 Task: For heading Use Italics Roboto with orange colour & Underline.  font size for heading22,  'Change the font style of data to'Spectral and font size to 14,  Change the alignment of both headline & data to Align right In the sheet  Budget Guru
Action: Mouse moved to (66, 173)
Screenshot: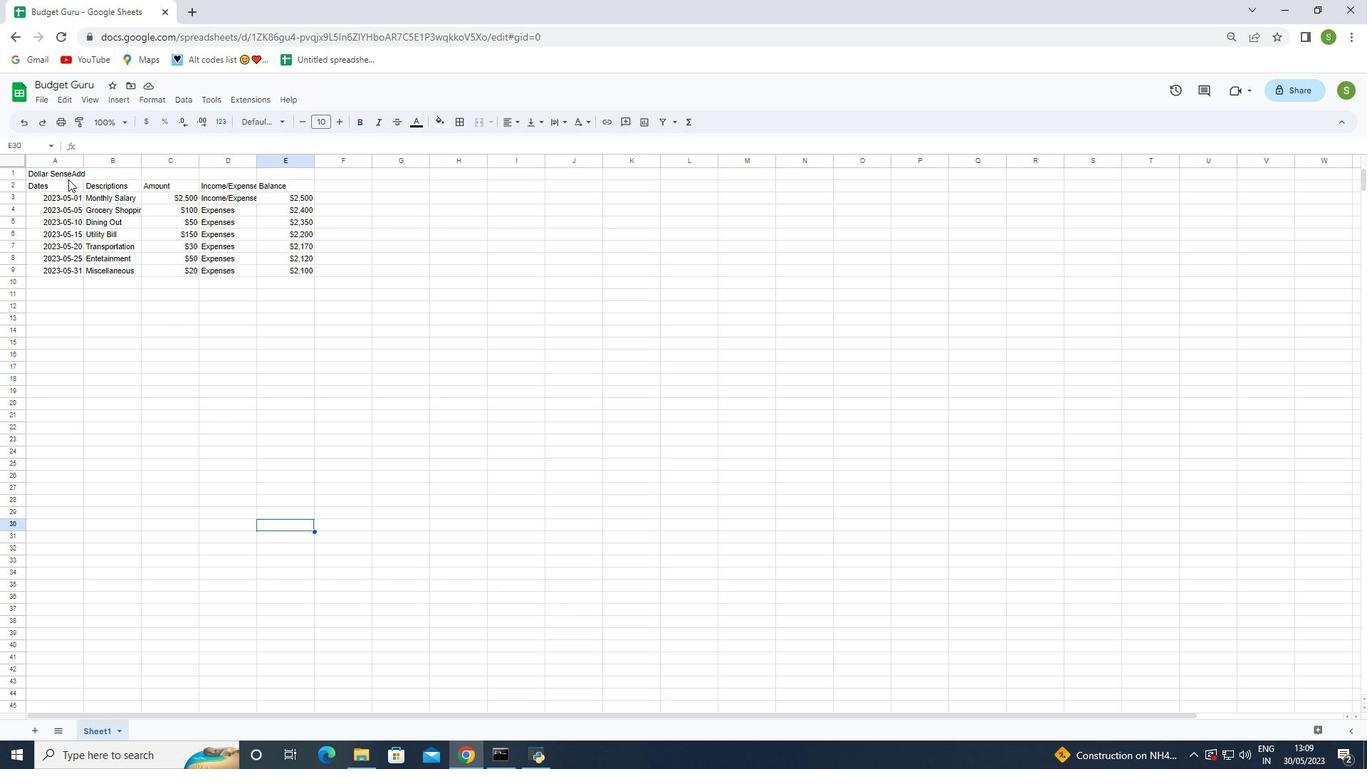
Action: Mouse pressed left at (66, 173)
Screenshot: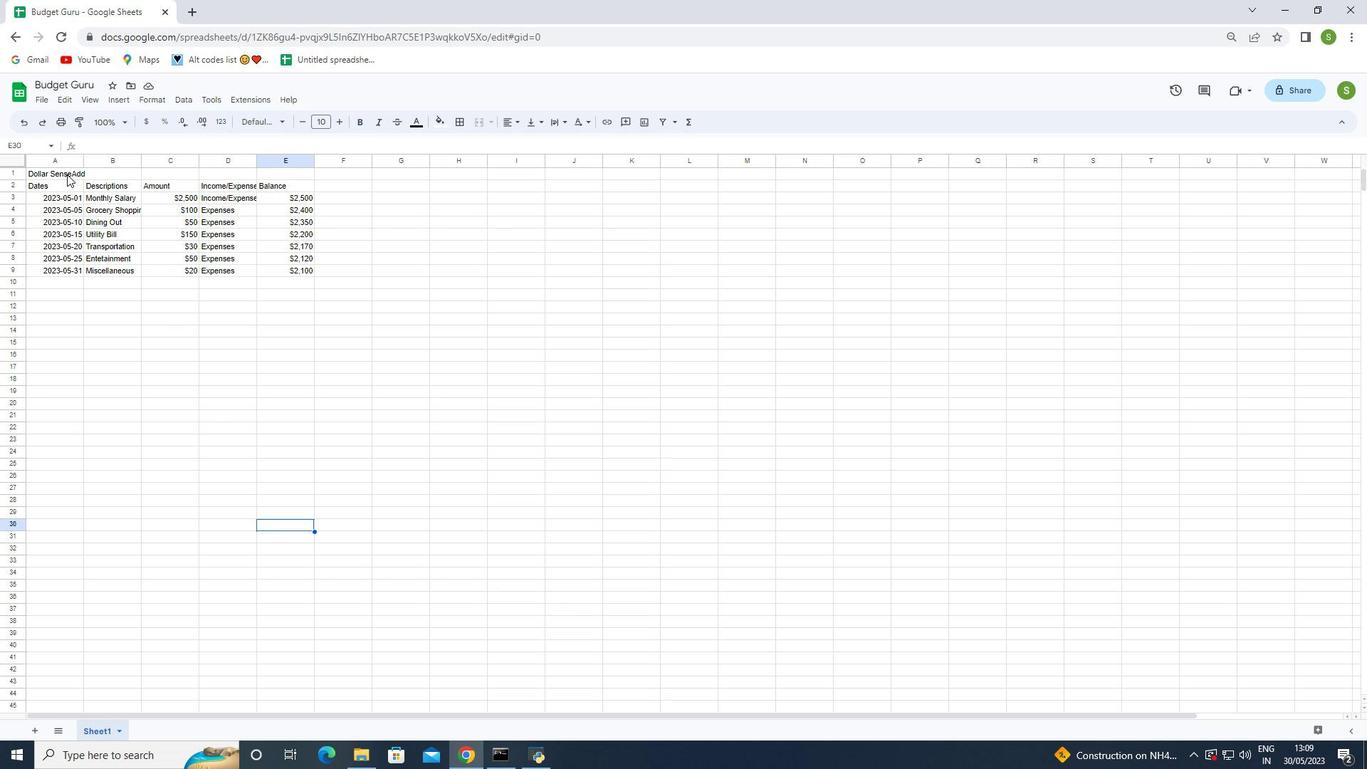 
Action: Mouse moved to (249, 120)
Screenshot: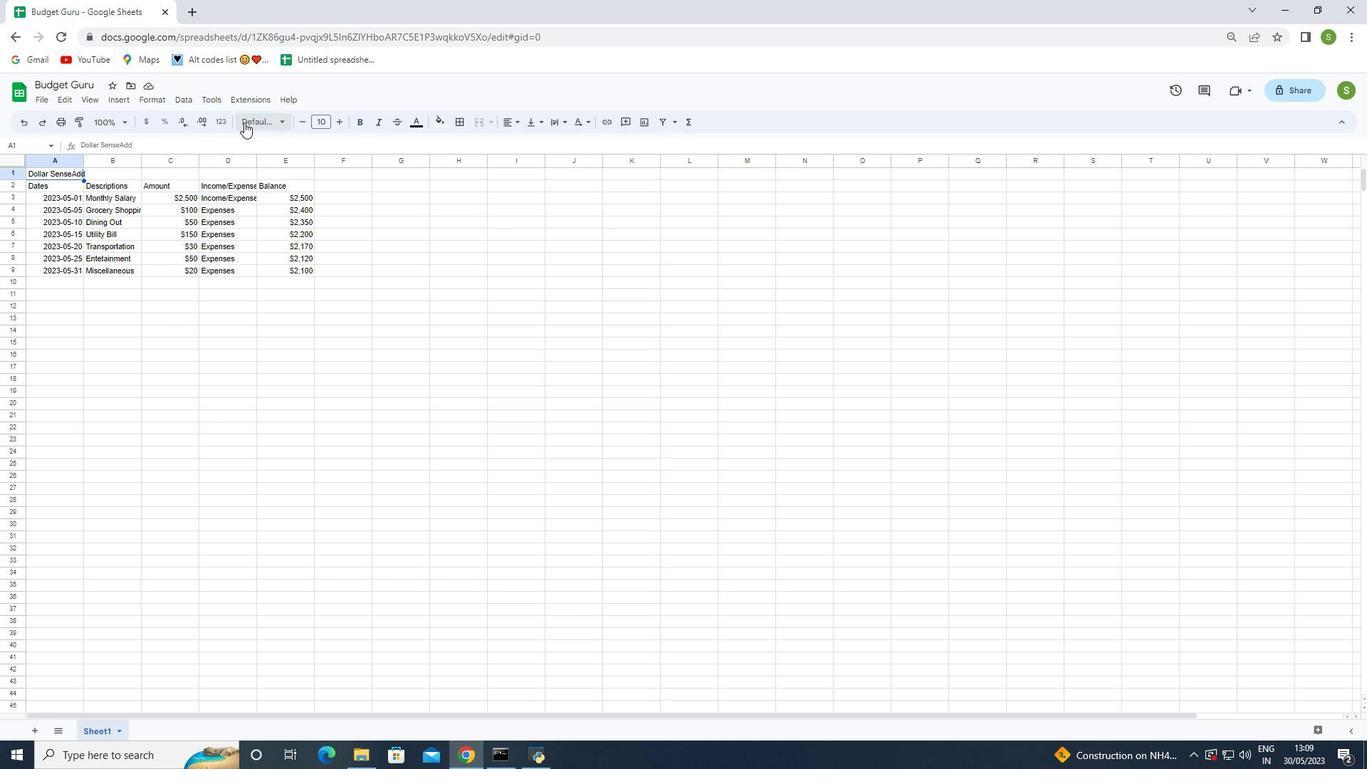 
Action: Mouse pressed left at (249, 120)
Screenshot: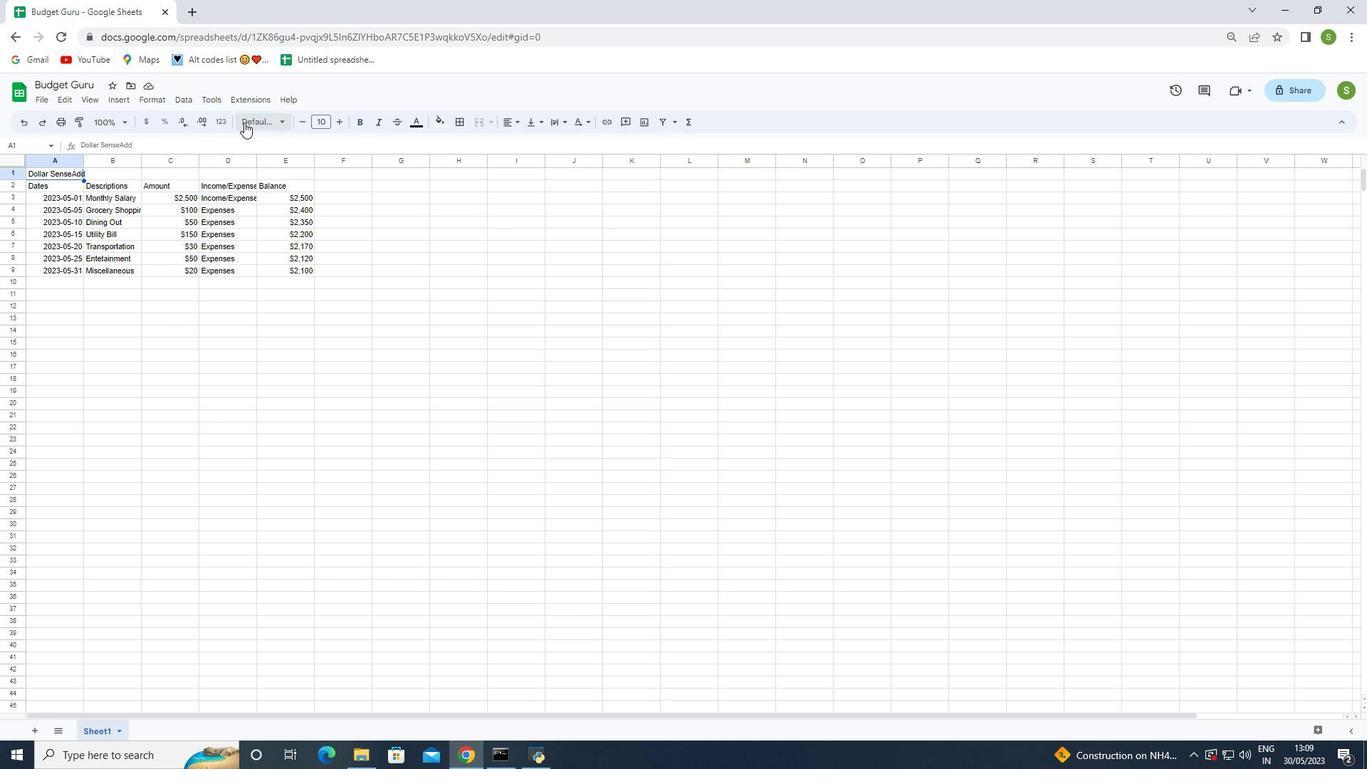
Action: Mouse moved to (327, 553)
Screenshot: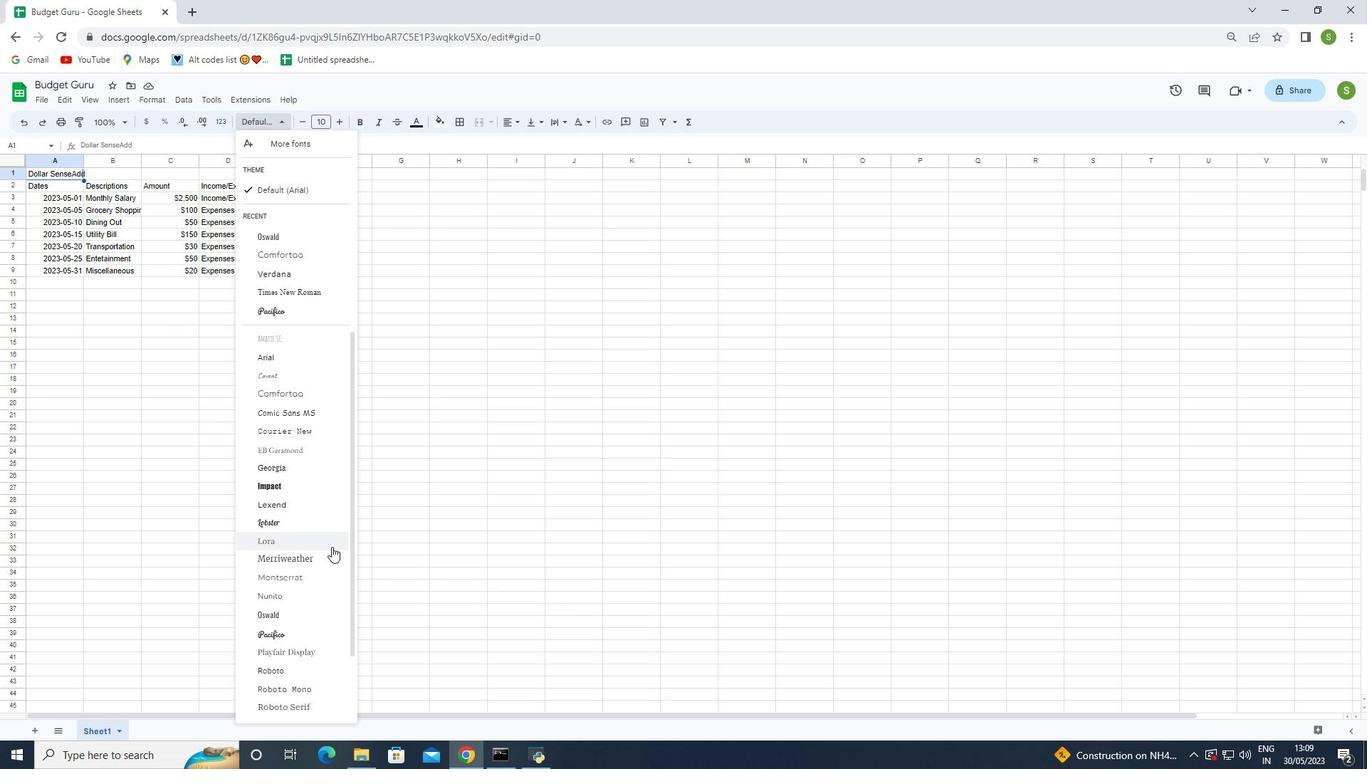 
Action: Mouse scrolled (327, 552) with delta (0, 0)
Screenshot: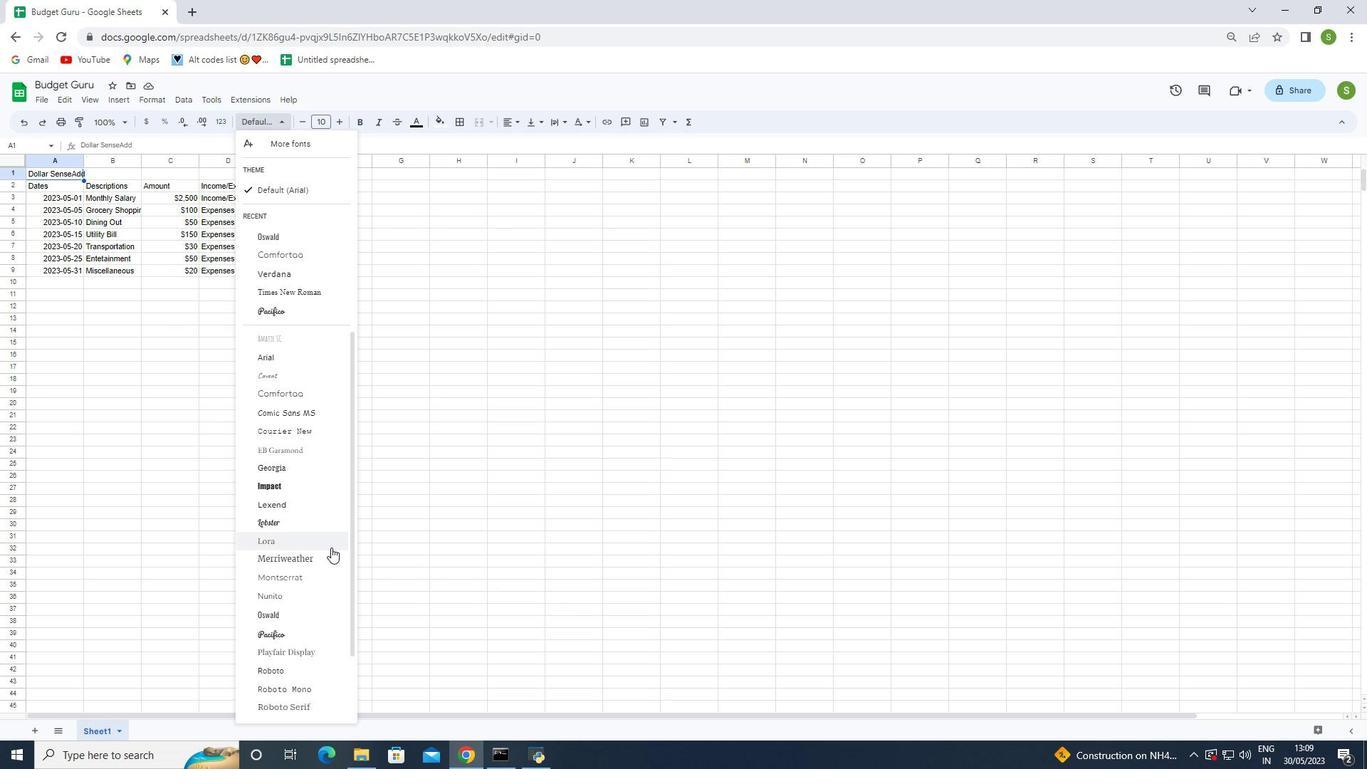 
Action: Mouse moved to (326, 554)
Screenshot: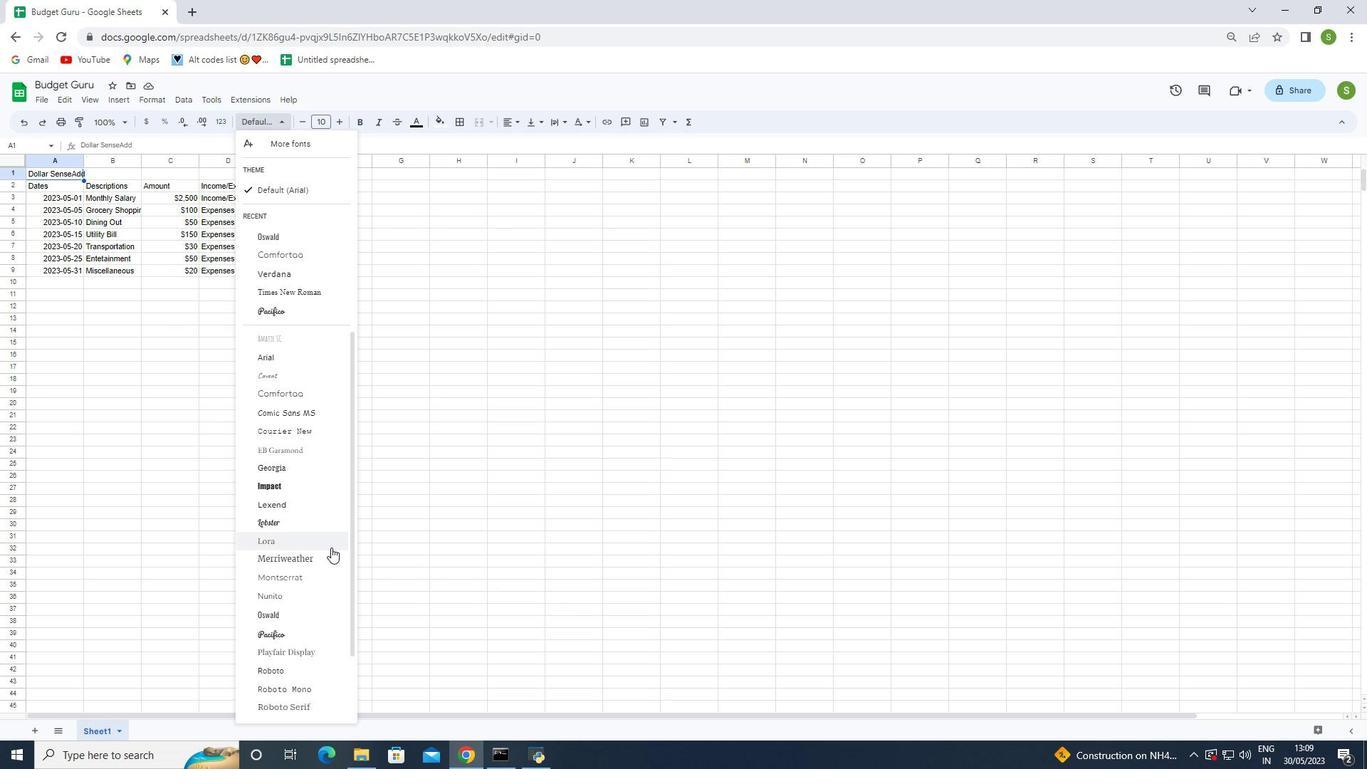 
Action: Mouse scrolled (326, 554) with delta (0, 0)
Screenshot: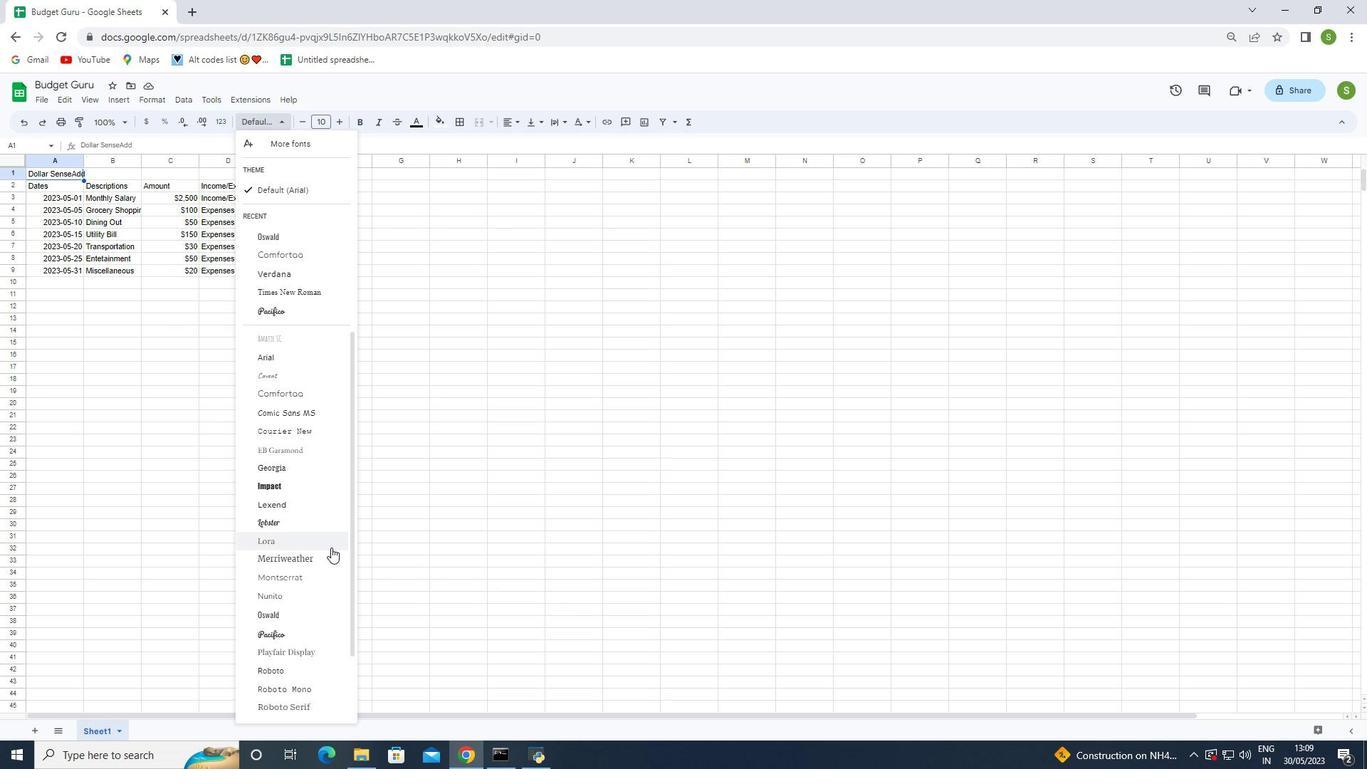 
Action: Mouse moved to (326, 554)
Screenshot: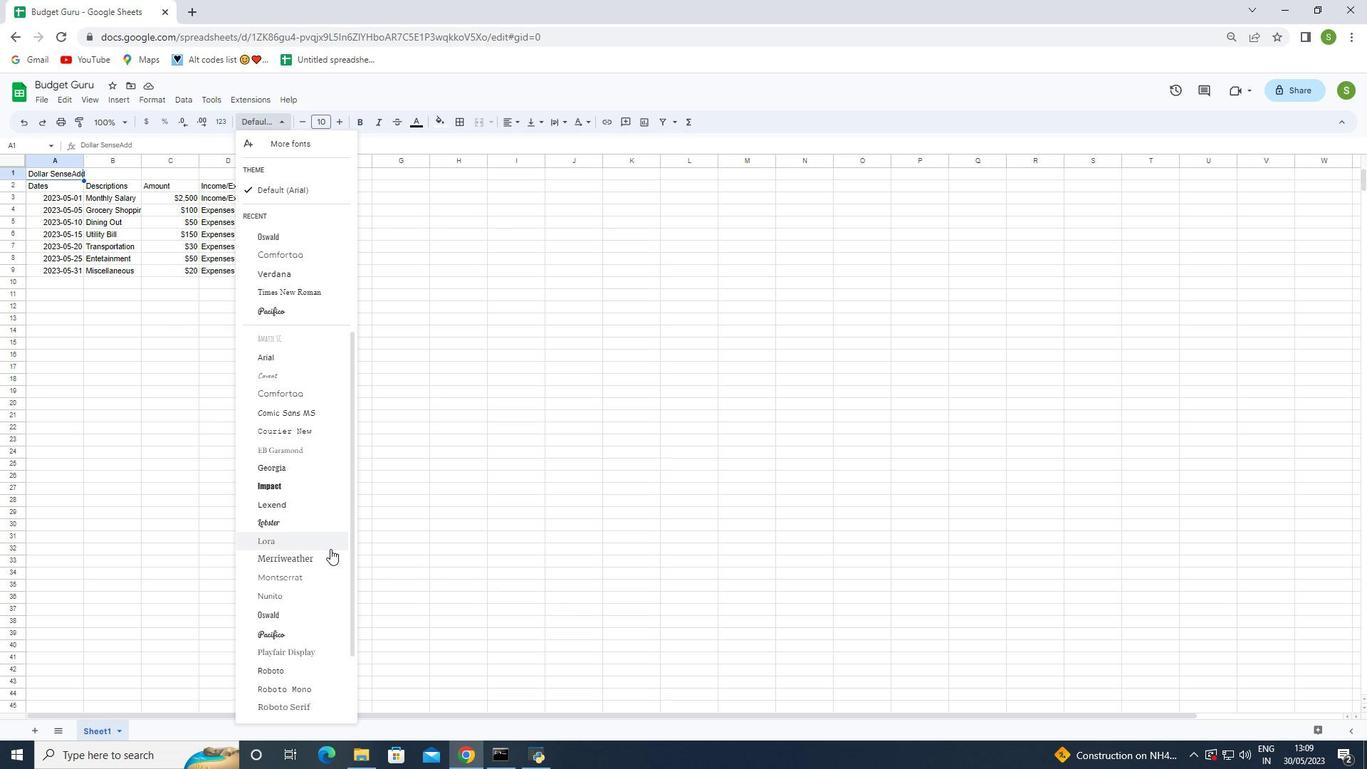 
Action: Mouse scrolled (326, 554) with delta (0, 0)
Screenshot: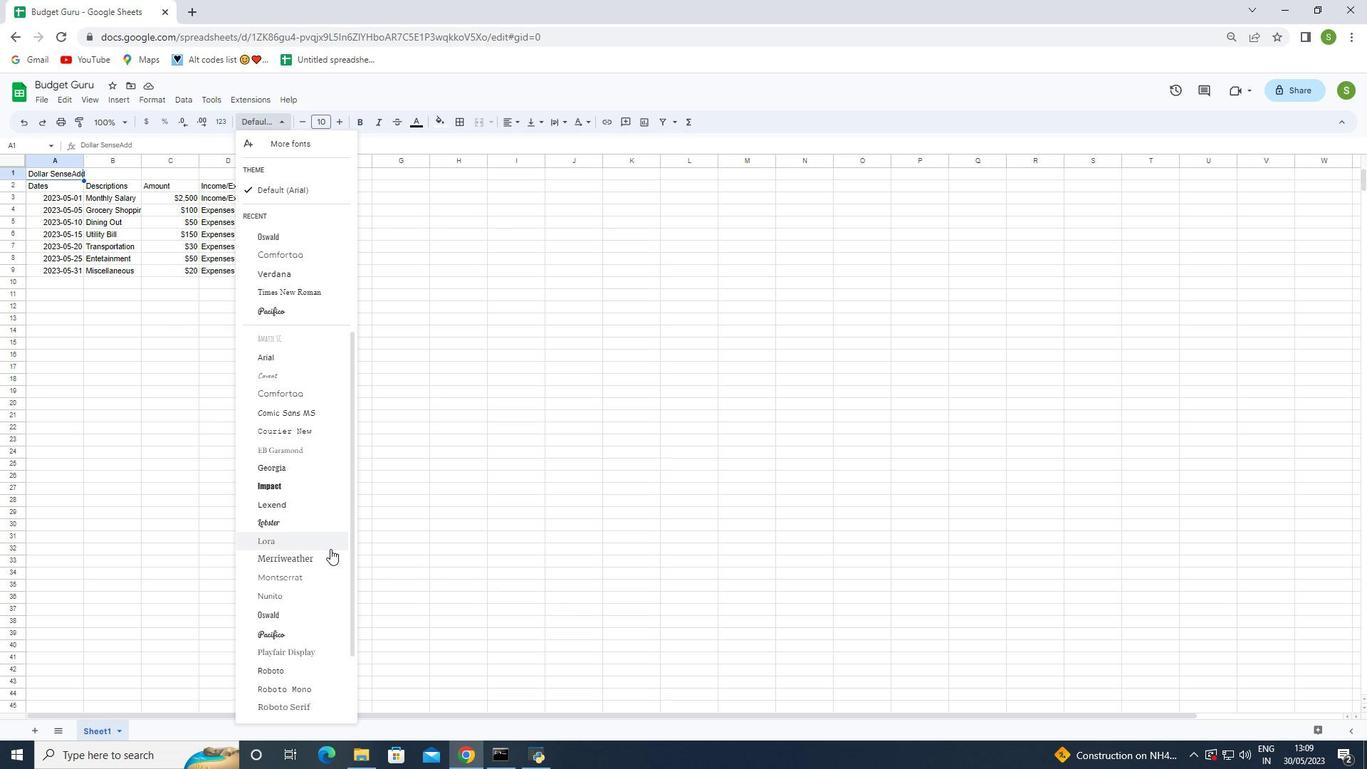 
Action: Mouse moved to (324, 557)
Screenshot: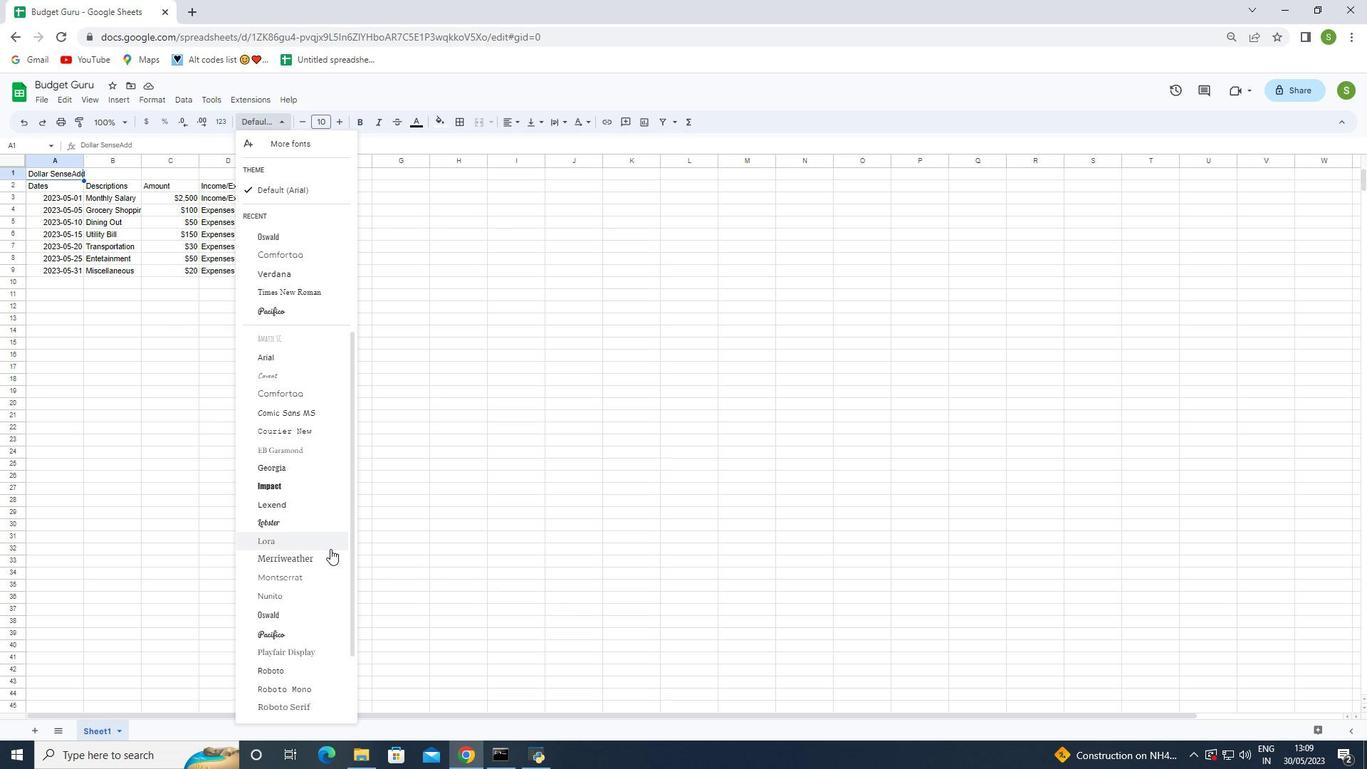 
Action: Mouse scrolled (324, 556) with delta (0, 0)
Screenshot: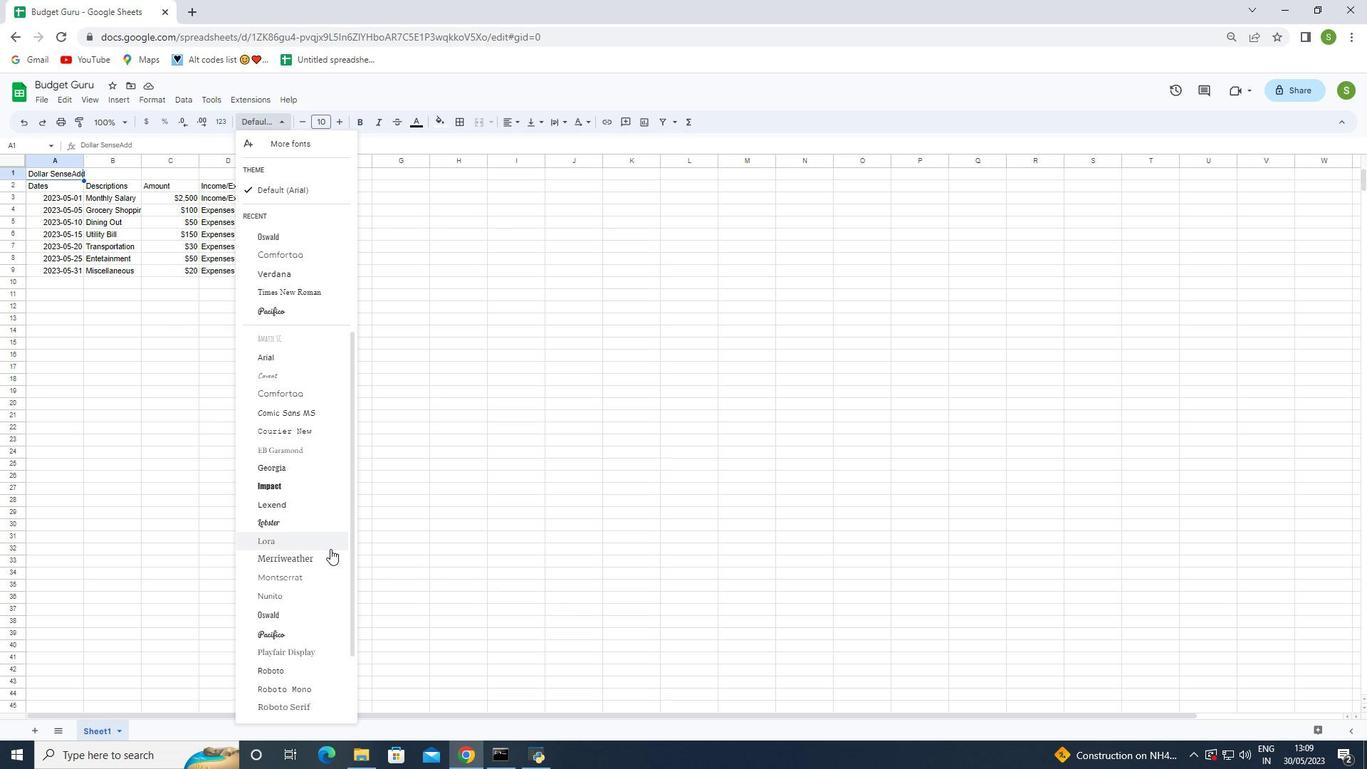
Action: Mouse moved to (322, 563)
Screenshot: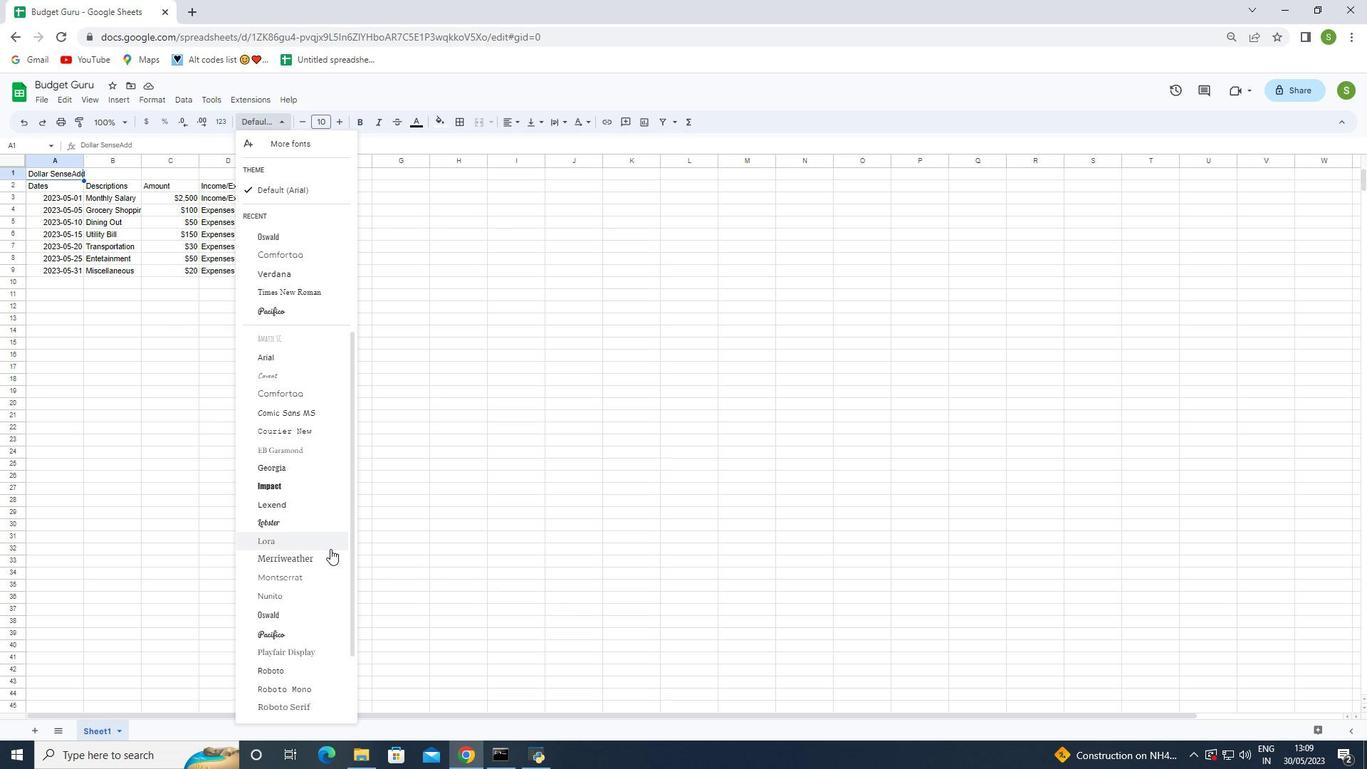 
Action: Mouse scrolled (322, 562) with delta (0, 0)
Screenshot: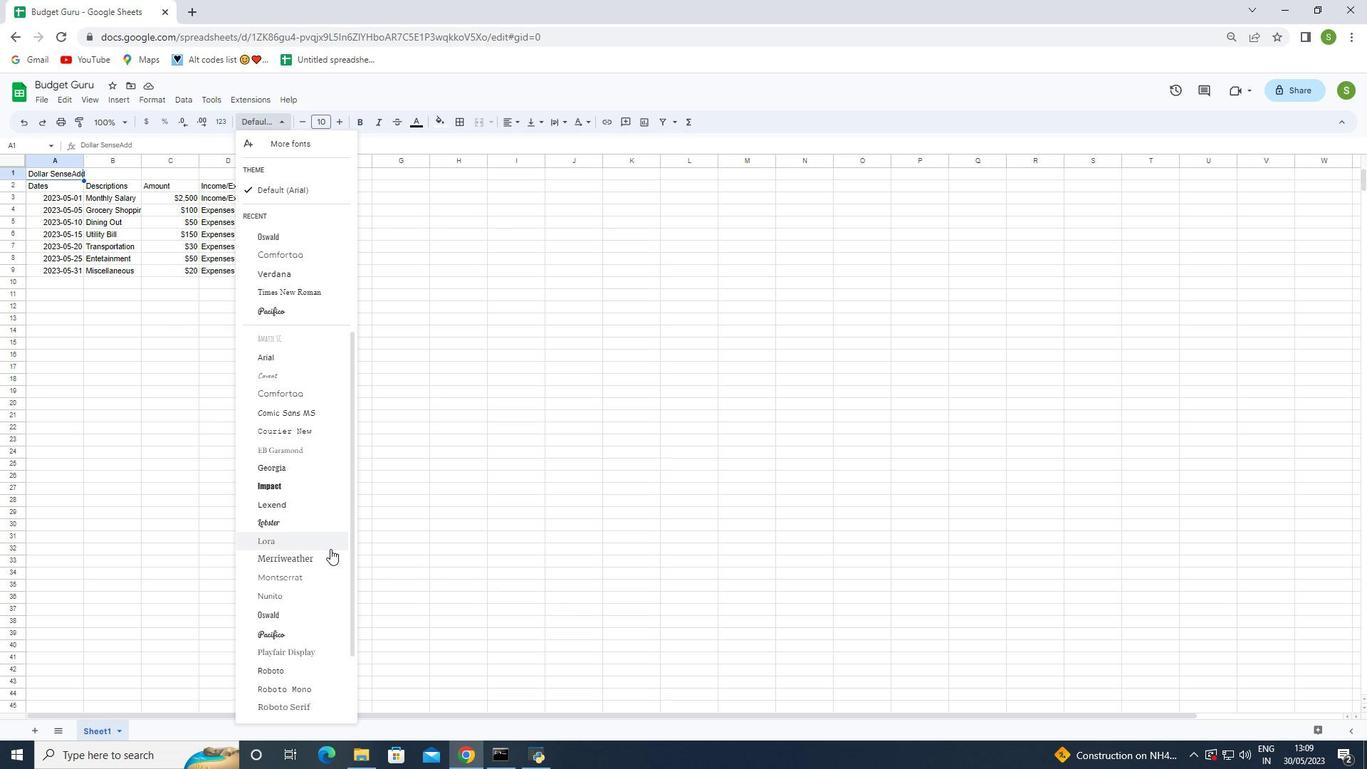 
Action: Mouse moved to (278, 601)
Screenshot: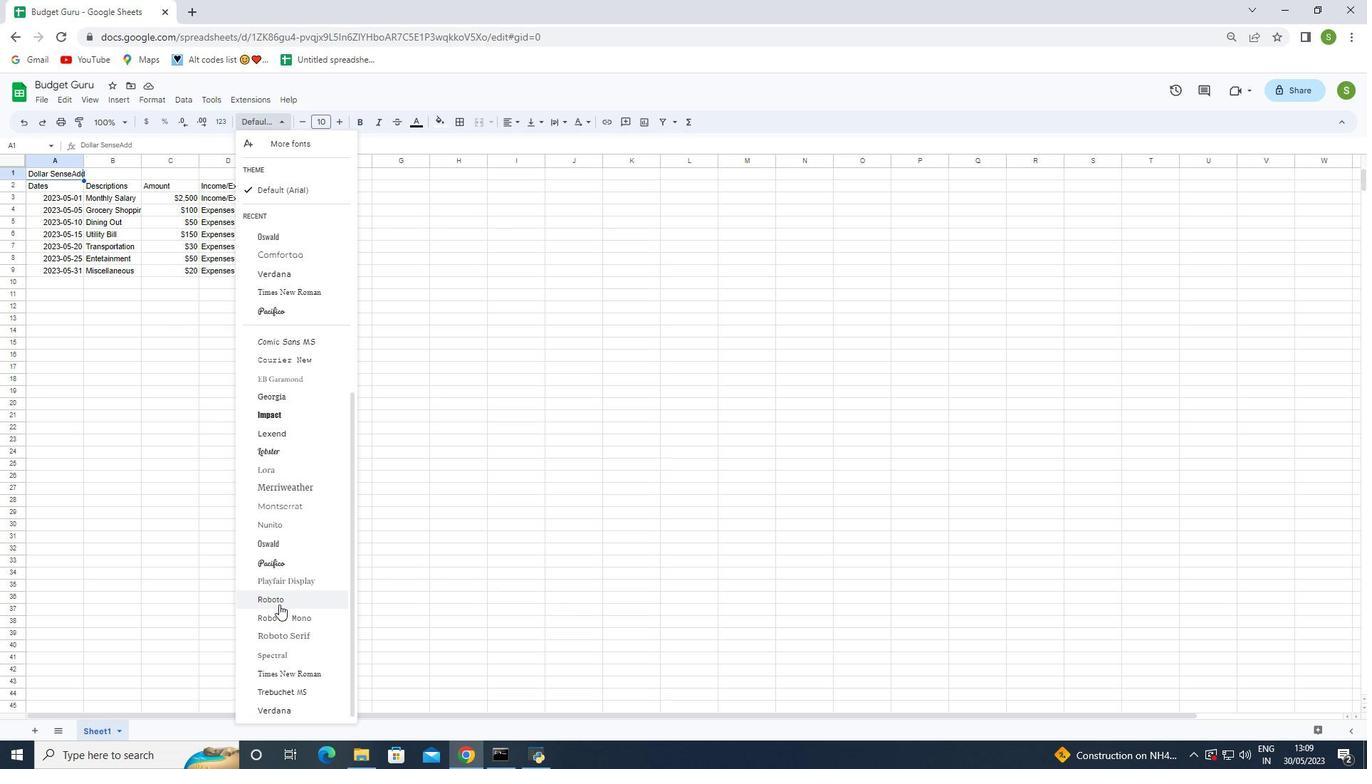 
Action: Mouse pressed left at (278, 601)
Screenshot: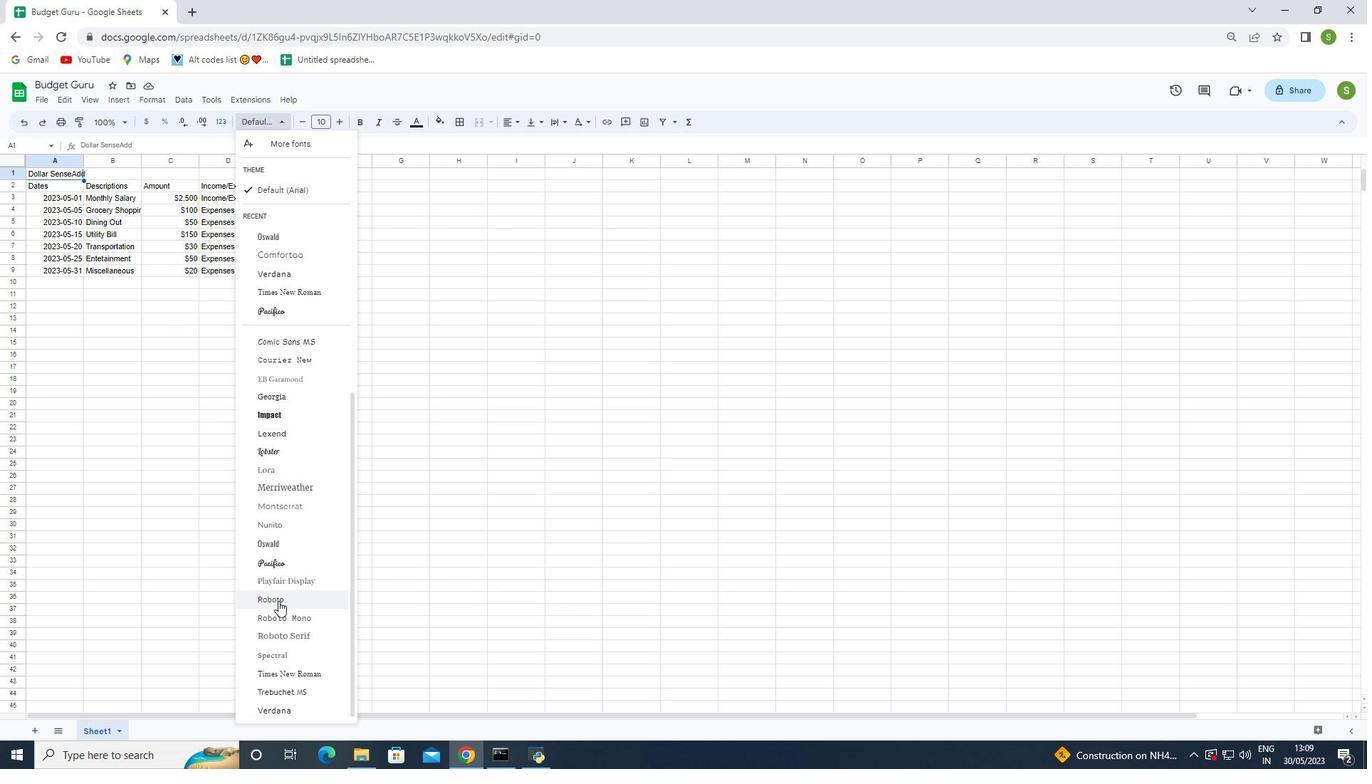 
Action: Mouse moved to (413, 122)
Screenshot: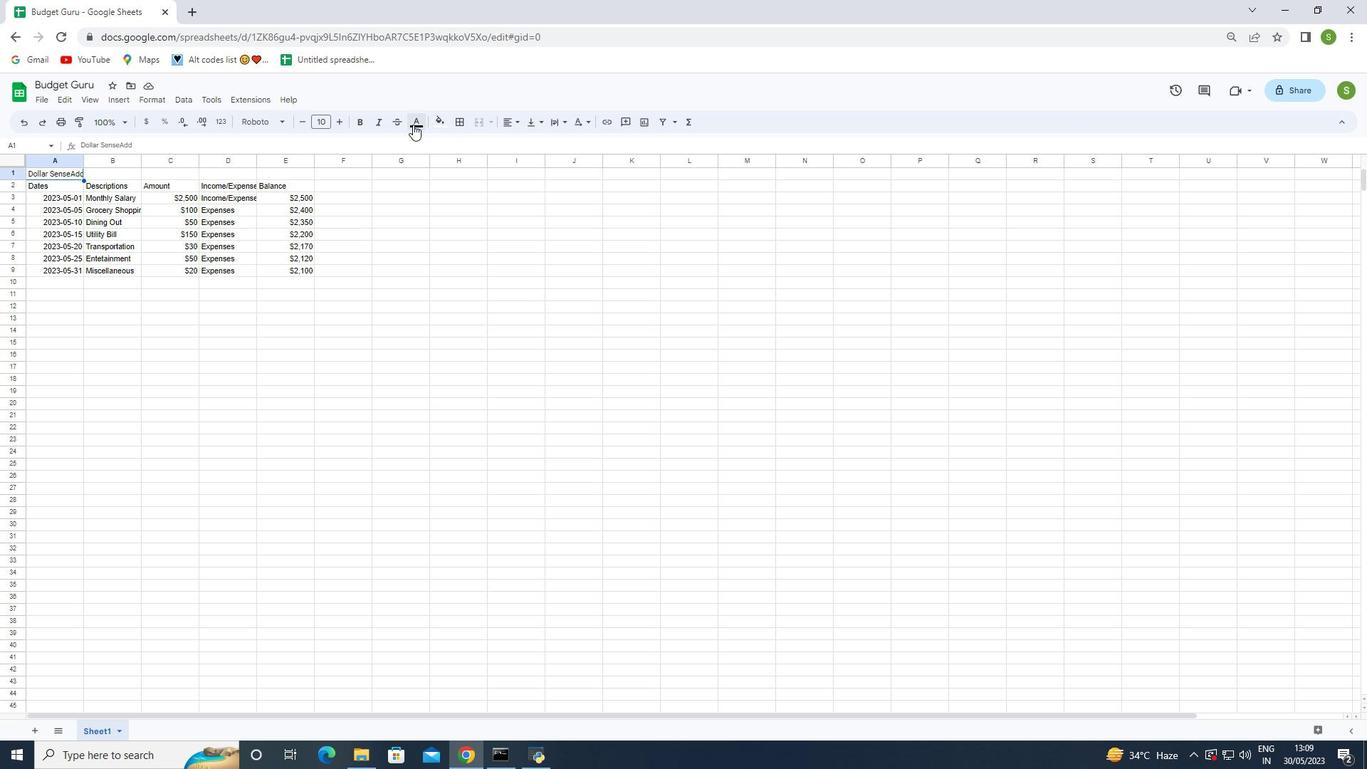 
Action: Mouse pressed left at (413, 122)
Screenshot: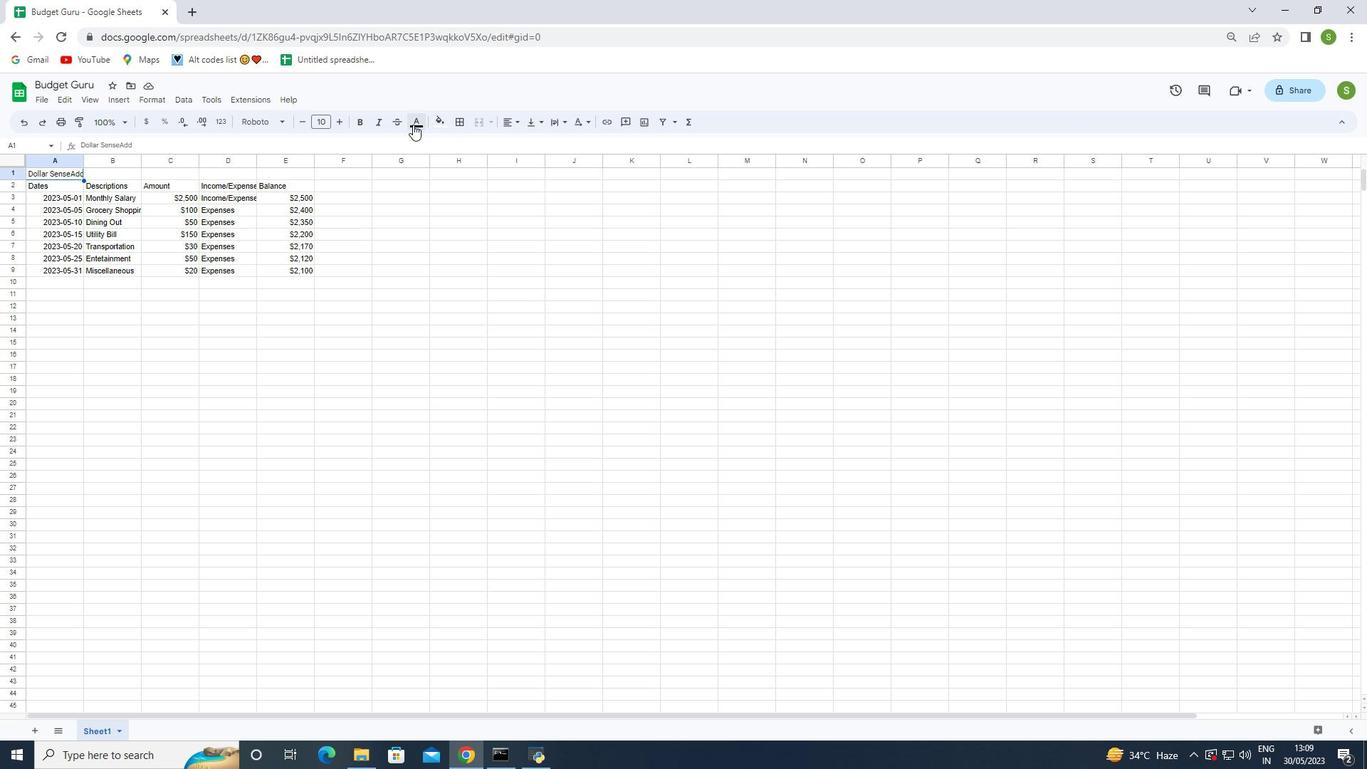 
Action: Mouse moved to (440, 174)
Screenshot: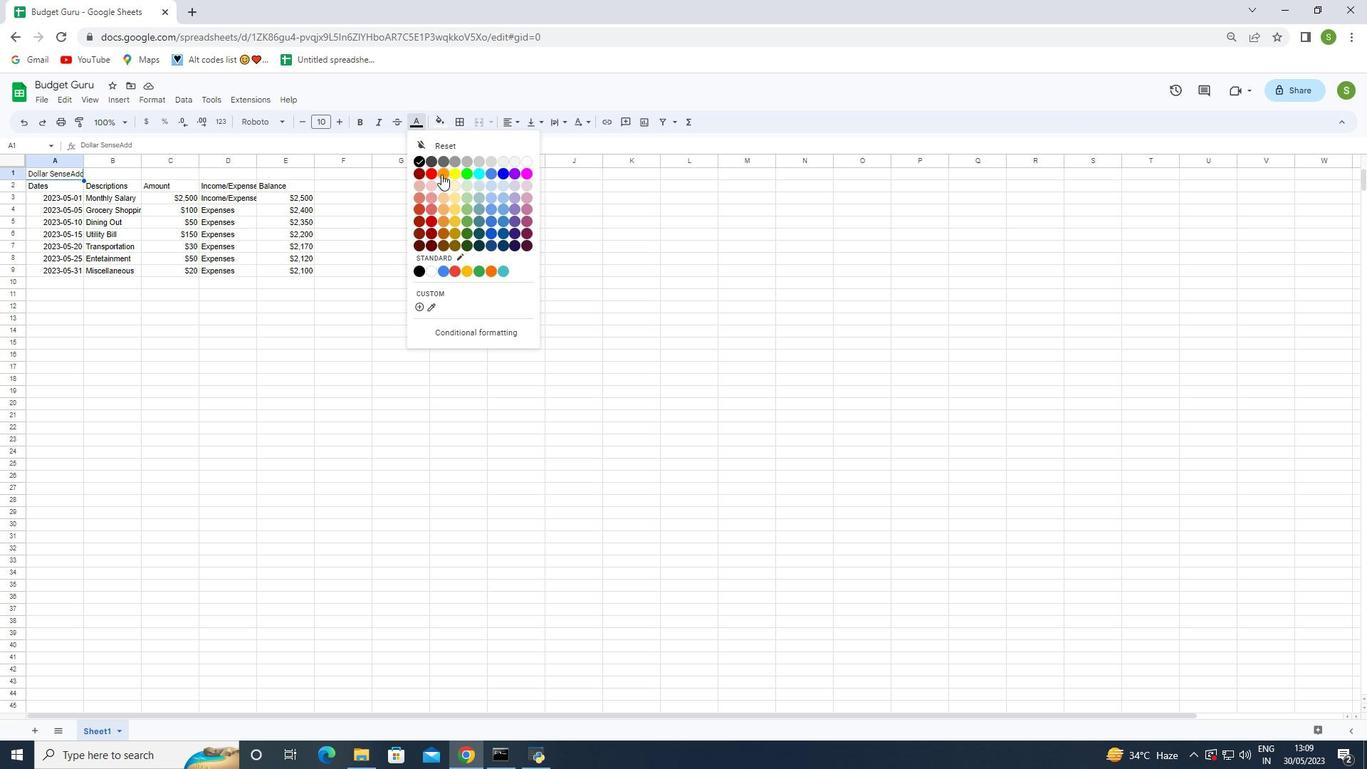 
Action: Mouse pressed left at (440, 174)
Screenshot: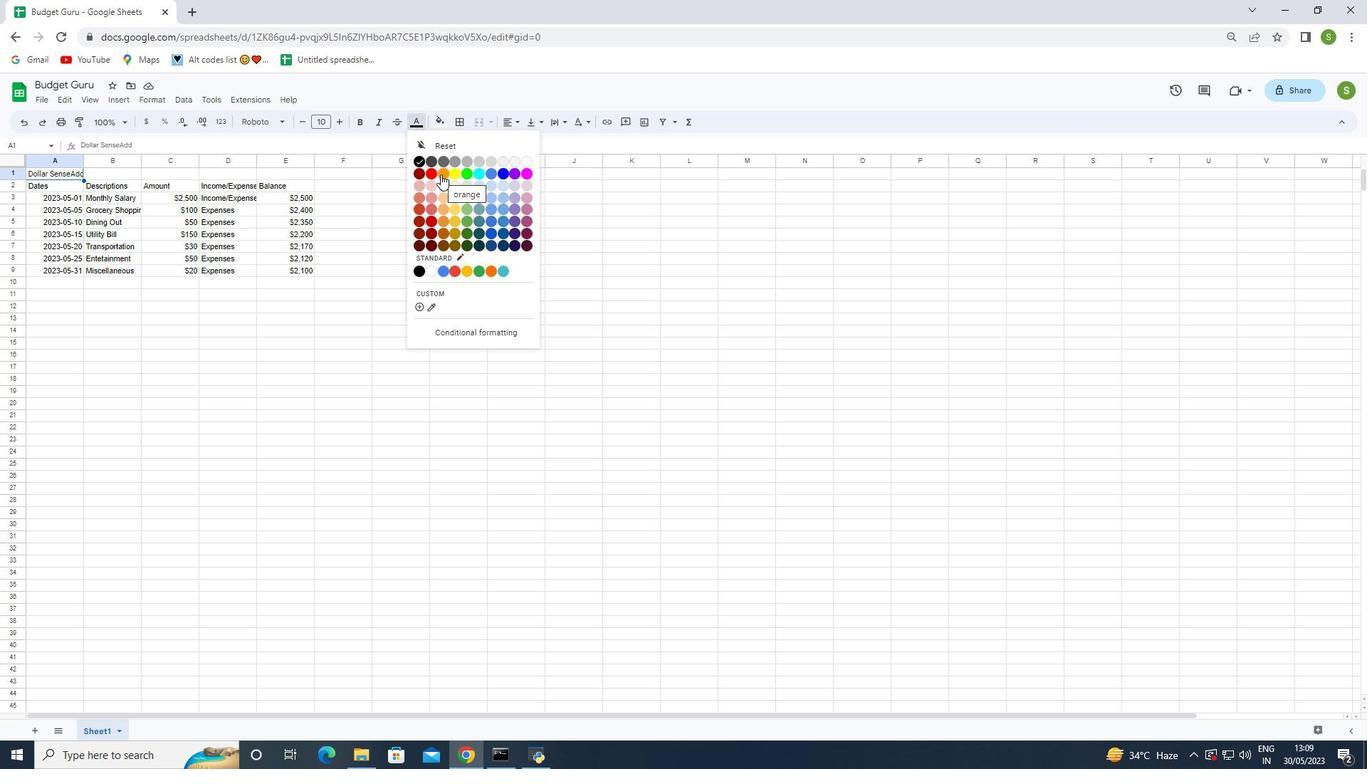 
Action: Mouse moved to (158, 98)
Screenshot: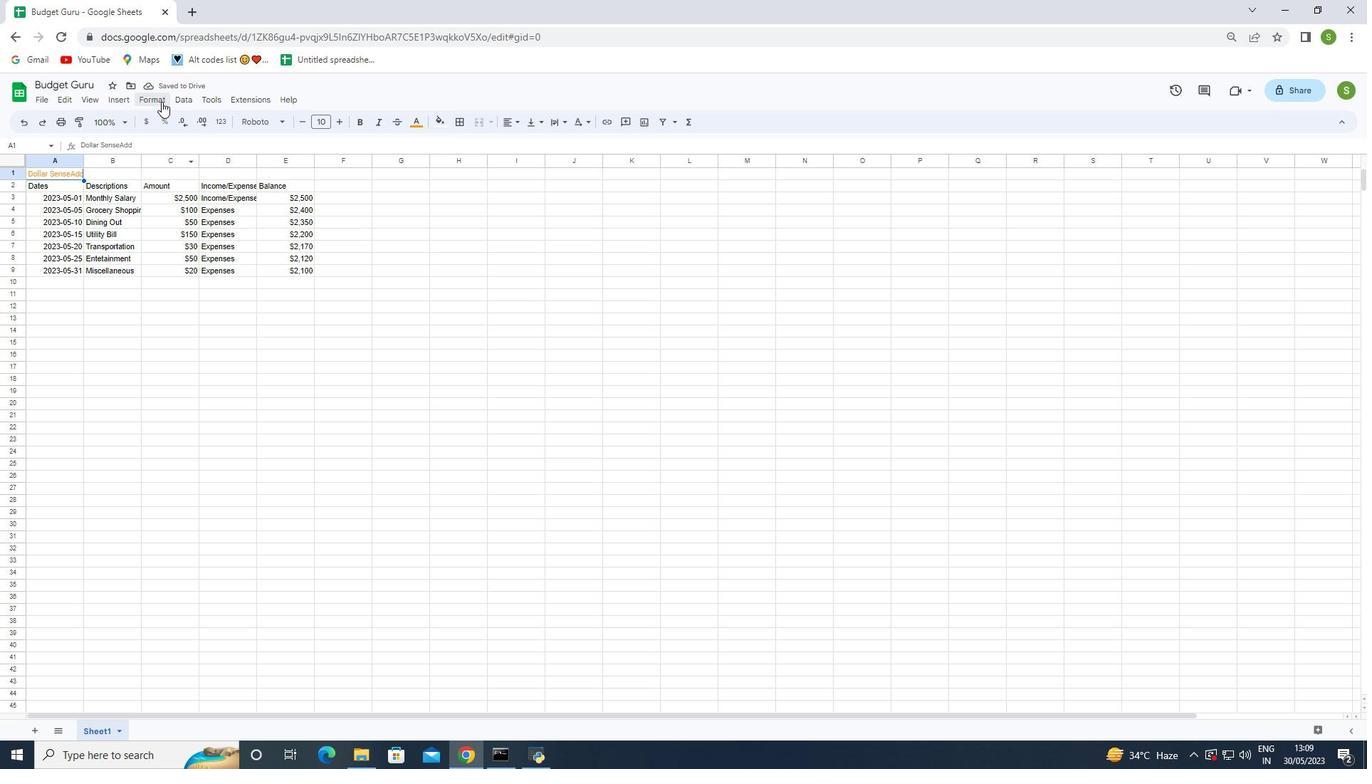 
Action: Mouse pressed left at (158, 98)
Screenshot: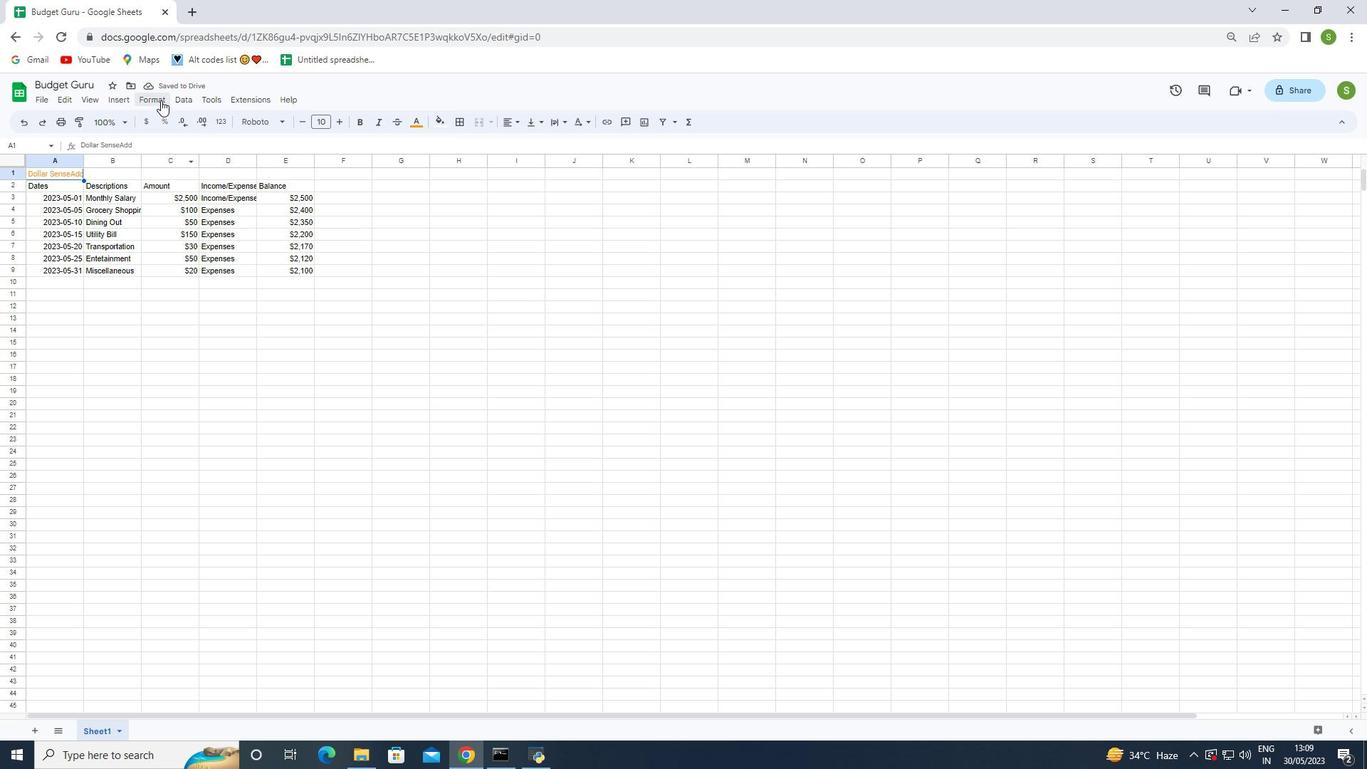 
Action: Mouse moved to (353, 205)
Screenshot: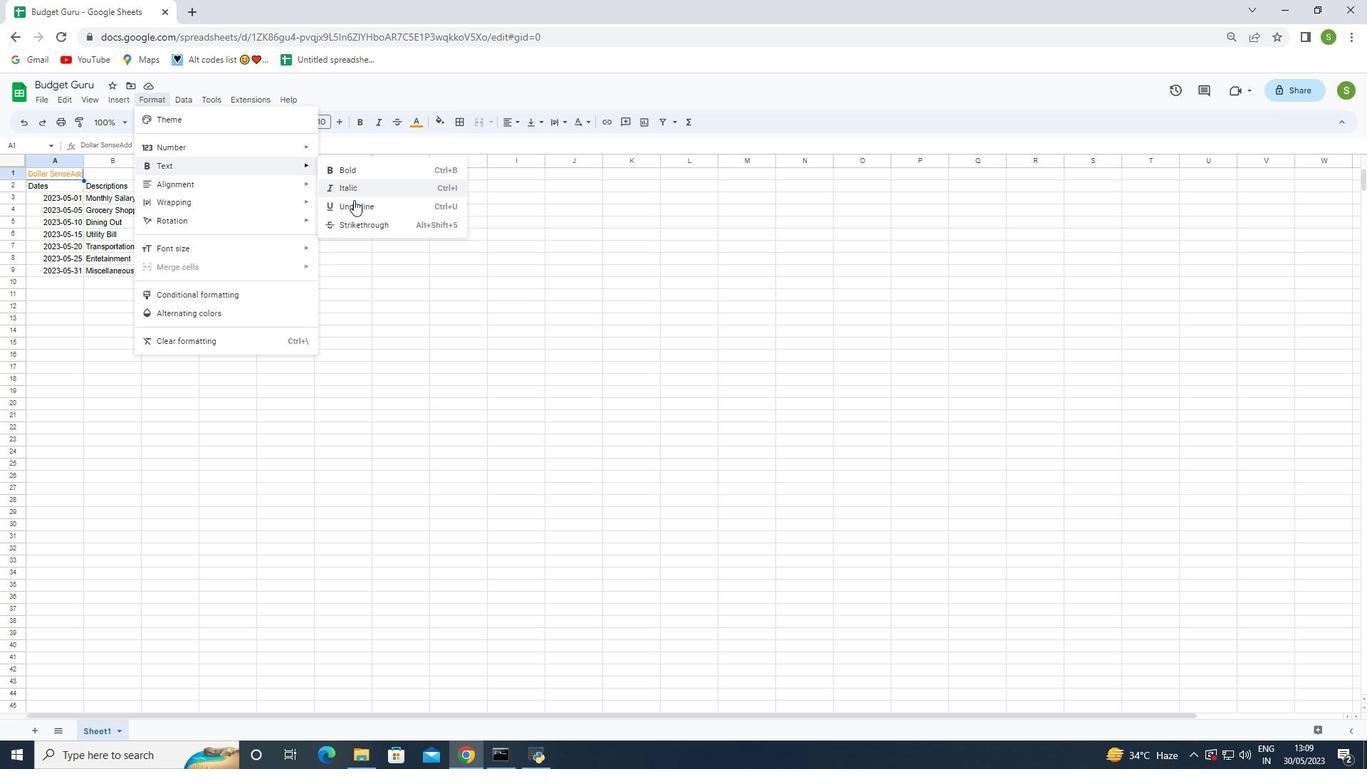 
Action: Mouse pressed left at (353, 205)
Screenshot: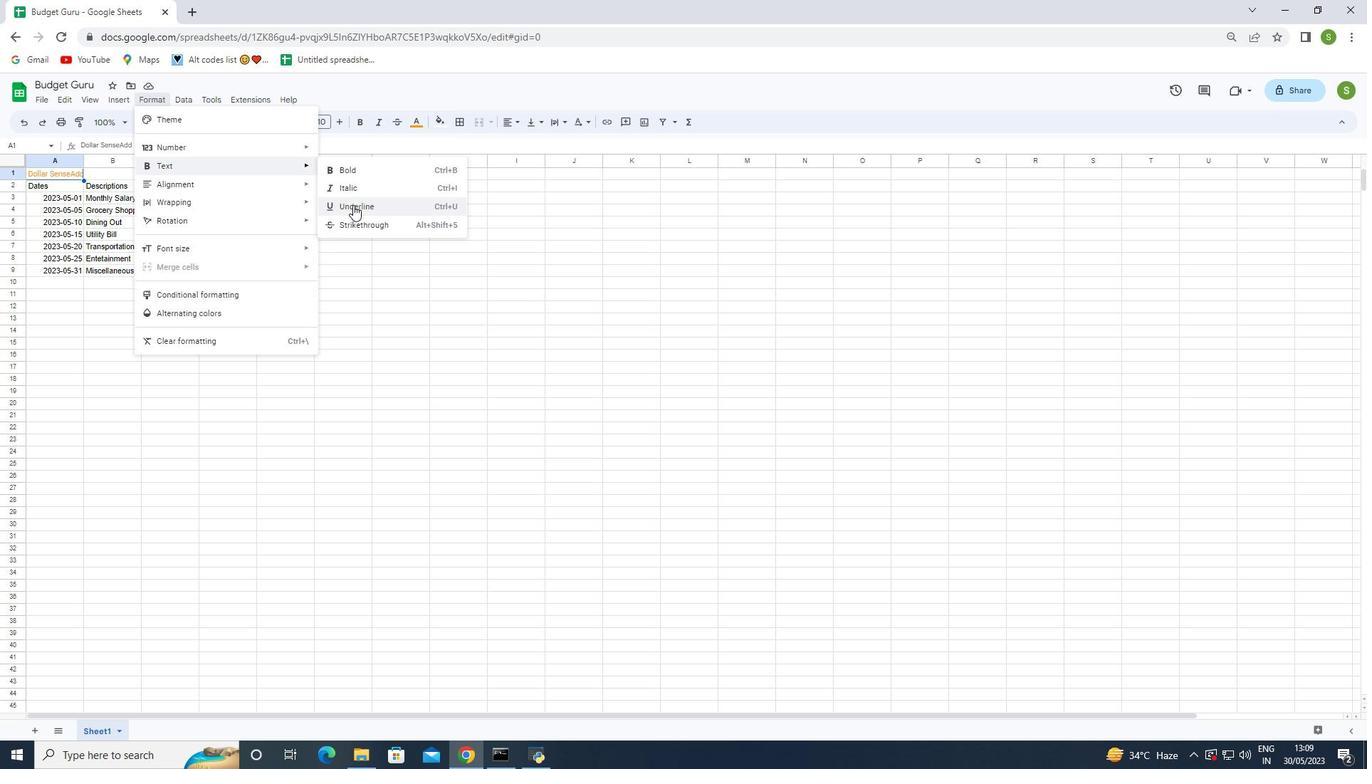 
Action: Mouse moved to (341, 122)
Screenshot: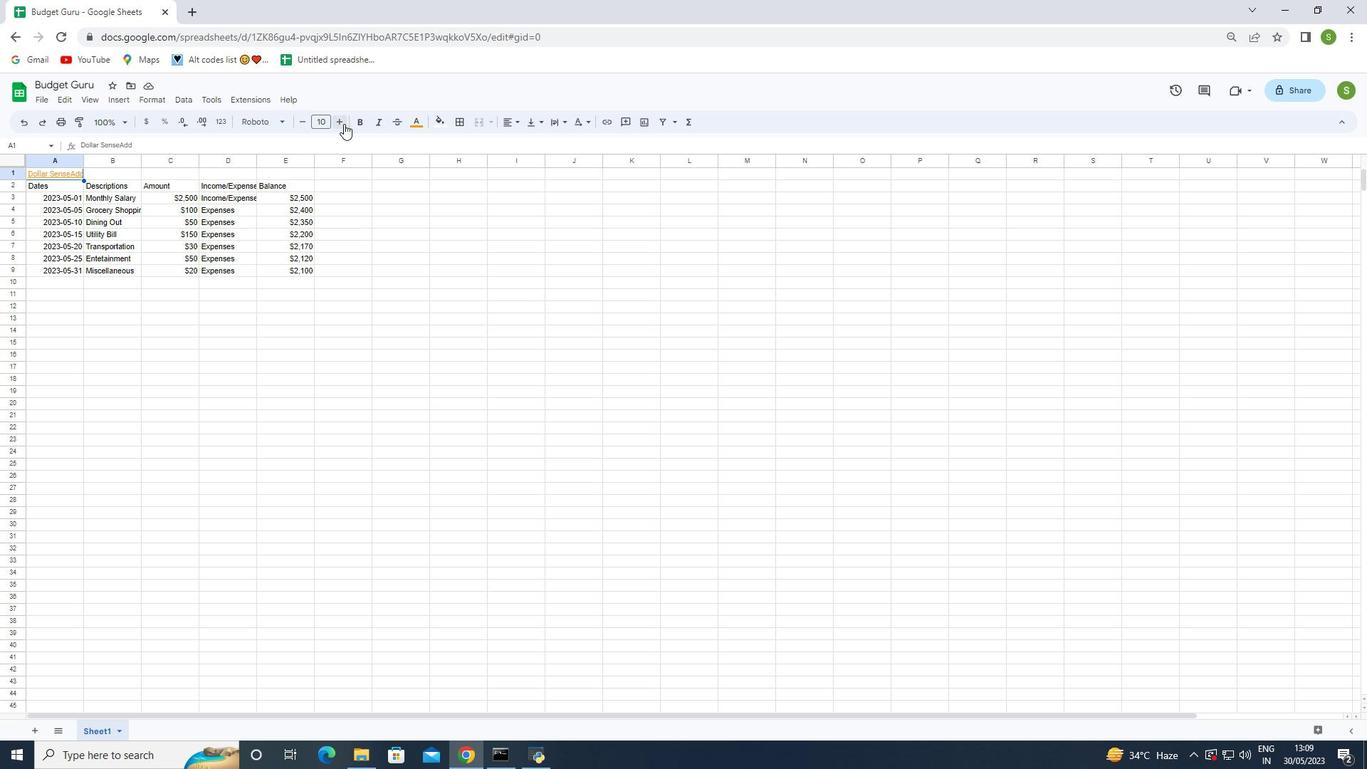 
Action: Mouse pressed left at (341, 122)
Screenshot: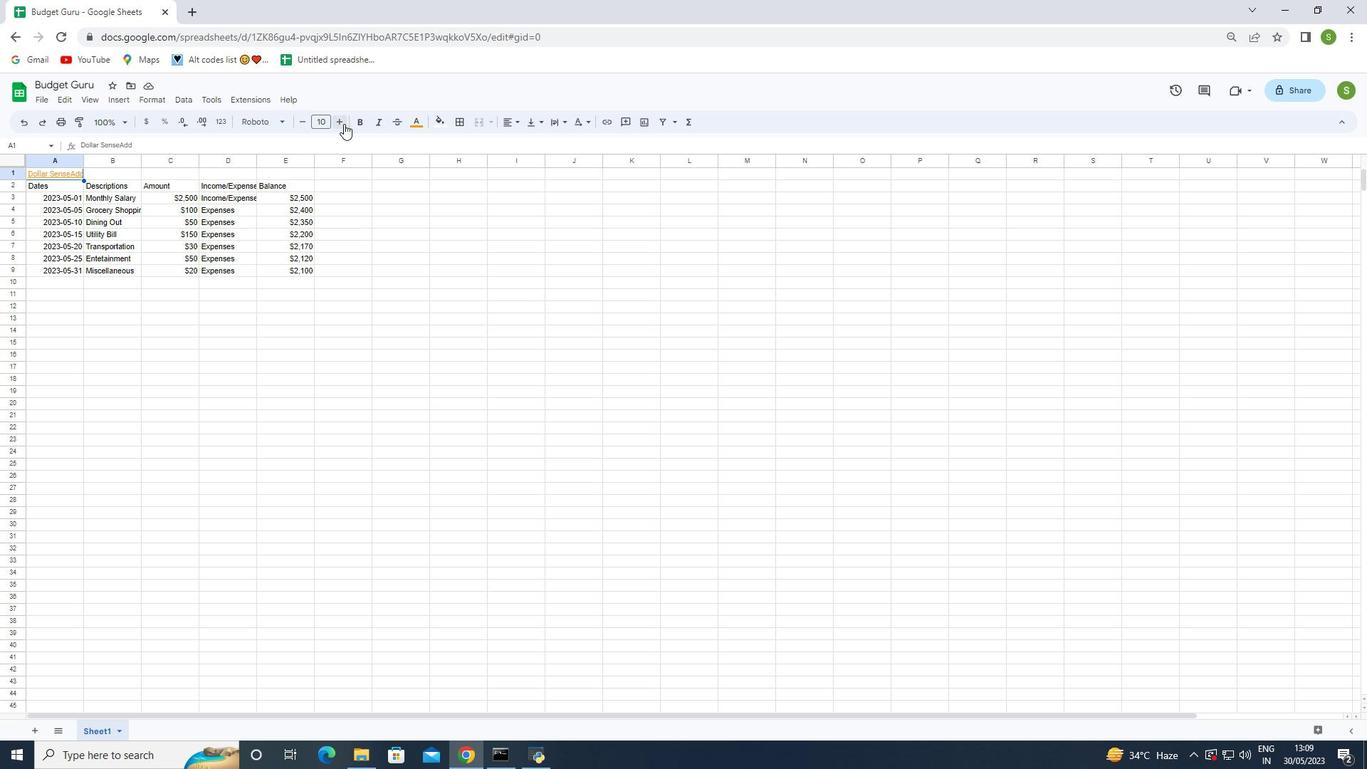 
Action: Mouse pressed left at (341, 122)
Screenshot: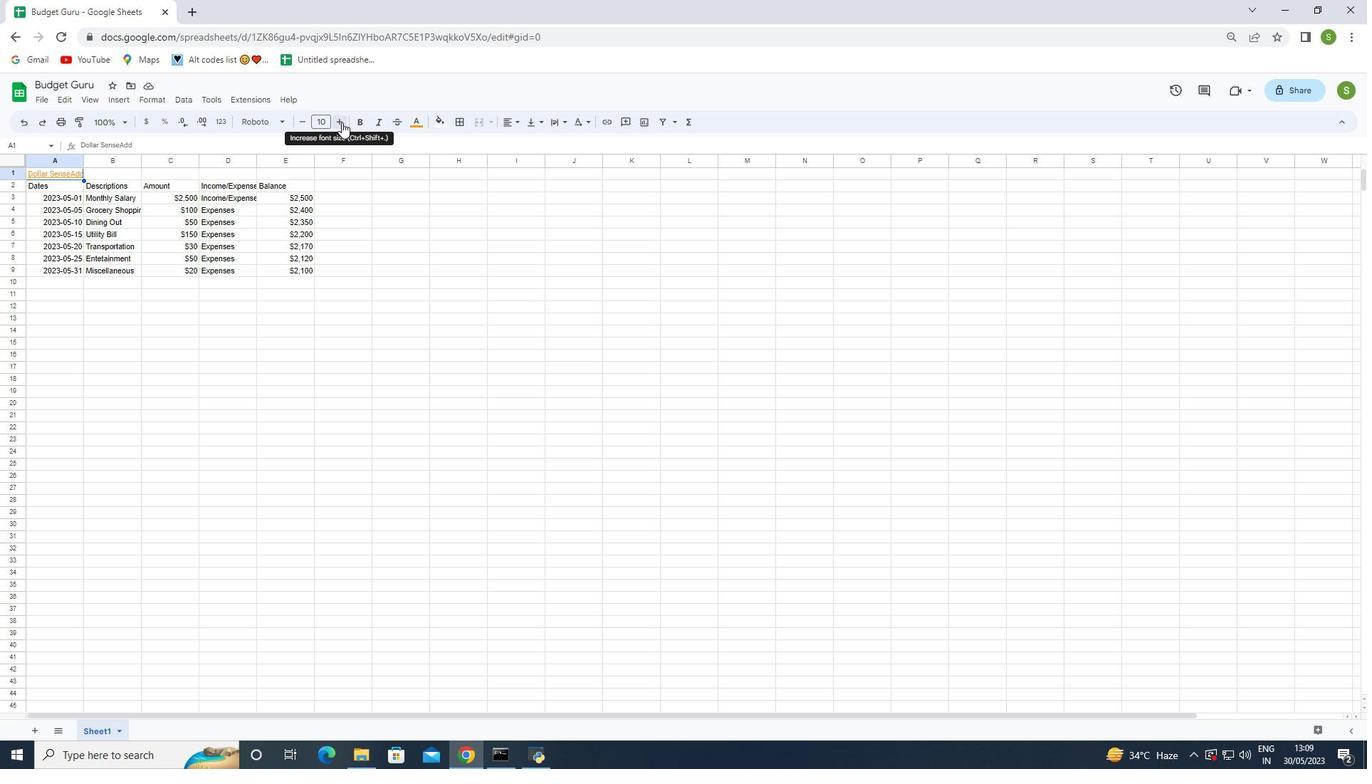 
Action: Mouse pressed left at (341, 122)
Screenshot: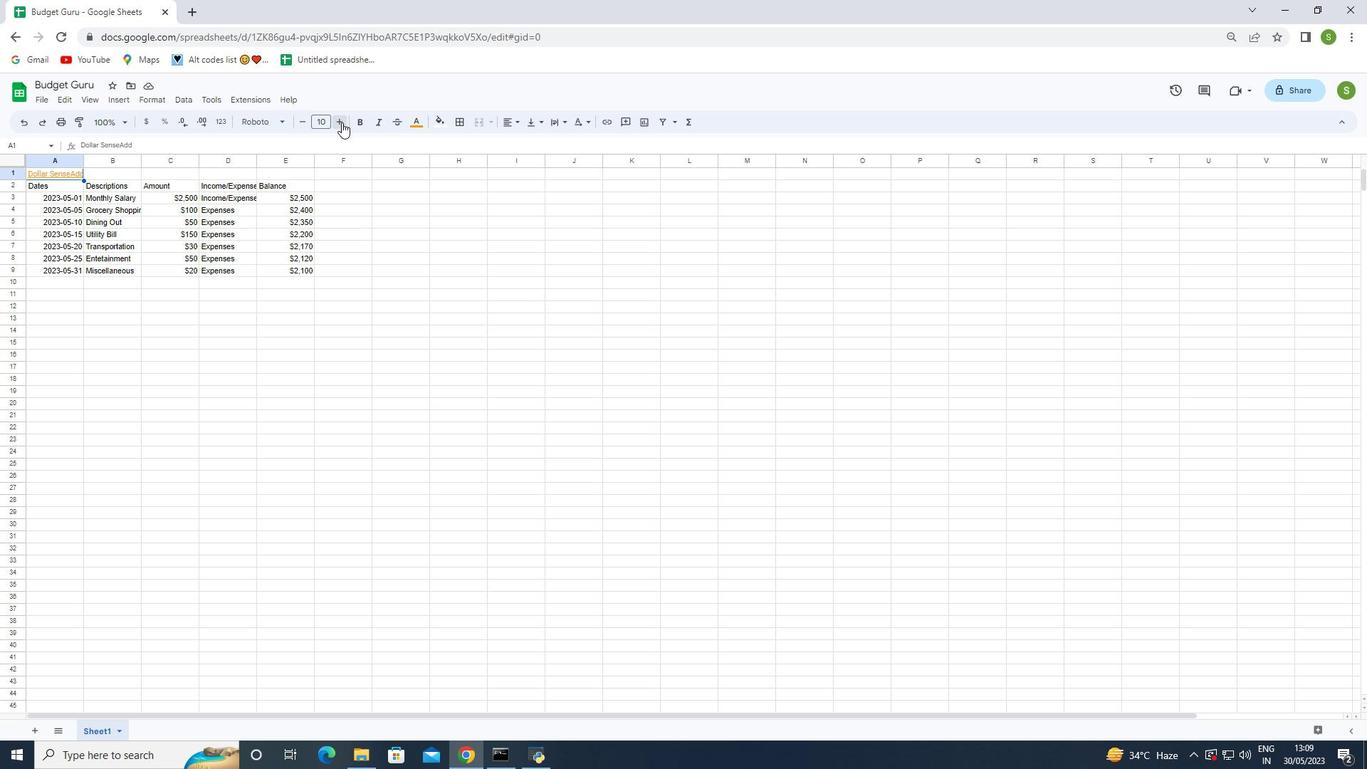
Action: Mouse pressed left at (341, 122)
Screenshot: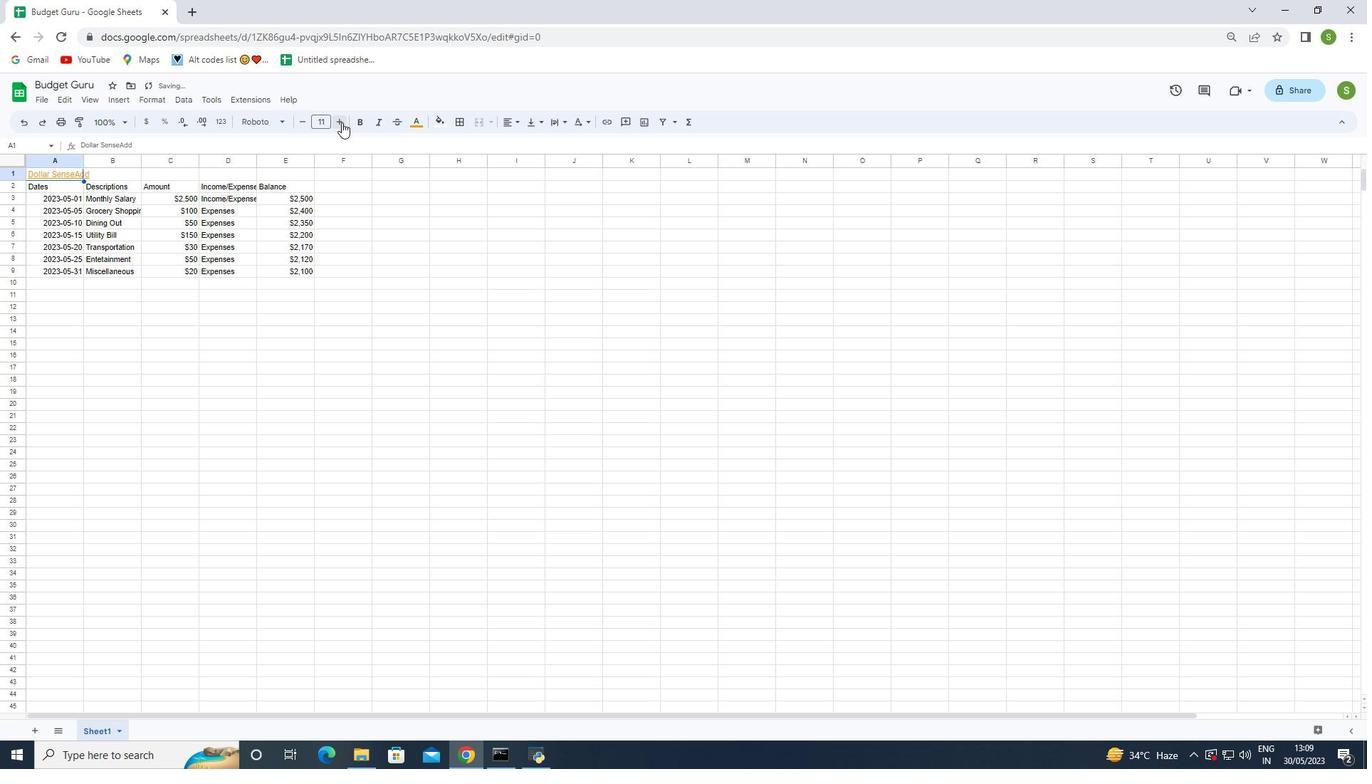 
Action: Mouse pressed left at (341, 122)
Screenshot: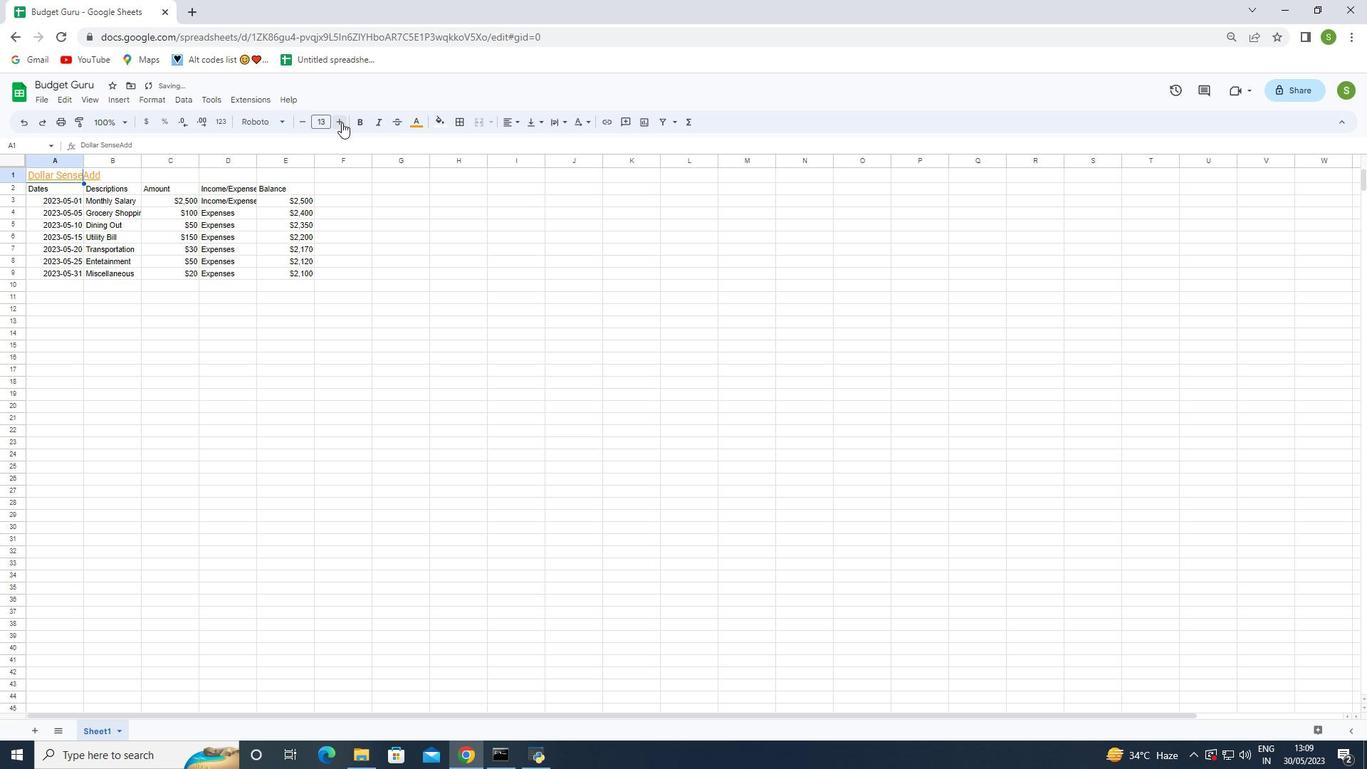 
Action: Mouse pressed left at (341, 122)
Screenshot: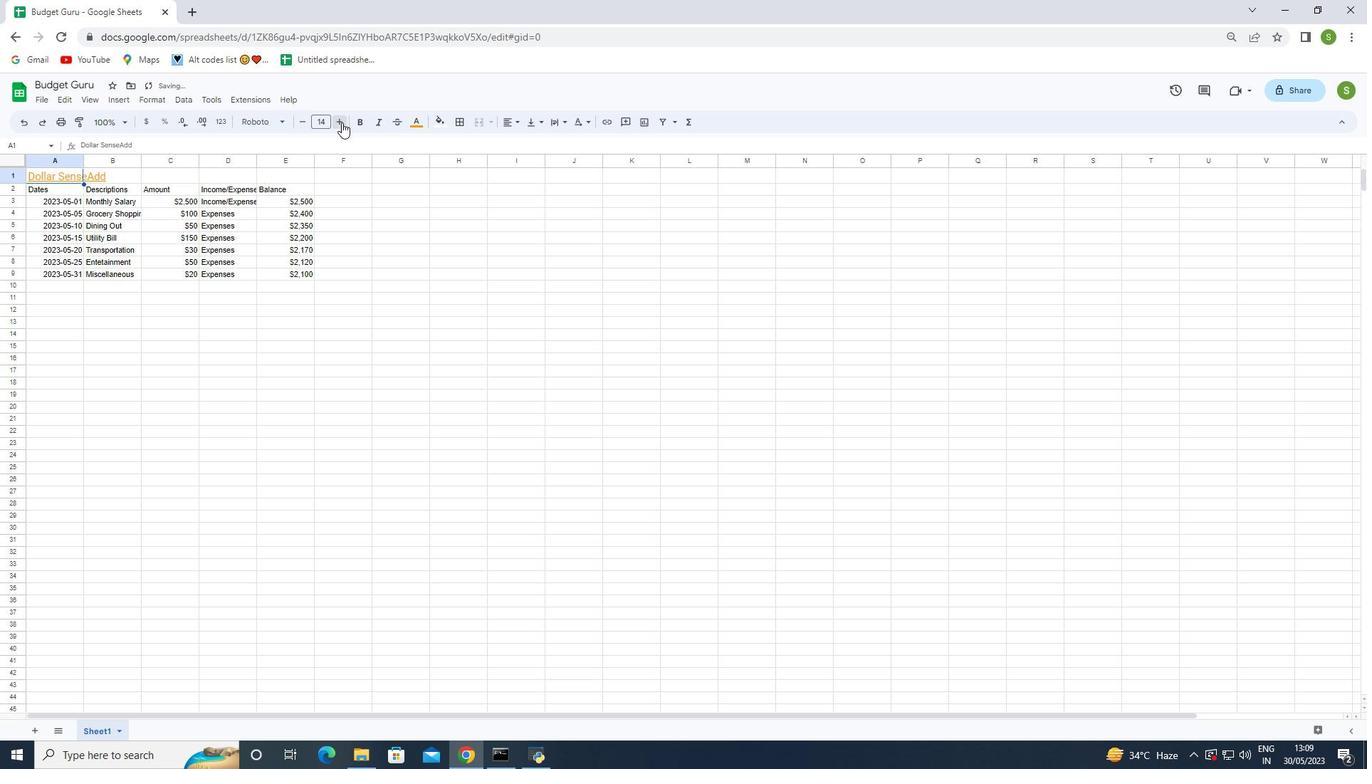 
Action: Mouse pressed left at (341, 122)
Screenshot: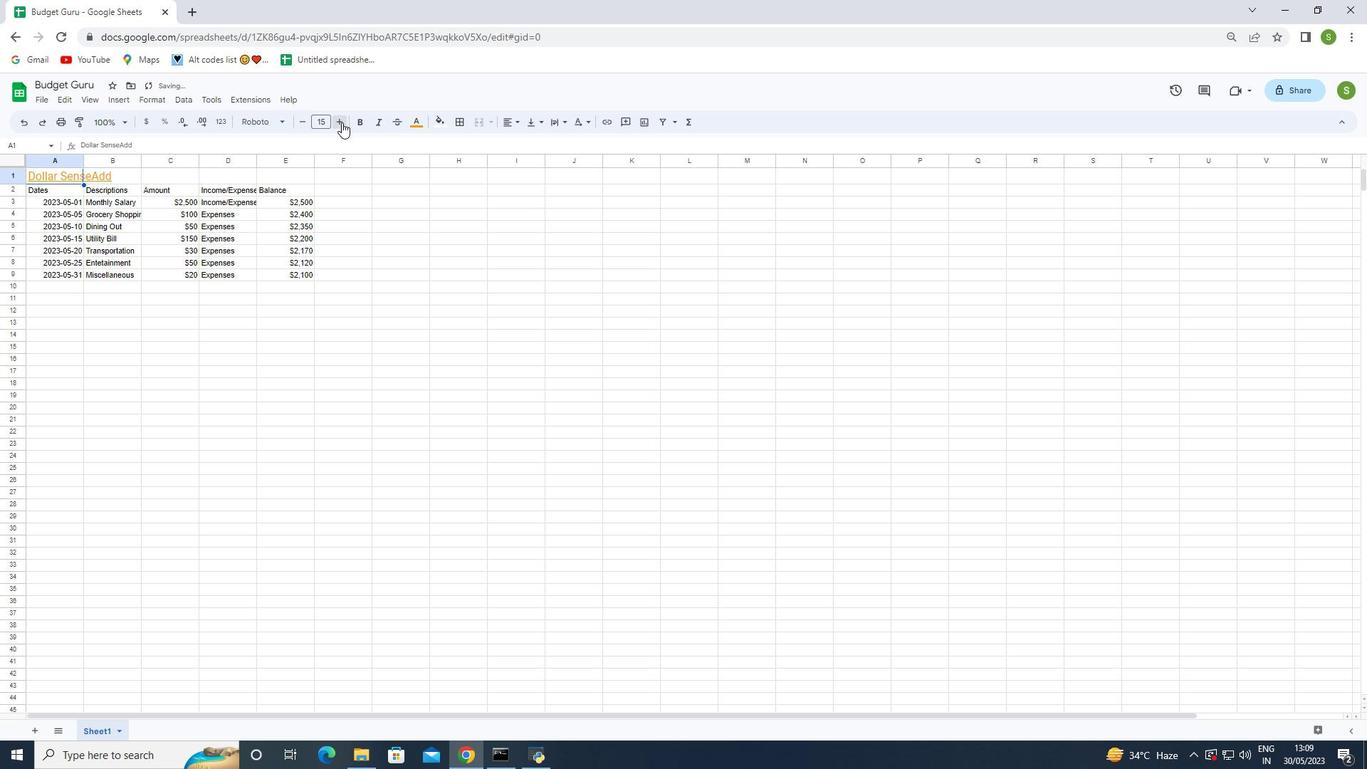 
Action: Mouse pressed left at (341, 122)
Screenshot: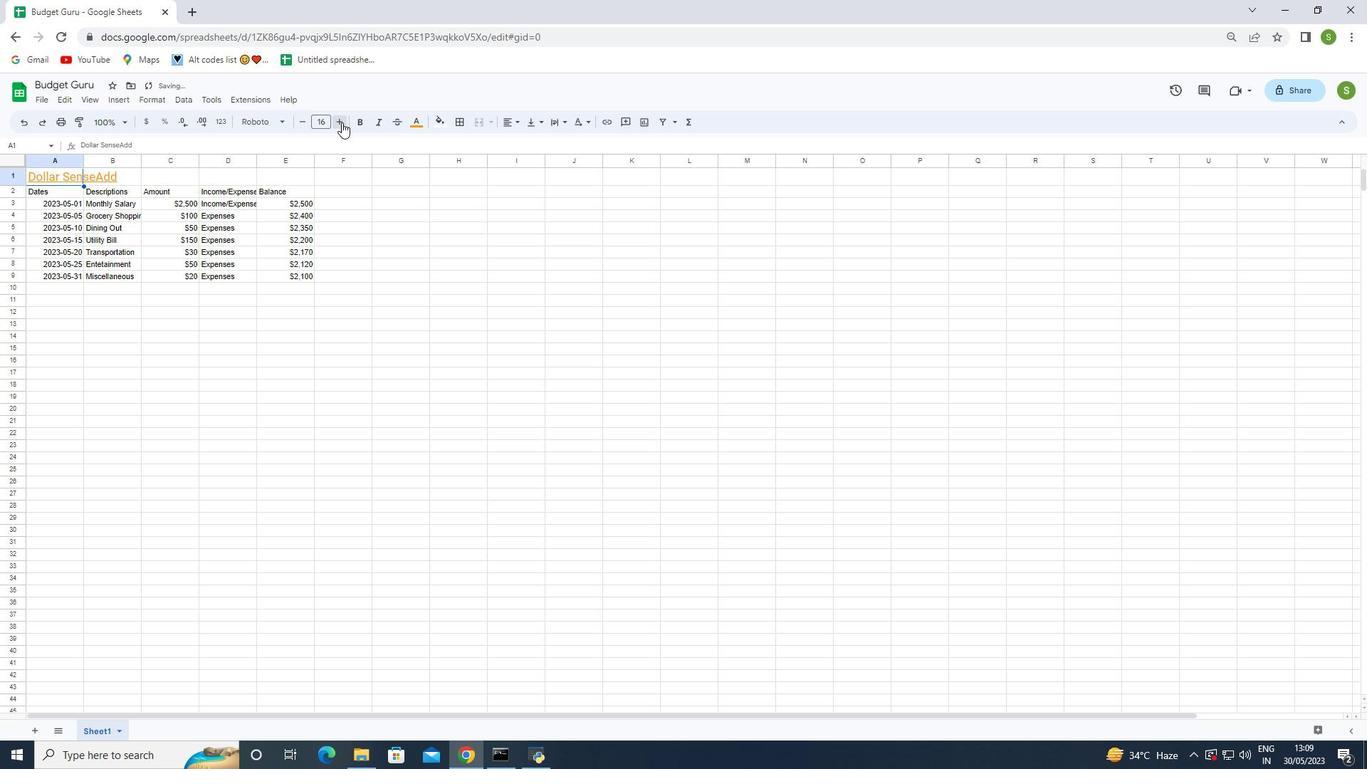 
Action: Mouse pressed left at (341, 122)
Screenshot: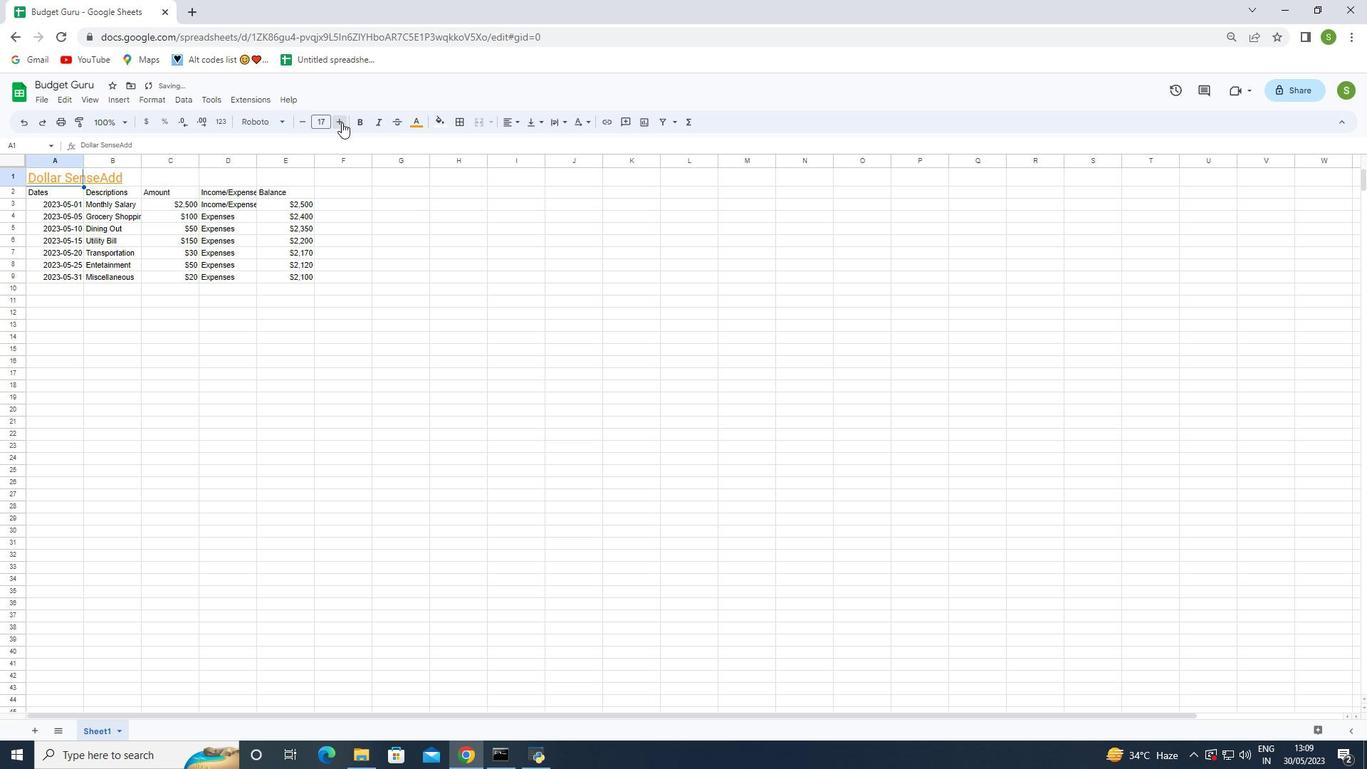 
Action: Mouse pressed left at (341, 122)
Screenshot: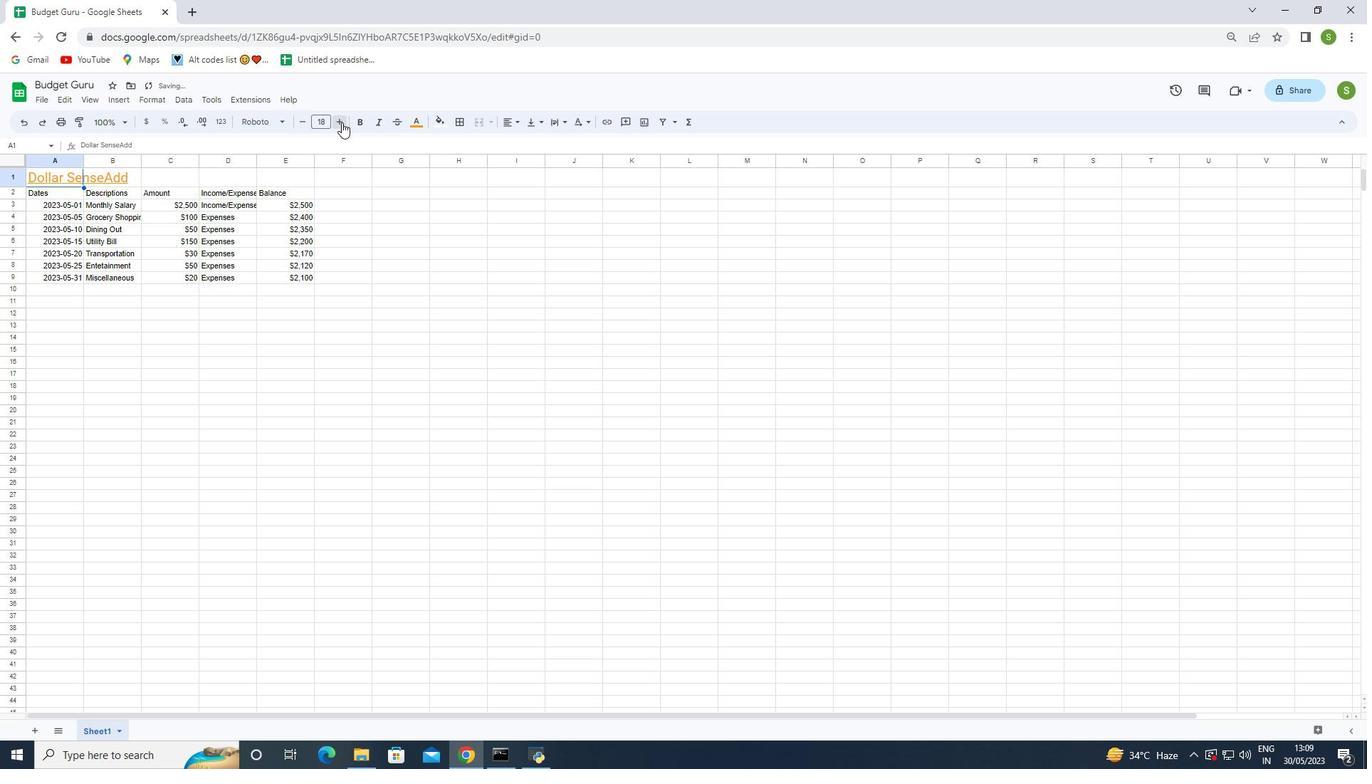 
Action: Mouse pressed left at (341, 122)
Screenshot: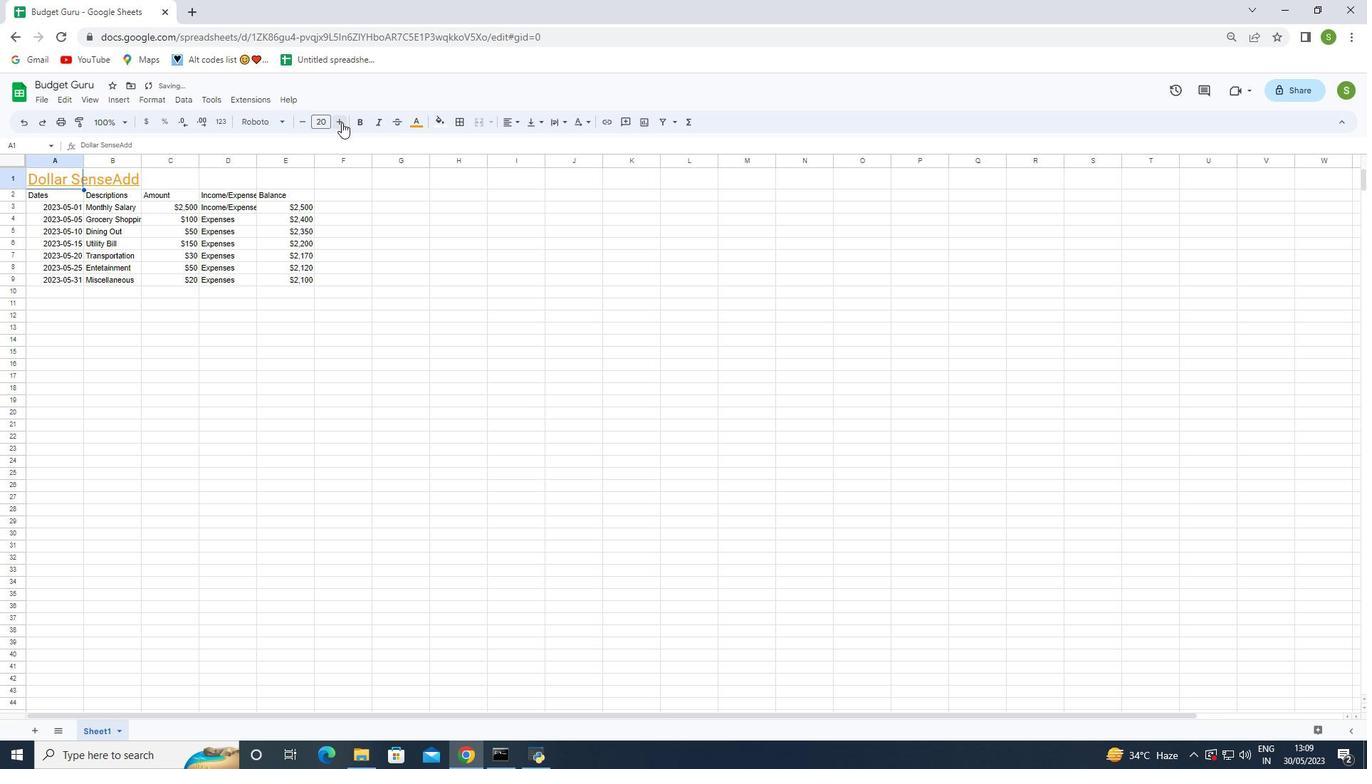 
Action: Mouse moved to (341, 122)
Screenshot: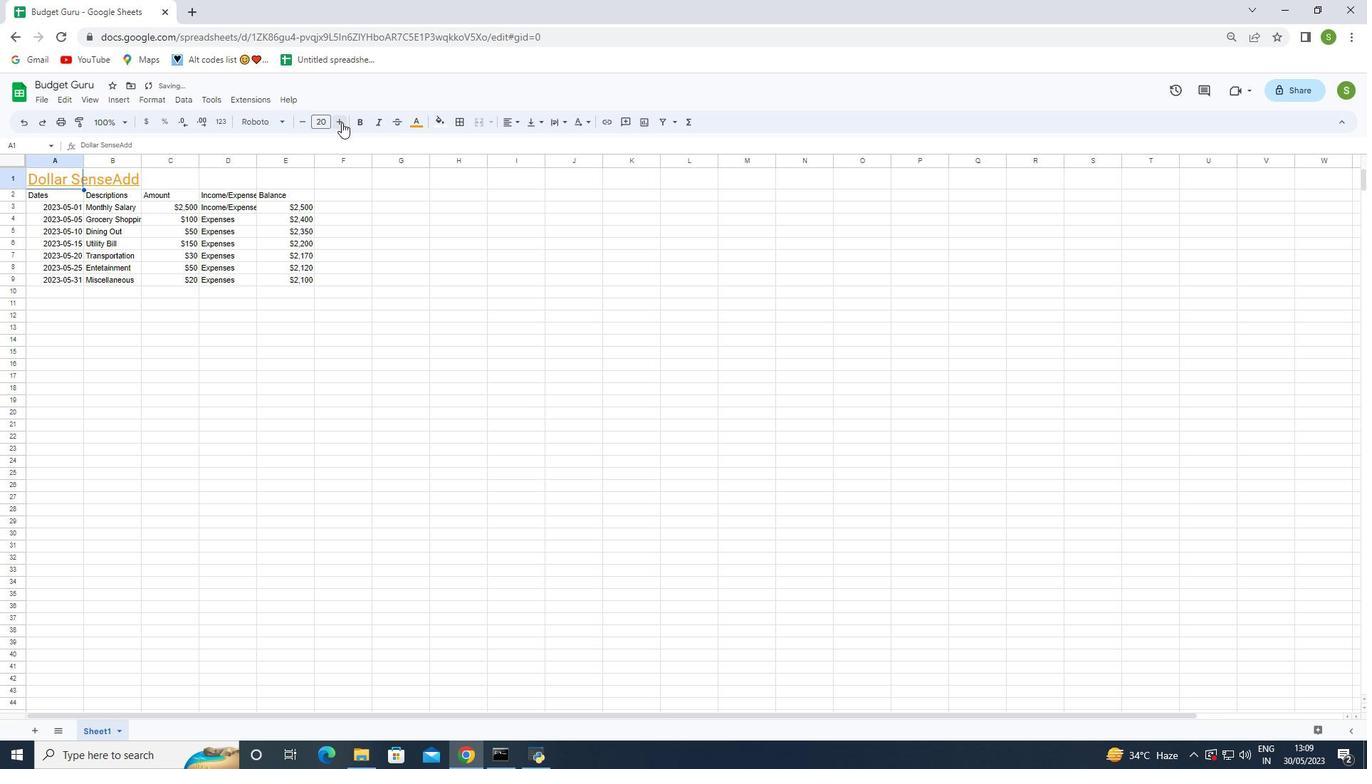 
Action: Mouse pressed left at (341, 122)
Screenshot: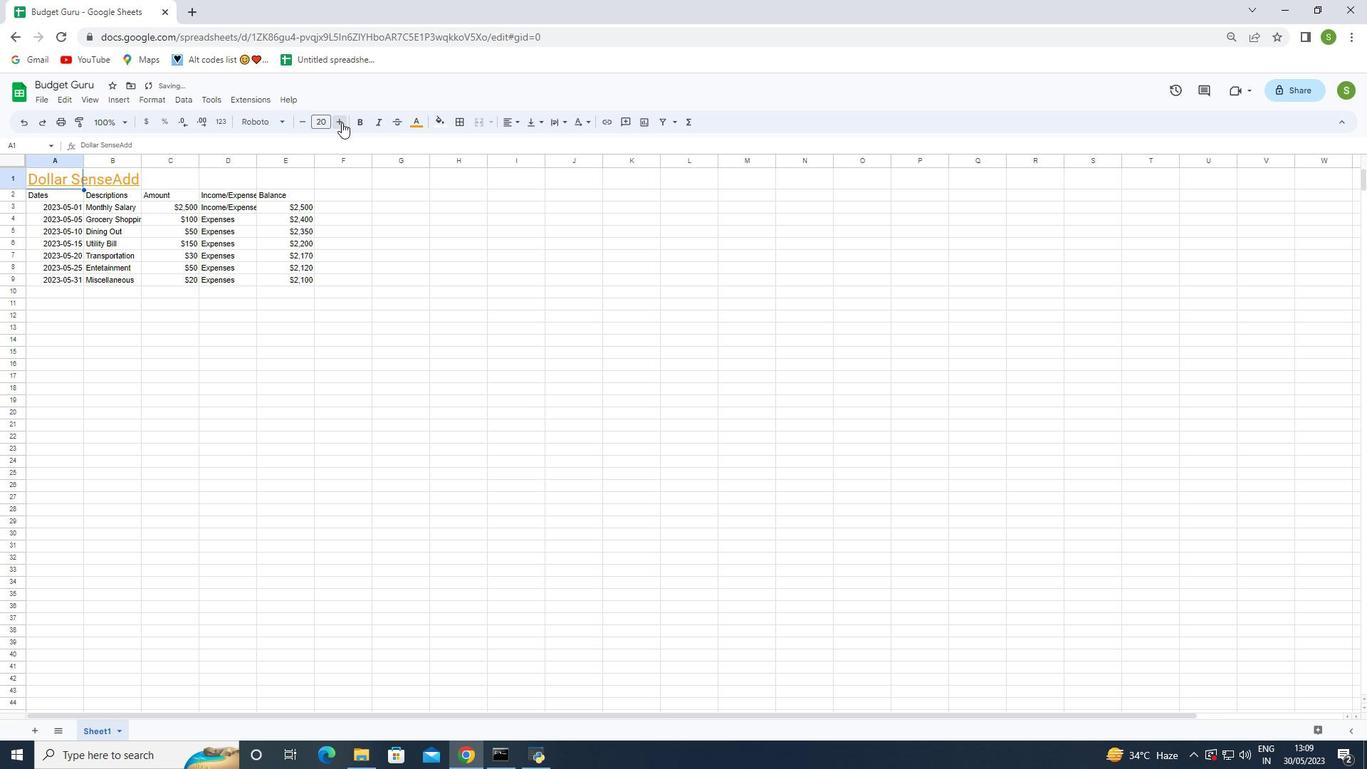 
Action: Mouse moved to (368, 294)
Screenshot: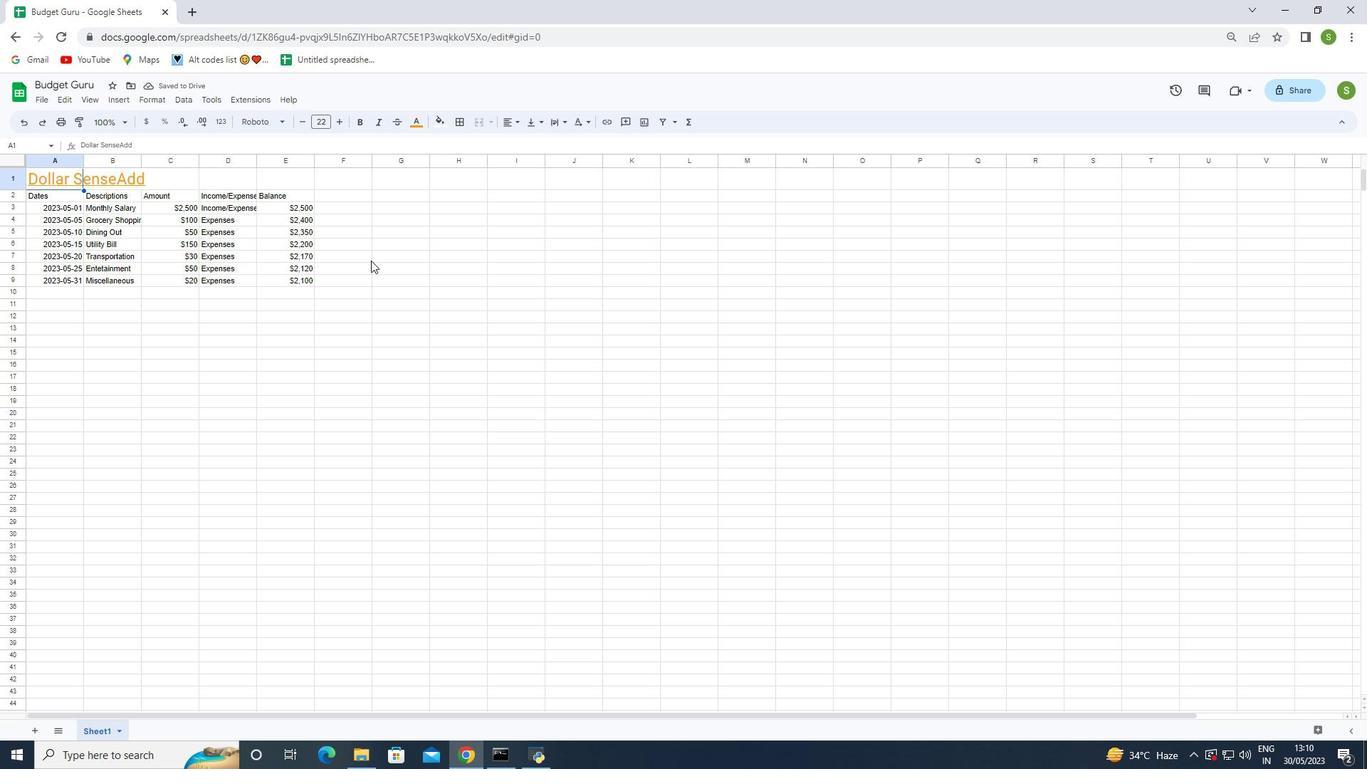 
Action: Mouse pressed left at (368, 294)
Screenshot: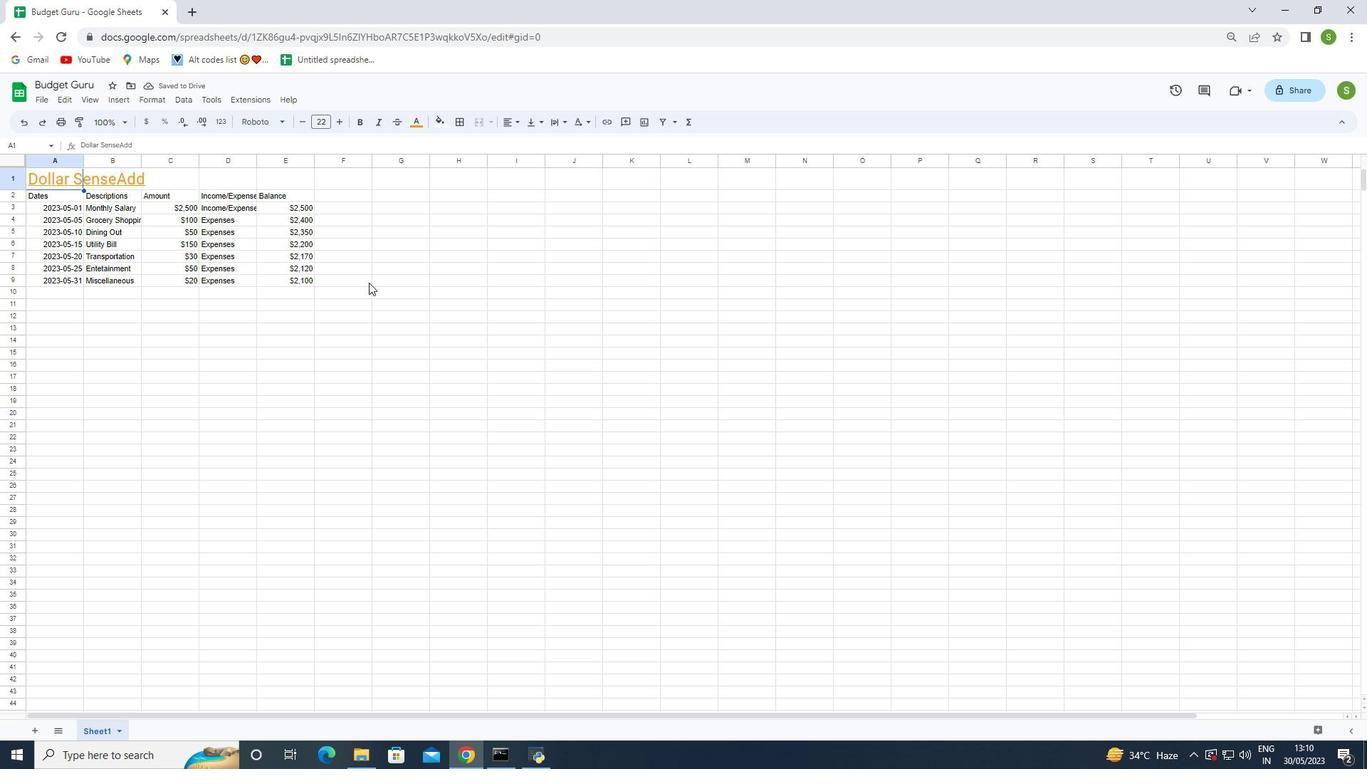 
Action: Mouse moved to (42, 196)
Screenshot: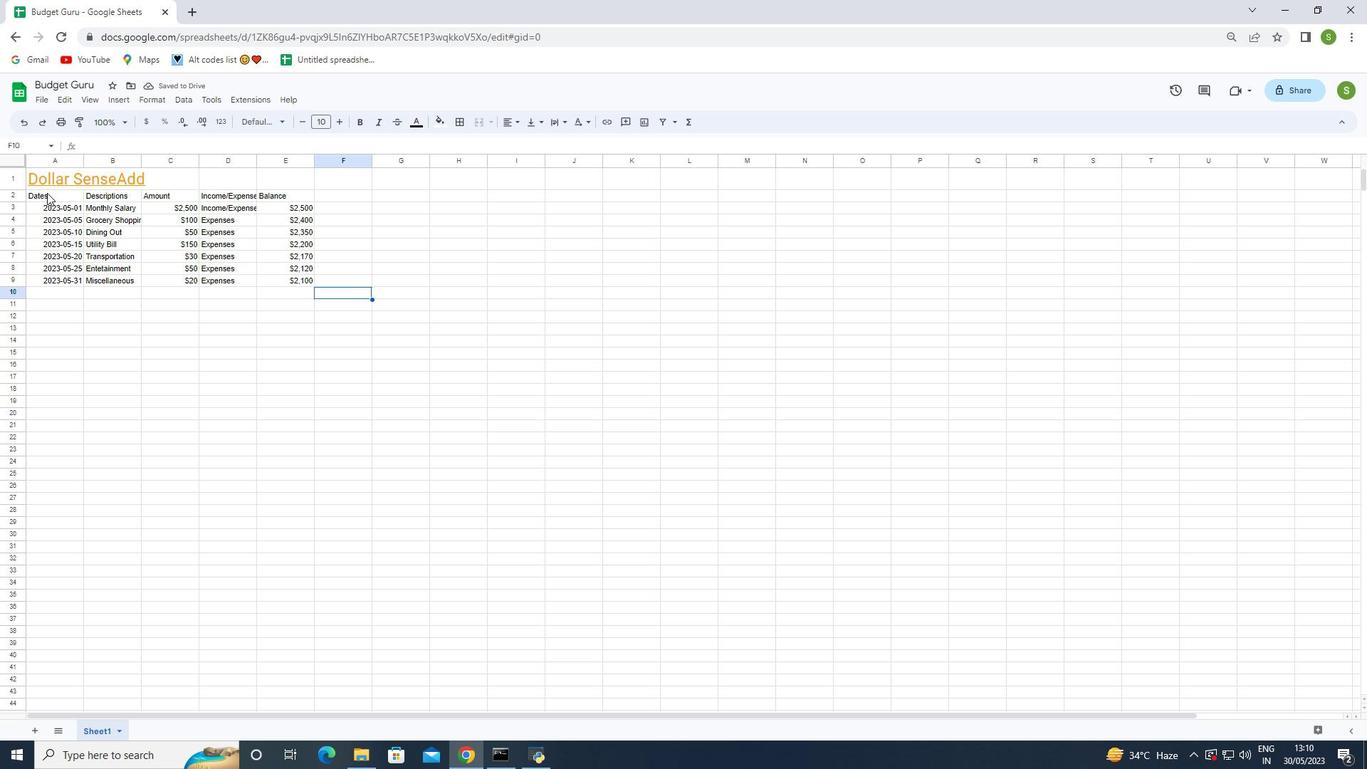 
Action: Mouse pressed left at (42, 196)
Screenshot: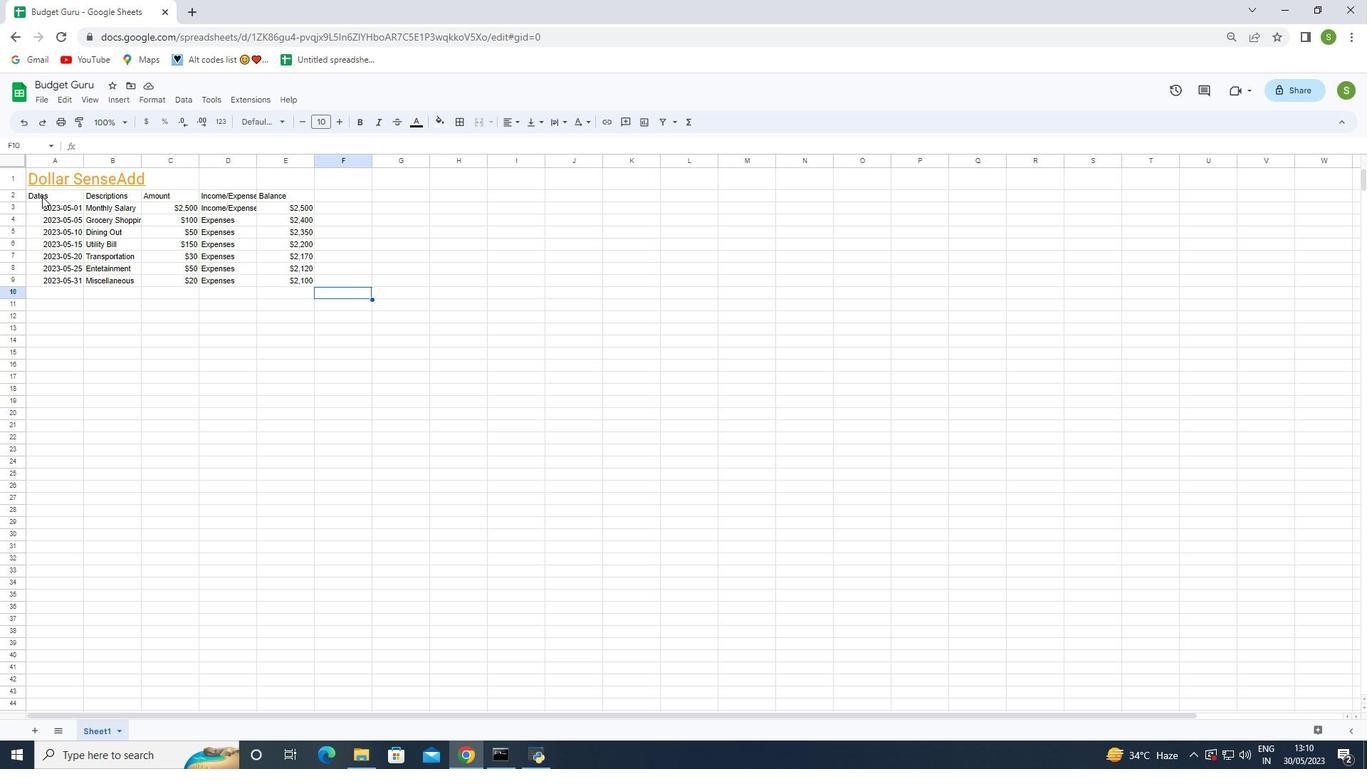 
Action: Mouse moved to (264, 121)
Screenshot: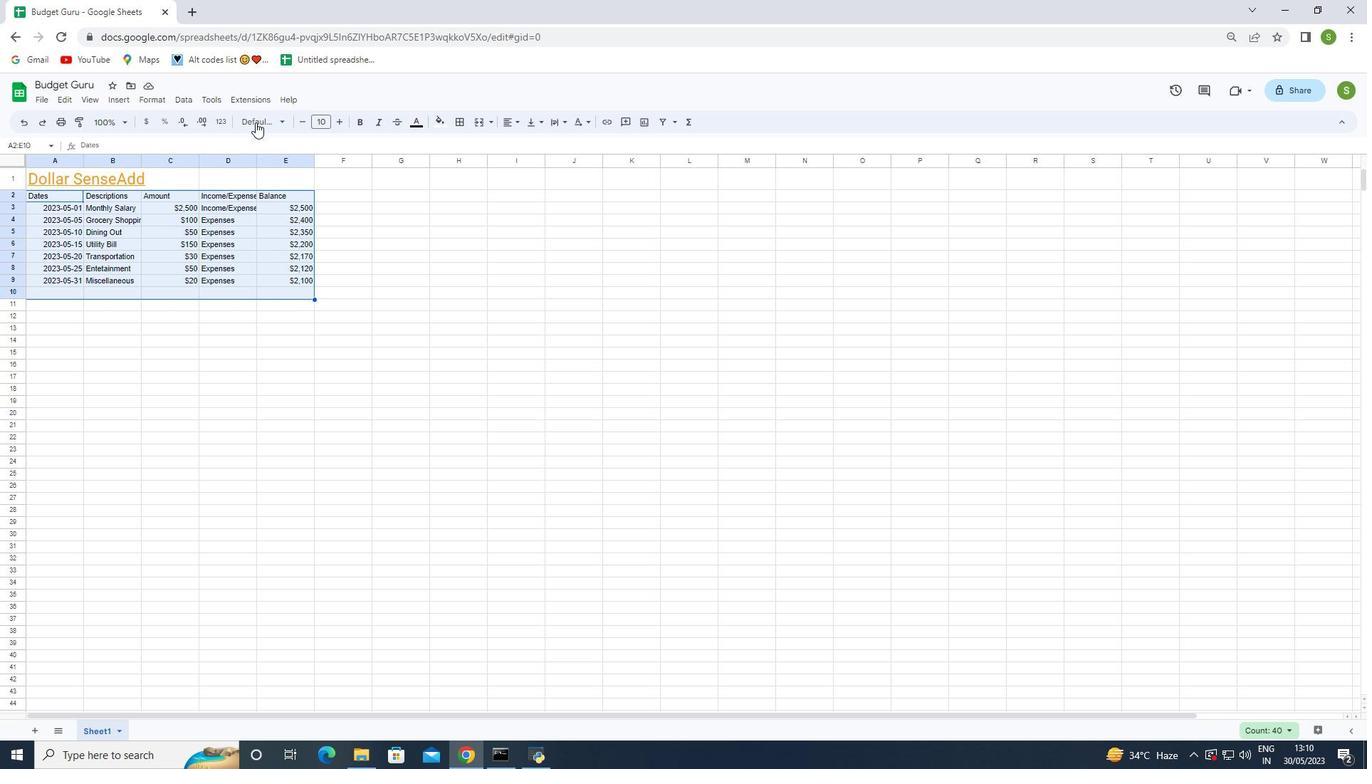 
Action: Mouse pressed left at (264, 121)
Screenshot: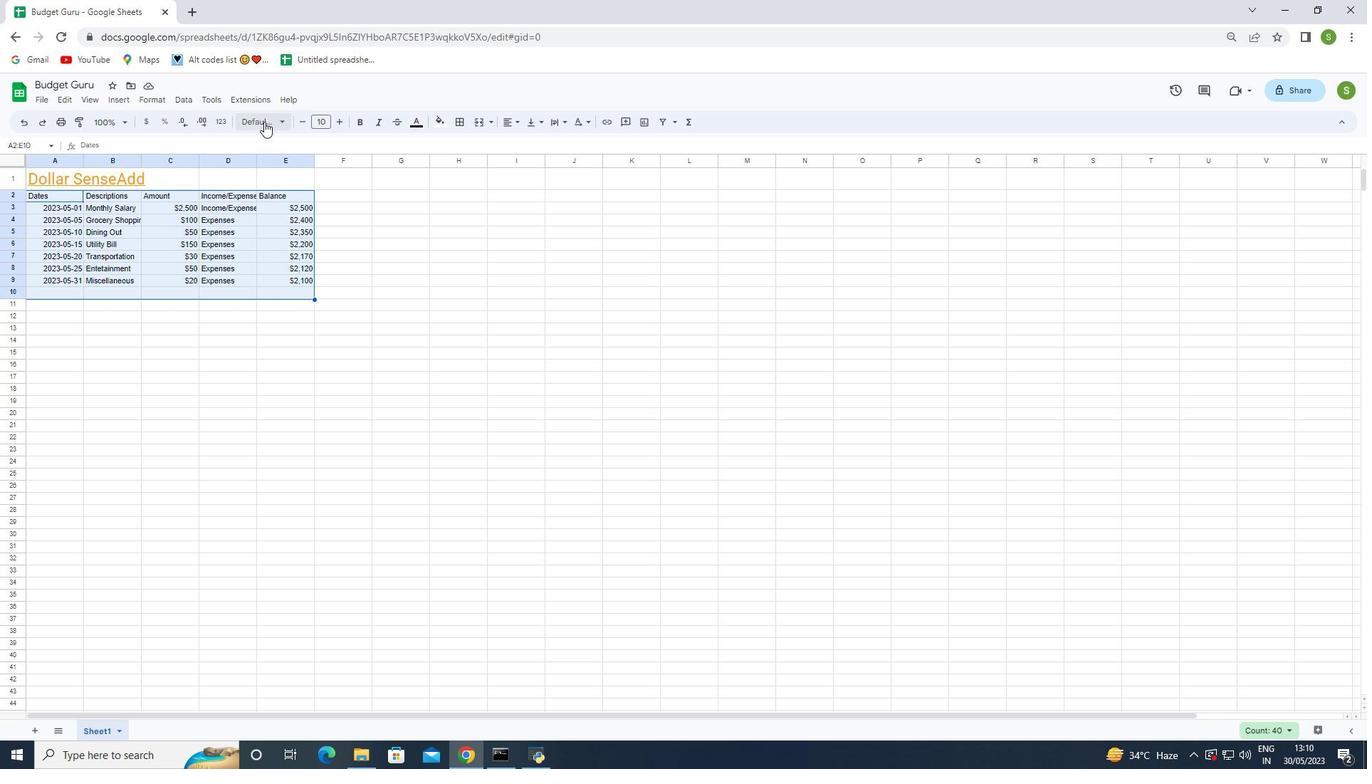 
Action: Mouse moved to (336, 640)
Screenshot: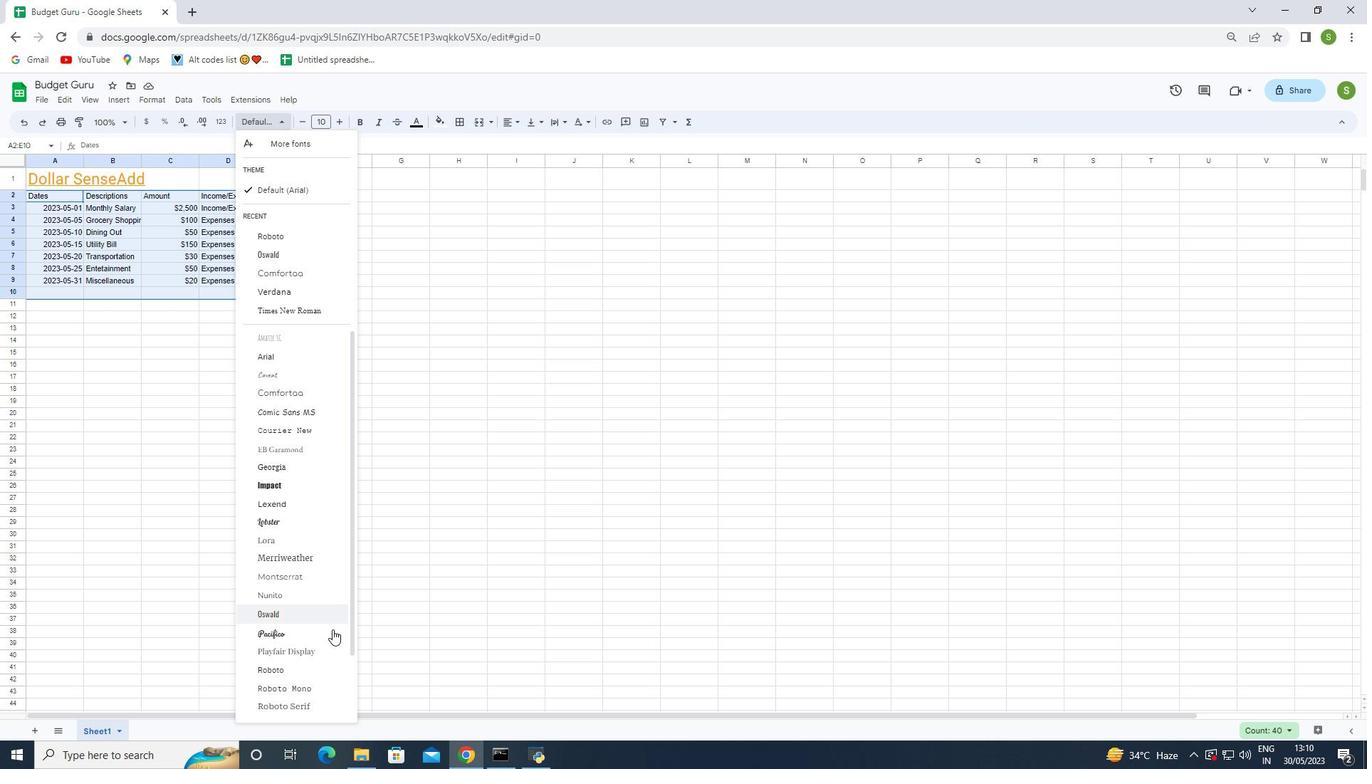 
Action: Mouse scrolled (336, 639) with delta (0, 0)
Screenshot: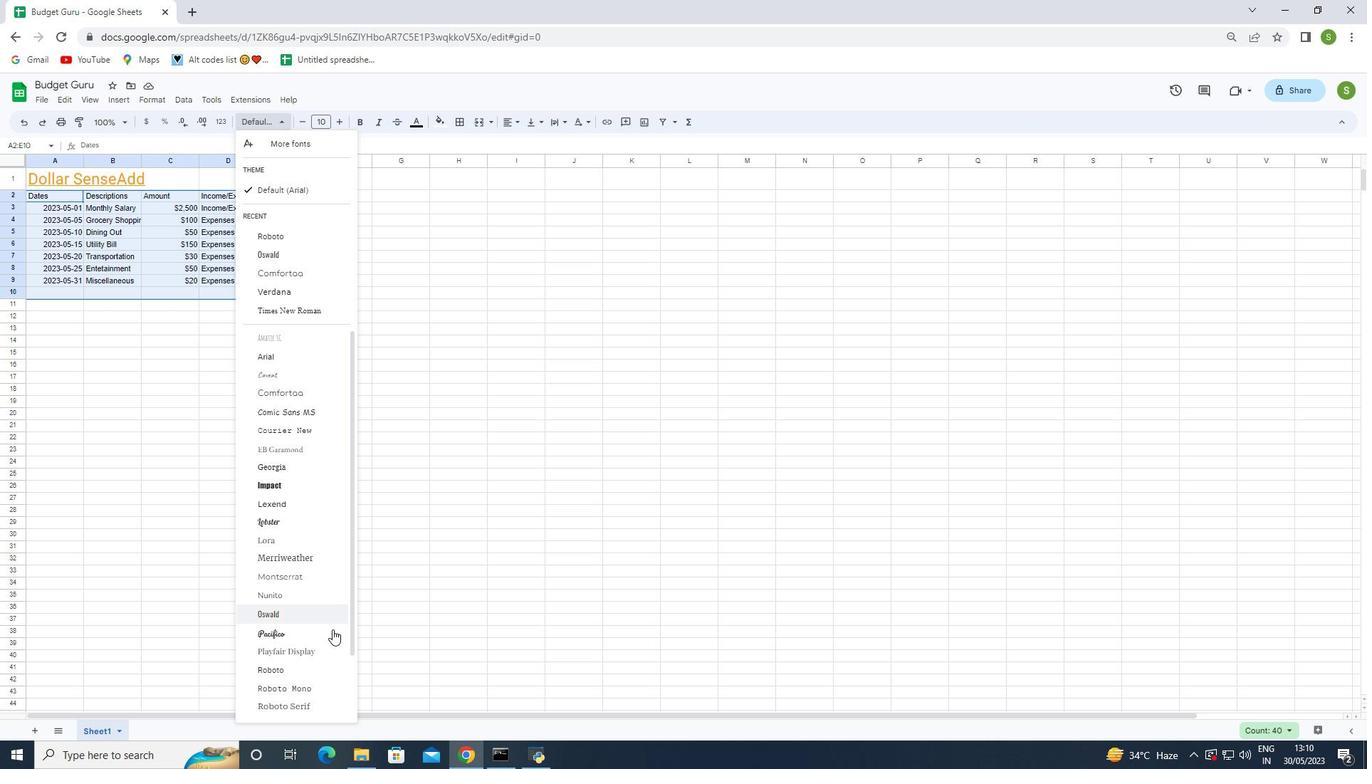
Action: Mouse moved to (336, 640)
Screenshot: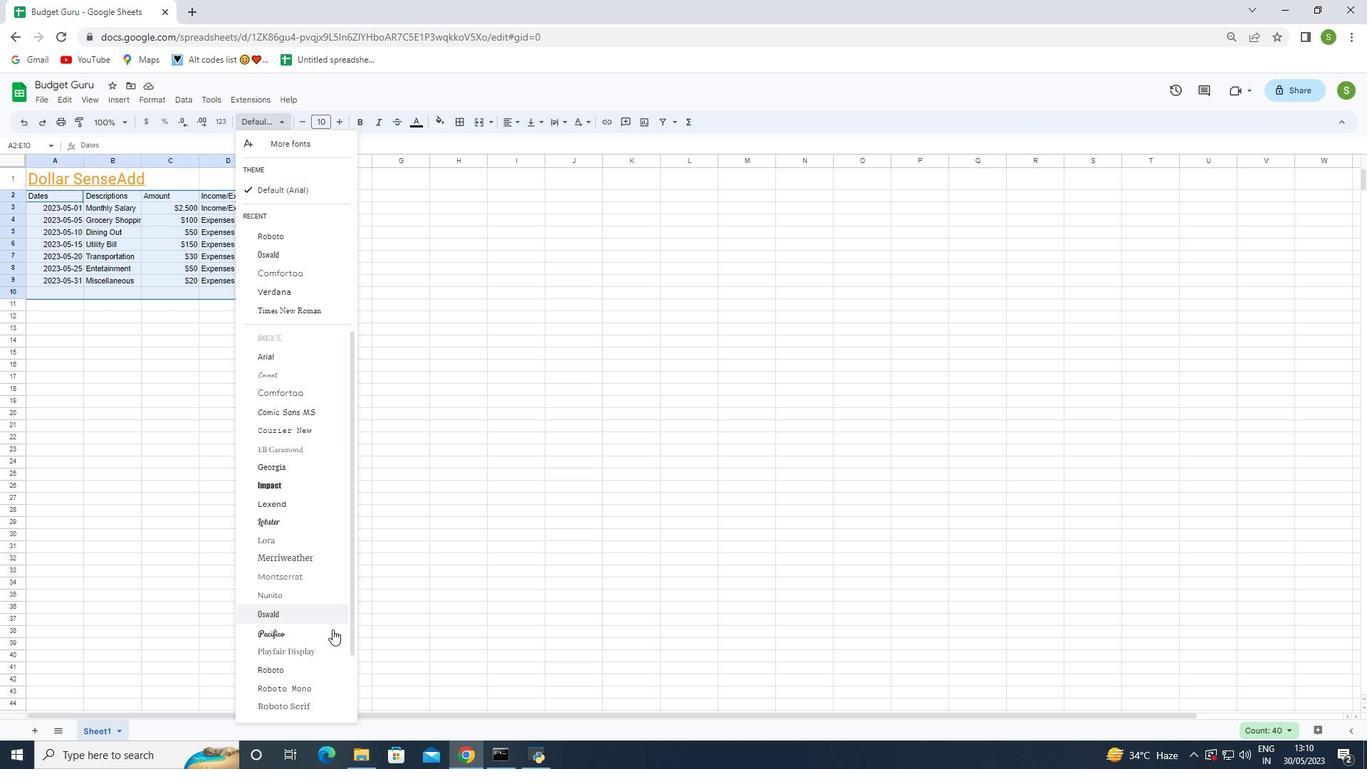 
Action: Mouse scrolled (336, 639) with delta (0, 0)
Screenshot: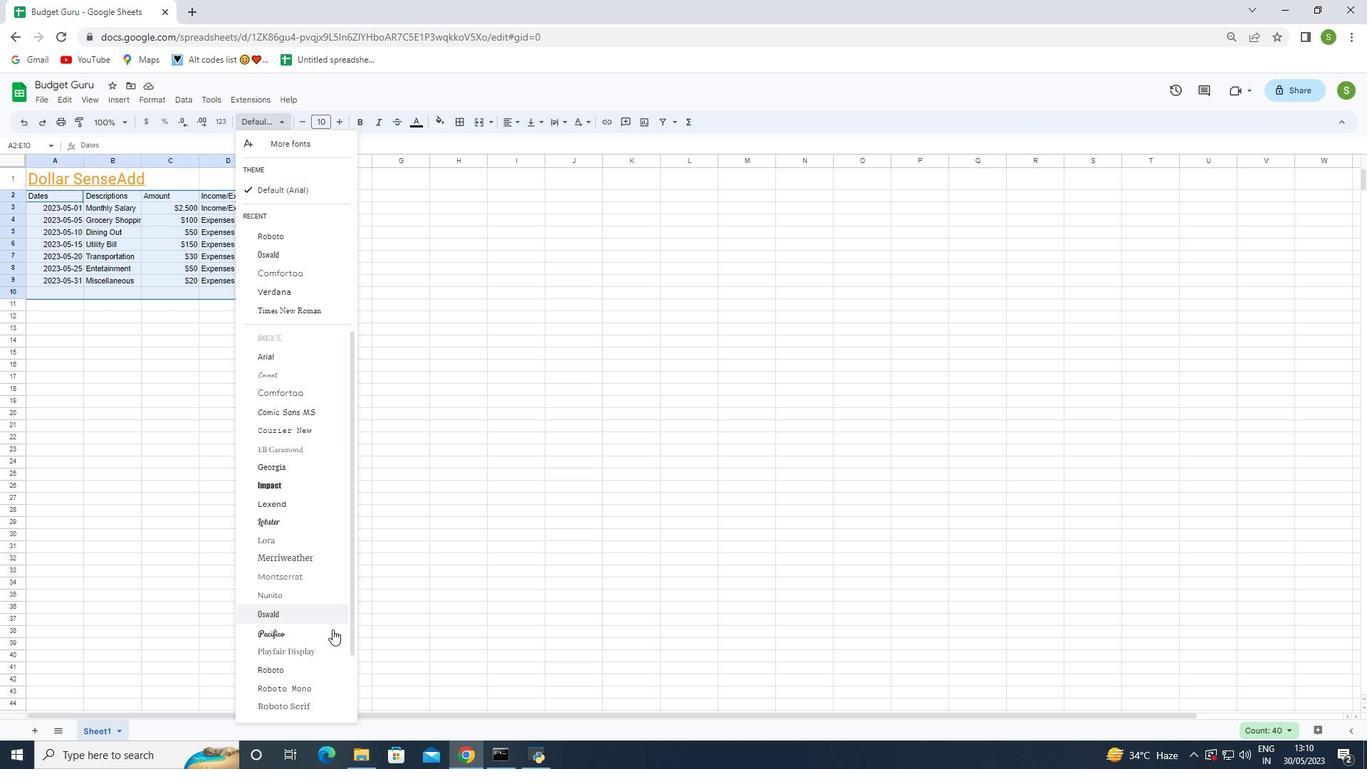 
Action: Mouse scrolled (336, 639) with delta (0, 0)
Screenshot: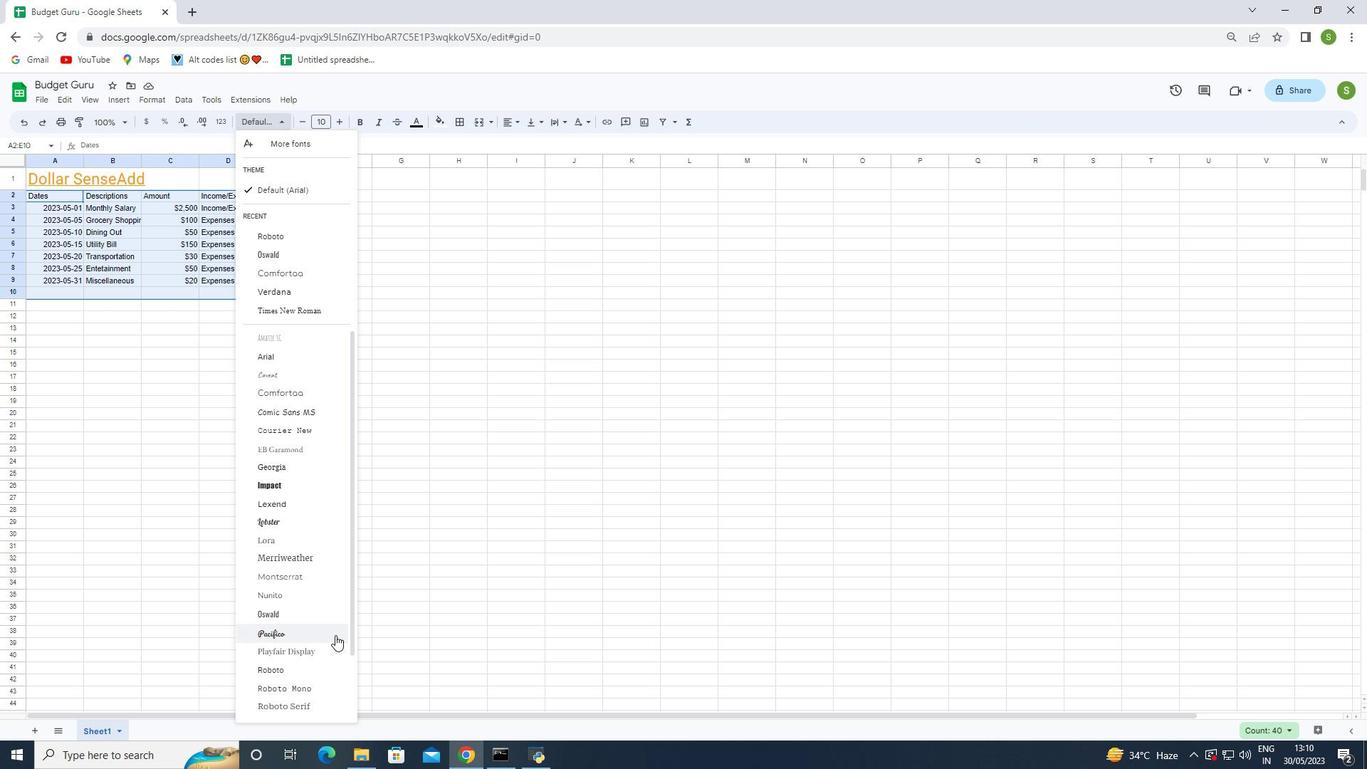 
Action: Mouse scrolled (336, 639) with delta (0, 0)
Screenshot: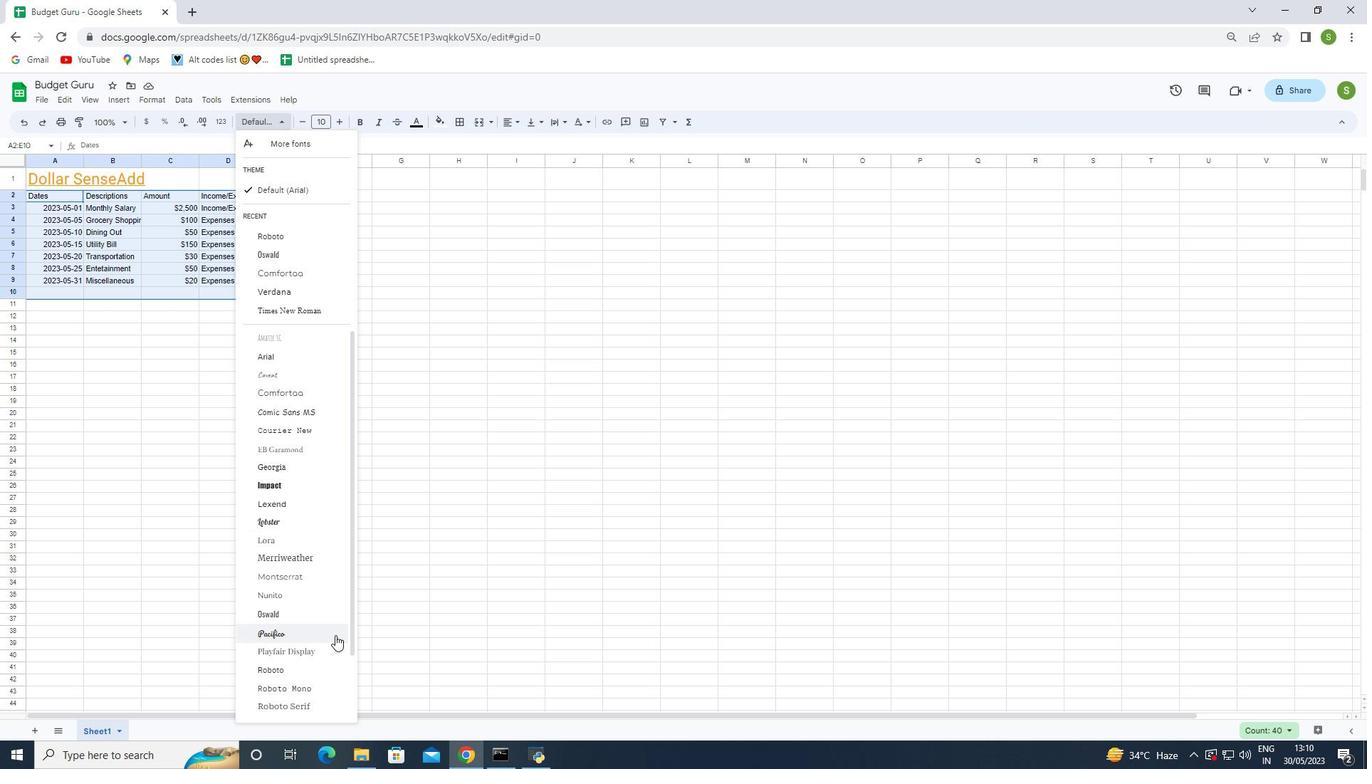
Action: Mouse moved to (291, 663)
Screenshot: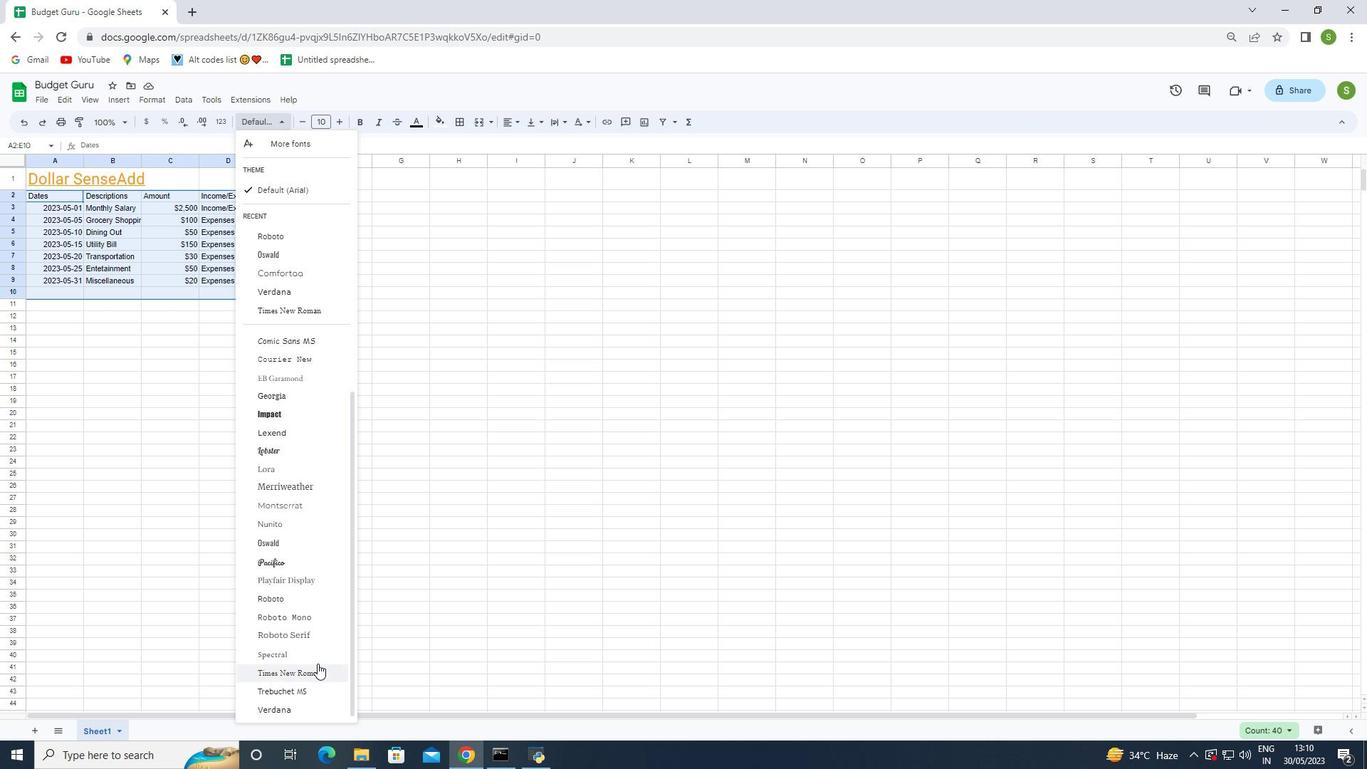 
Action: Mouse scrolled (291, 662) with delta (0, 0)
Screenshot: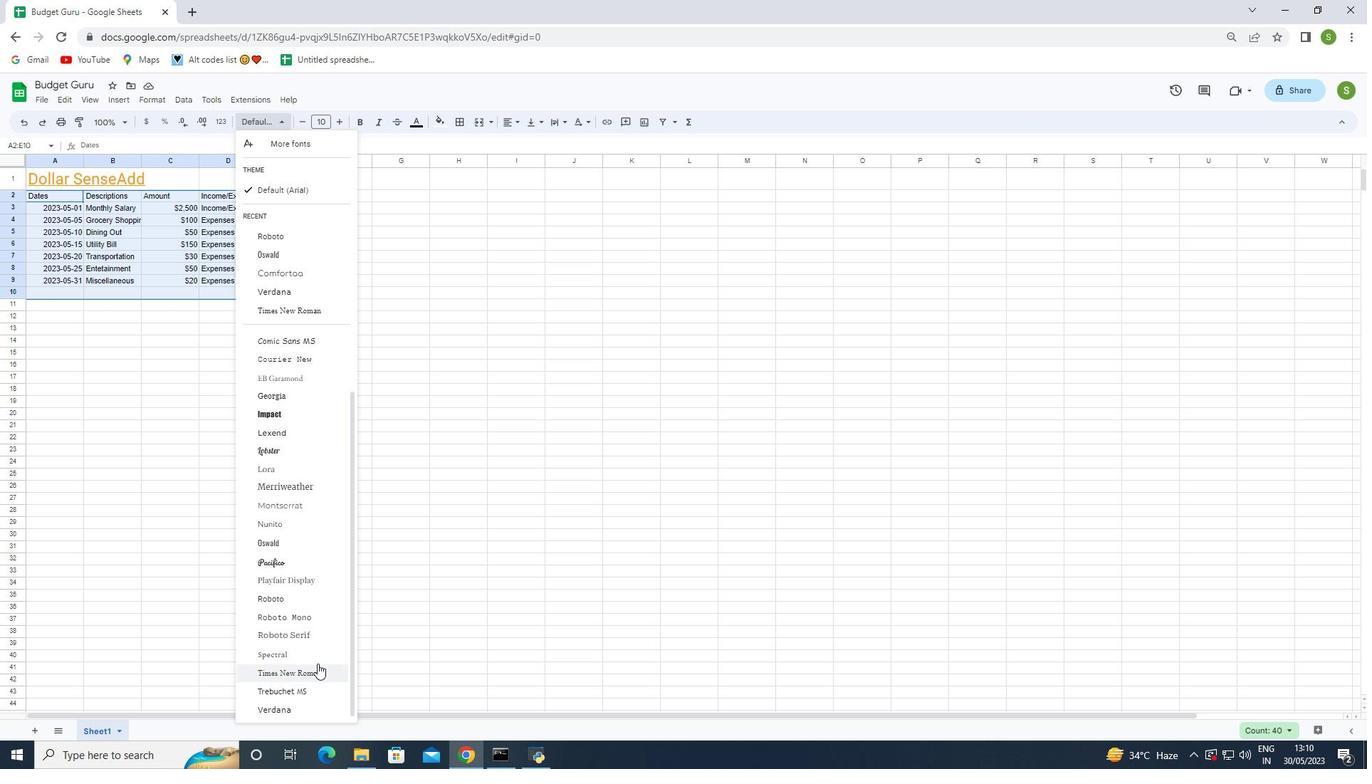 
Action: Mouse scrolled (291, 662) with delta (0, 0)
Screenshot: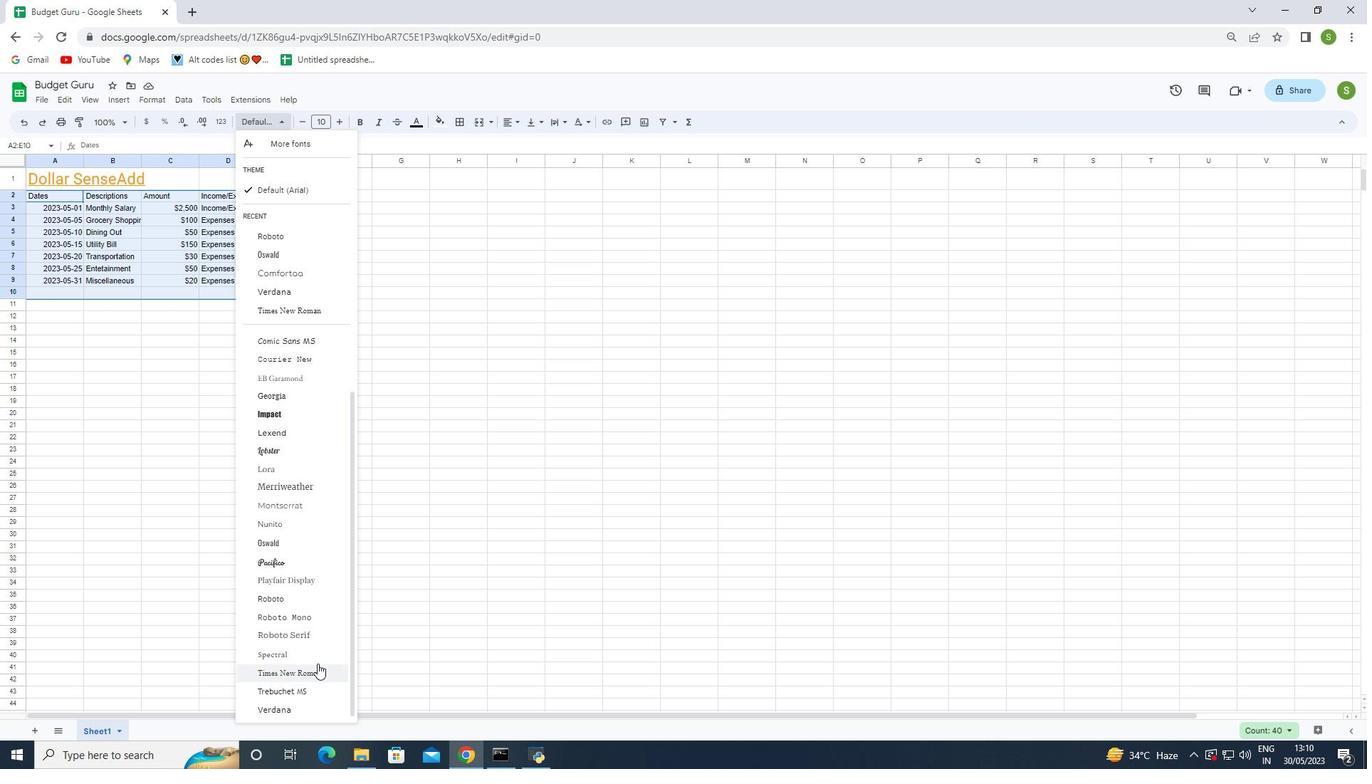 
Action: Mouse scrolled (291, 662) with delta (0, 0)
Screenshot: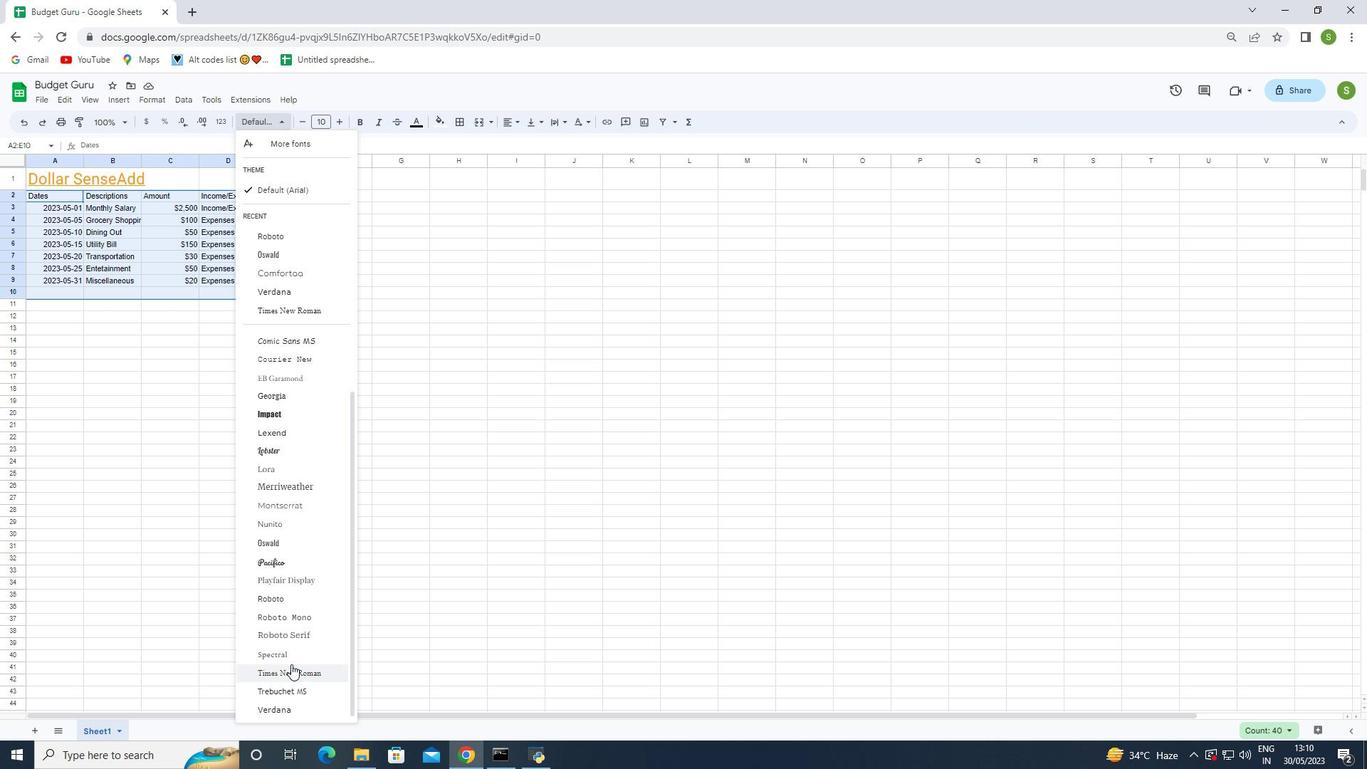 
Action: Mouse scrolled (291, 662) with delta (0, 0)
Screenshot: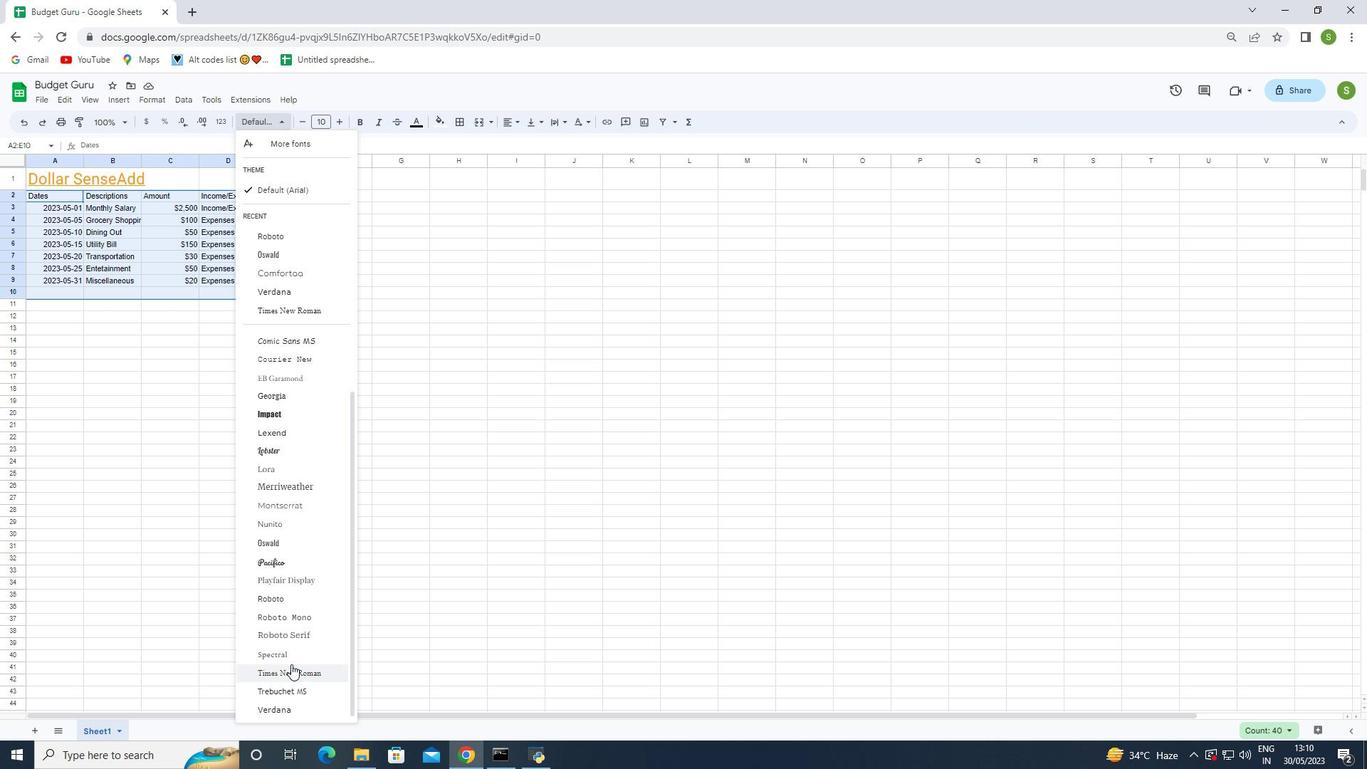 
Action: Mouse scrolled (291, 662) with delta (0, 0)
Screenshot: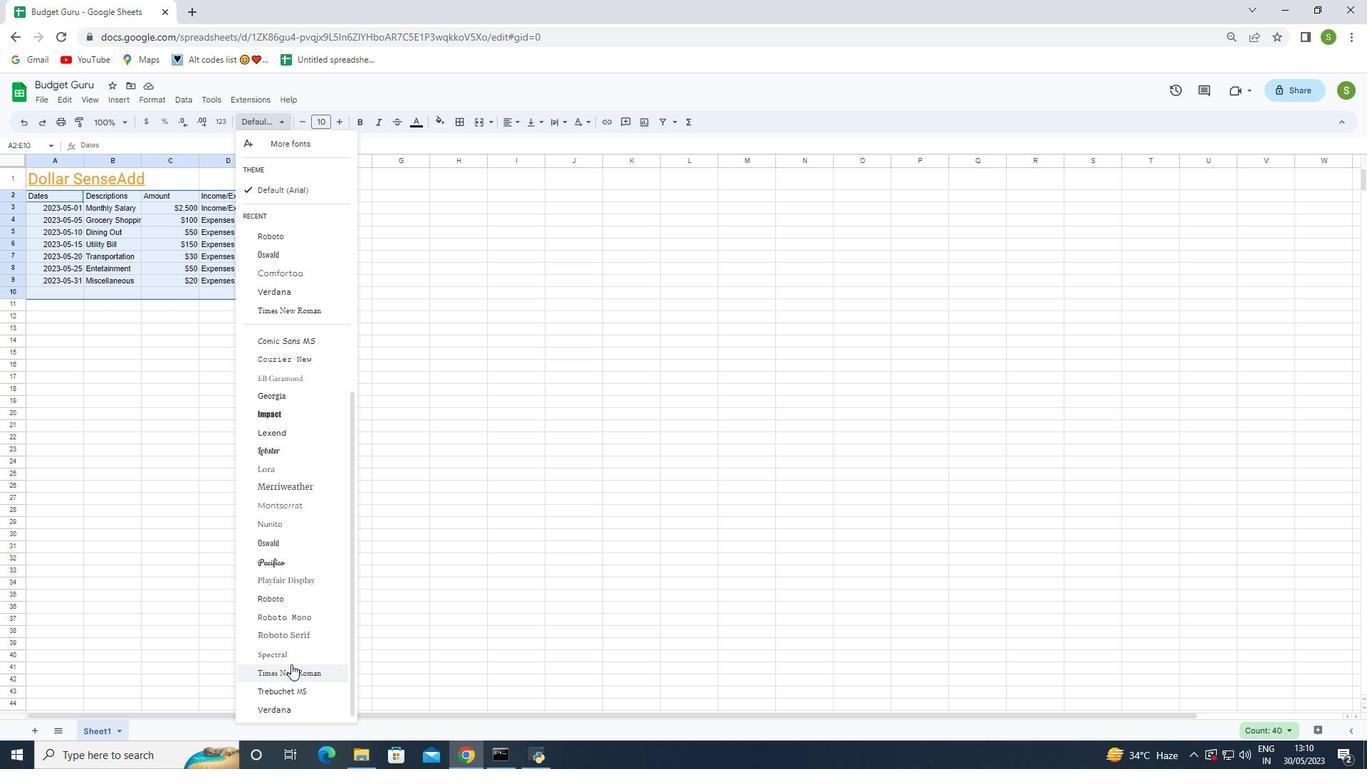 
Action: Mouse moved to (291, 658)
Screenshot: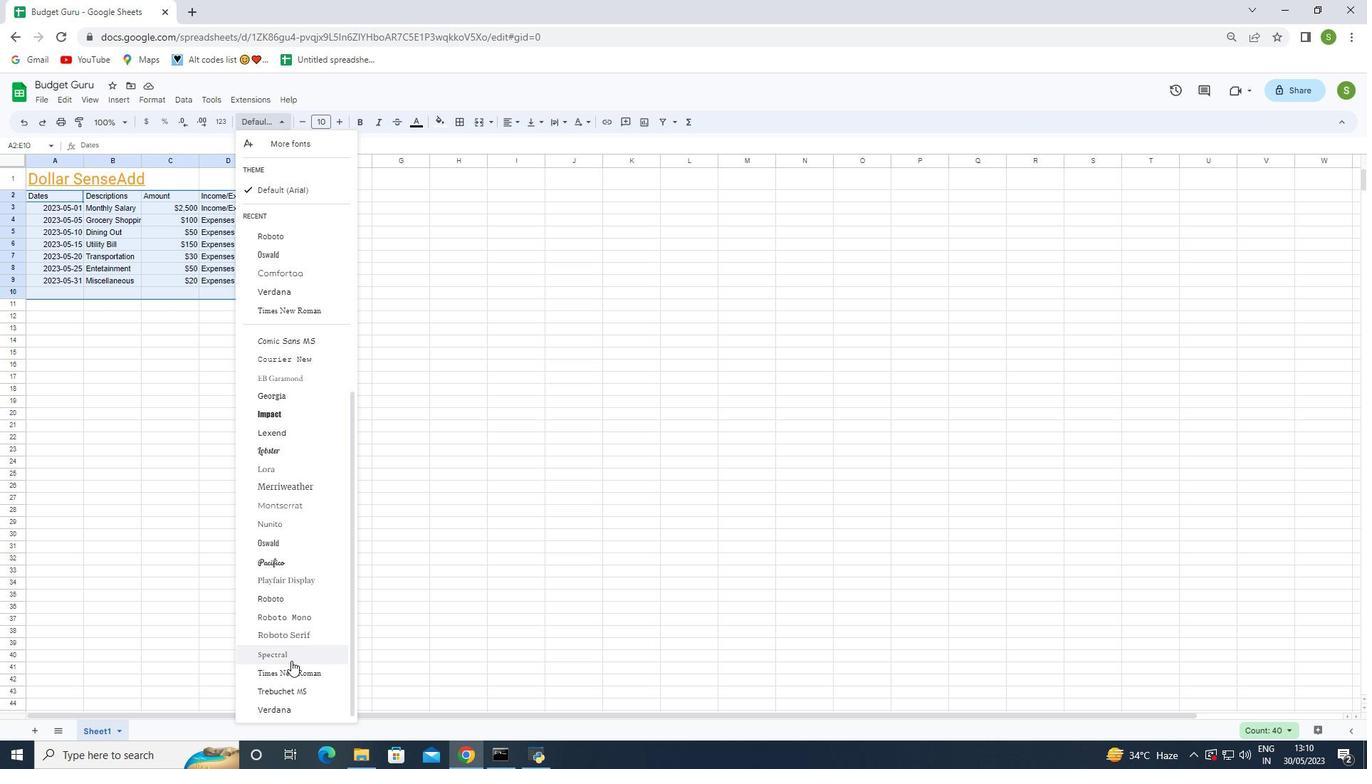 
Action: Mouse pressed left at (291, 658)
Screenshot: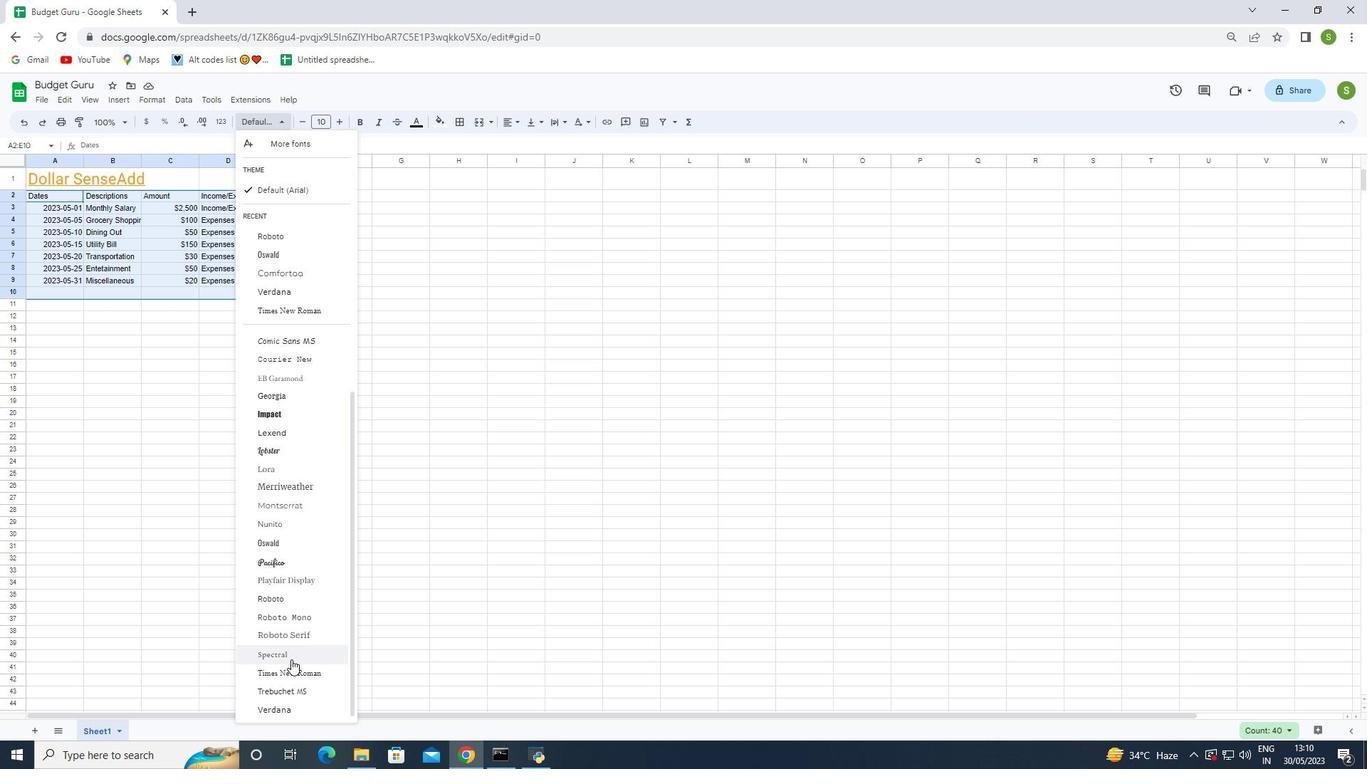 
Action: Mouse moved to (338, 123)
Screenshot: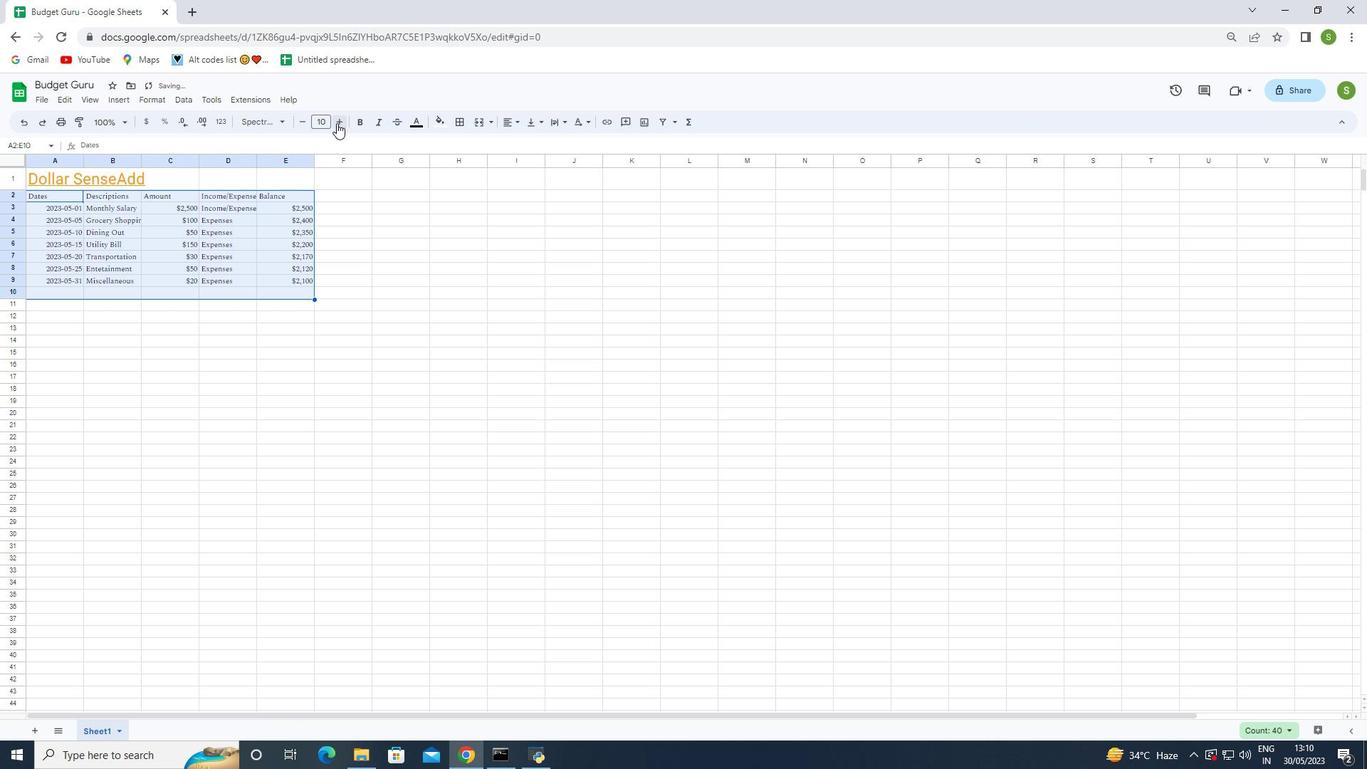 
Action: Mouse pressed left at (338, 123)
Screenshot: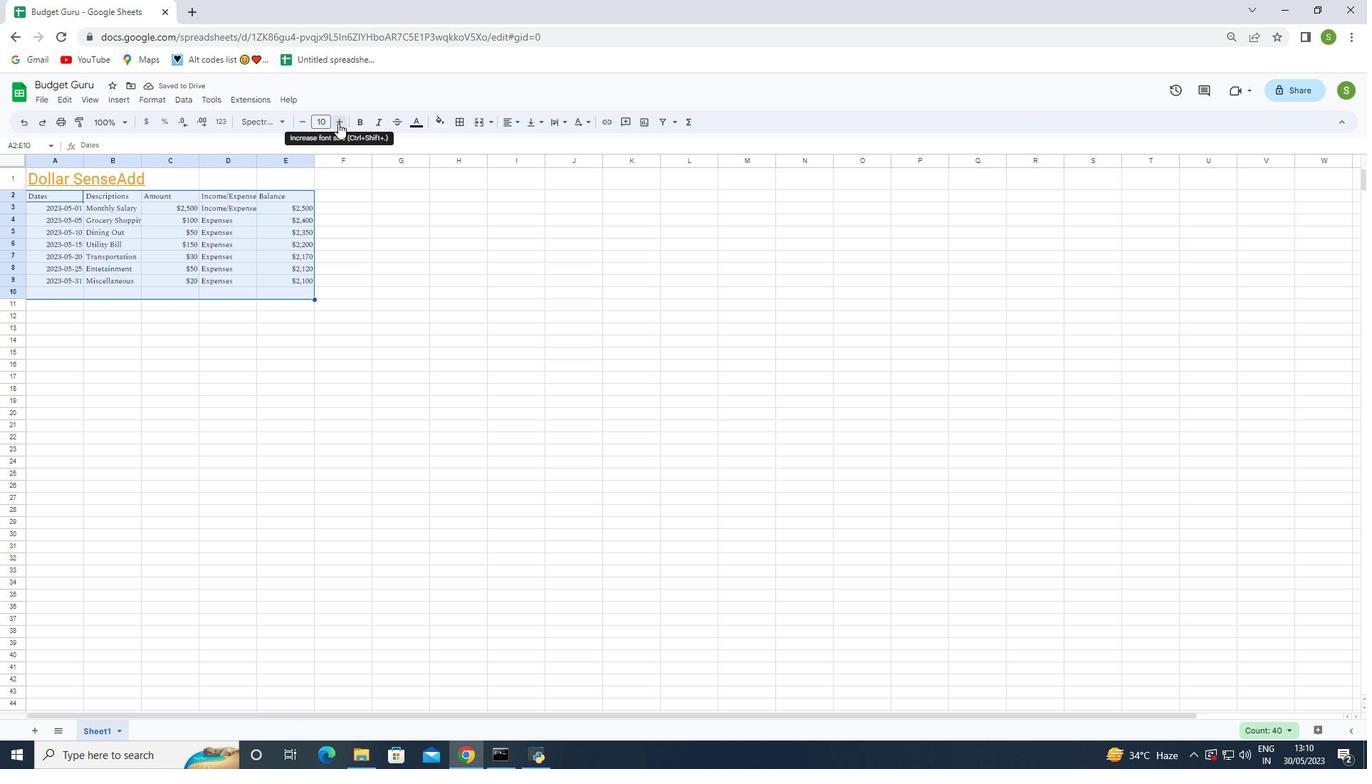 
Action: Mouse pressed left at (338, 123)
Screenshot: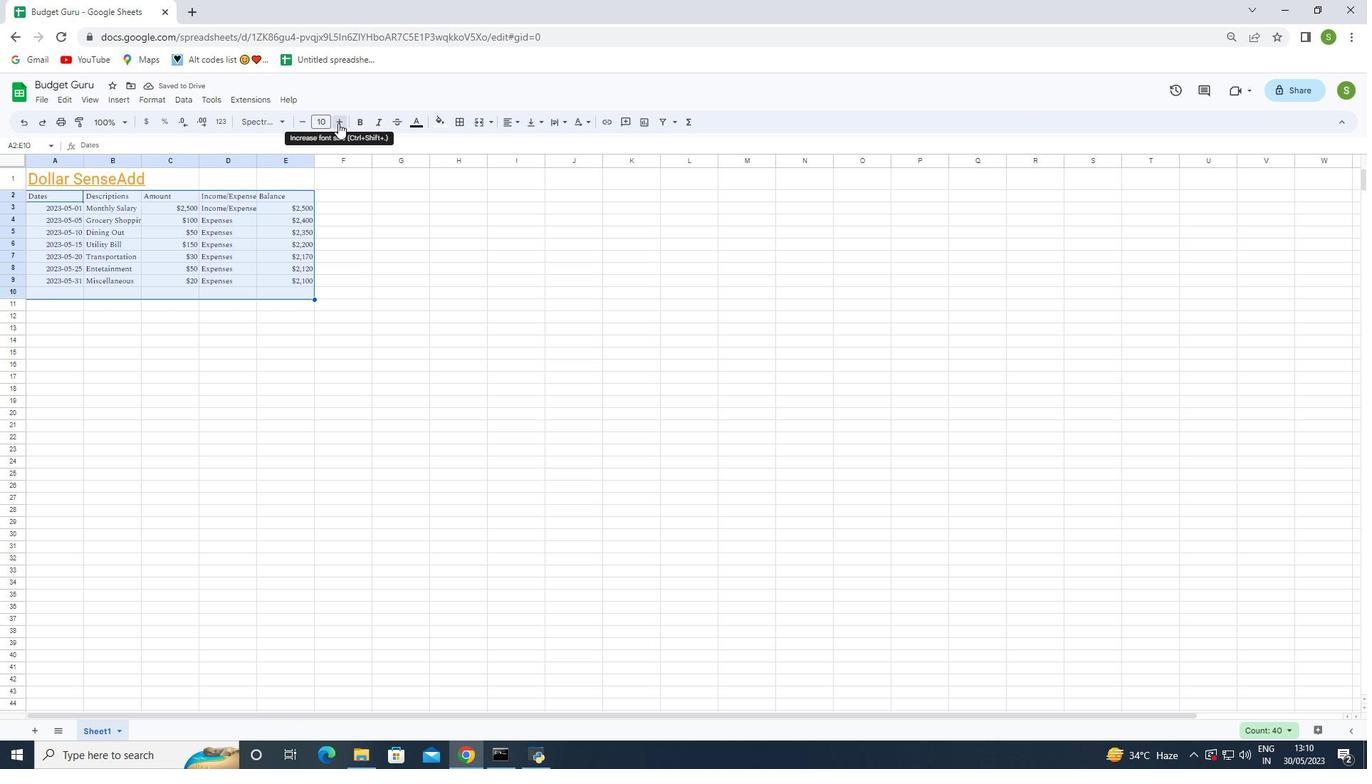 
Action: Mouse pressed left at (338, 123)
Screenshot: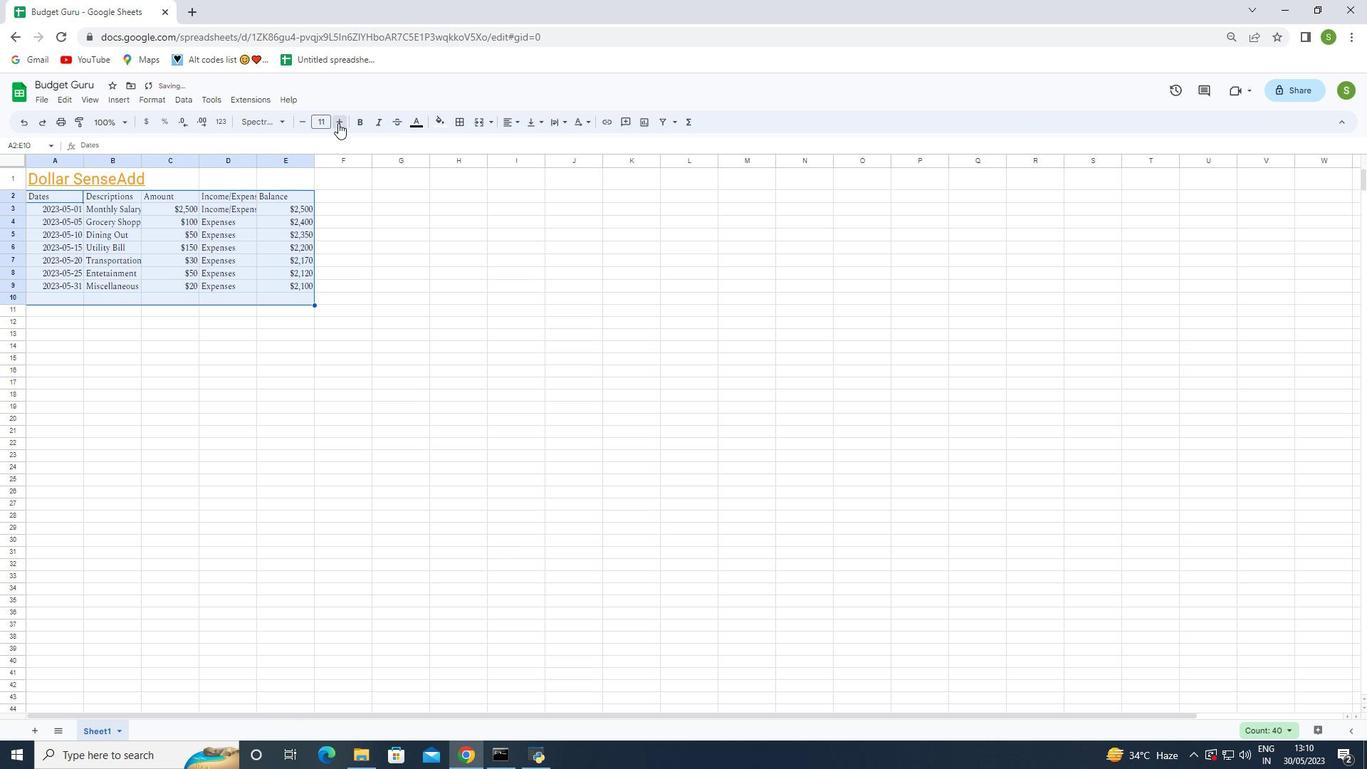 
Action: Mouse pressed left at (338, 123)
Screenshot: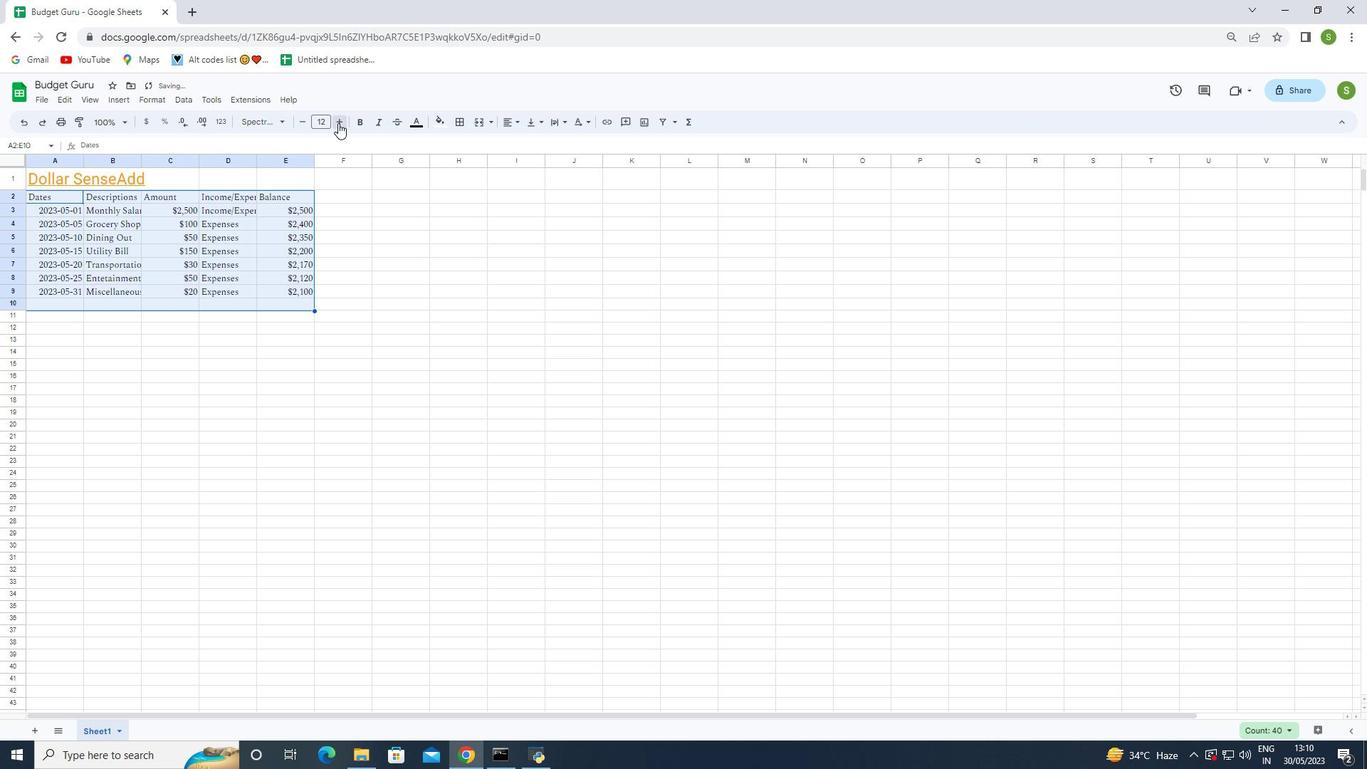 
Action: Mouse moved to (349, 334)
Screenshot: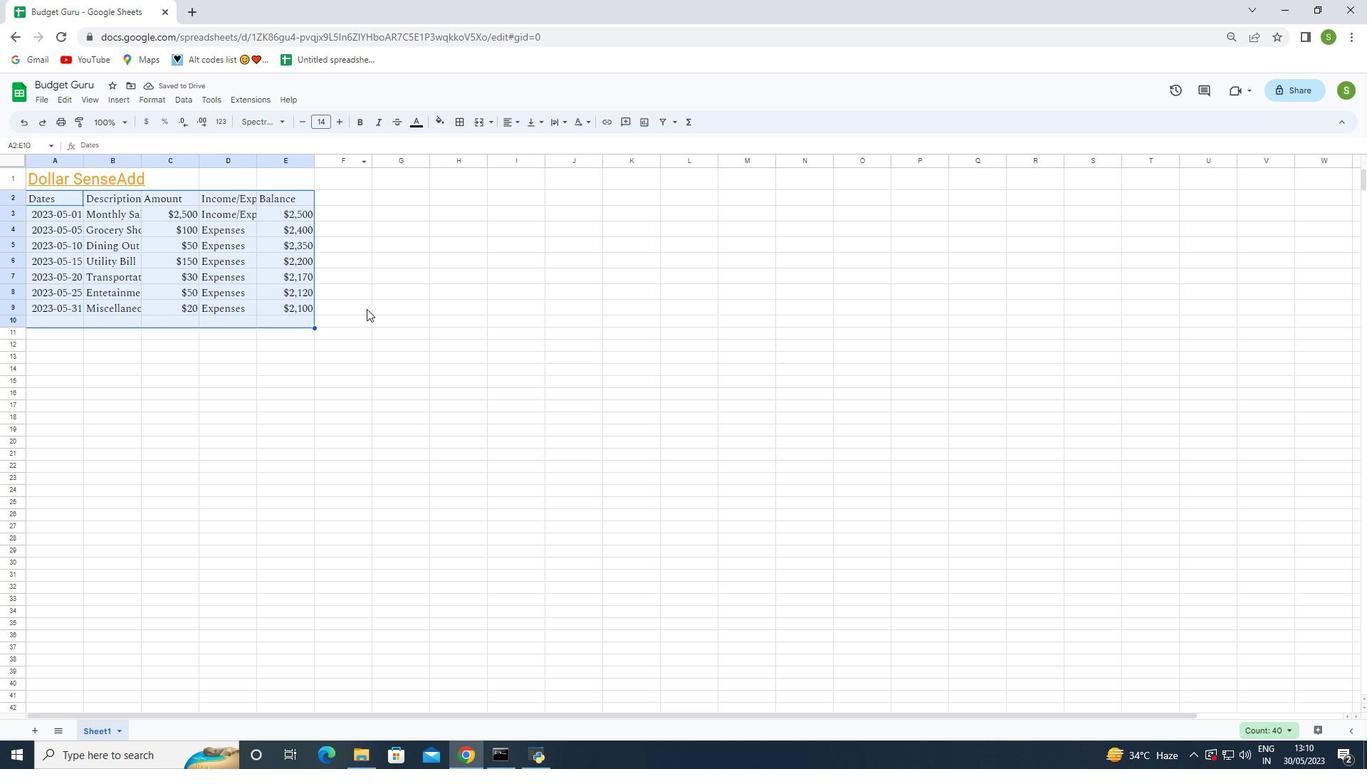 
Action: Mouse pressed left at (349, 334)
Screenshot: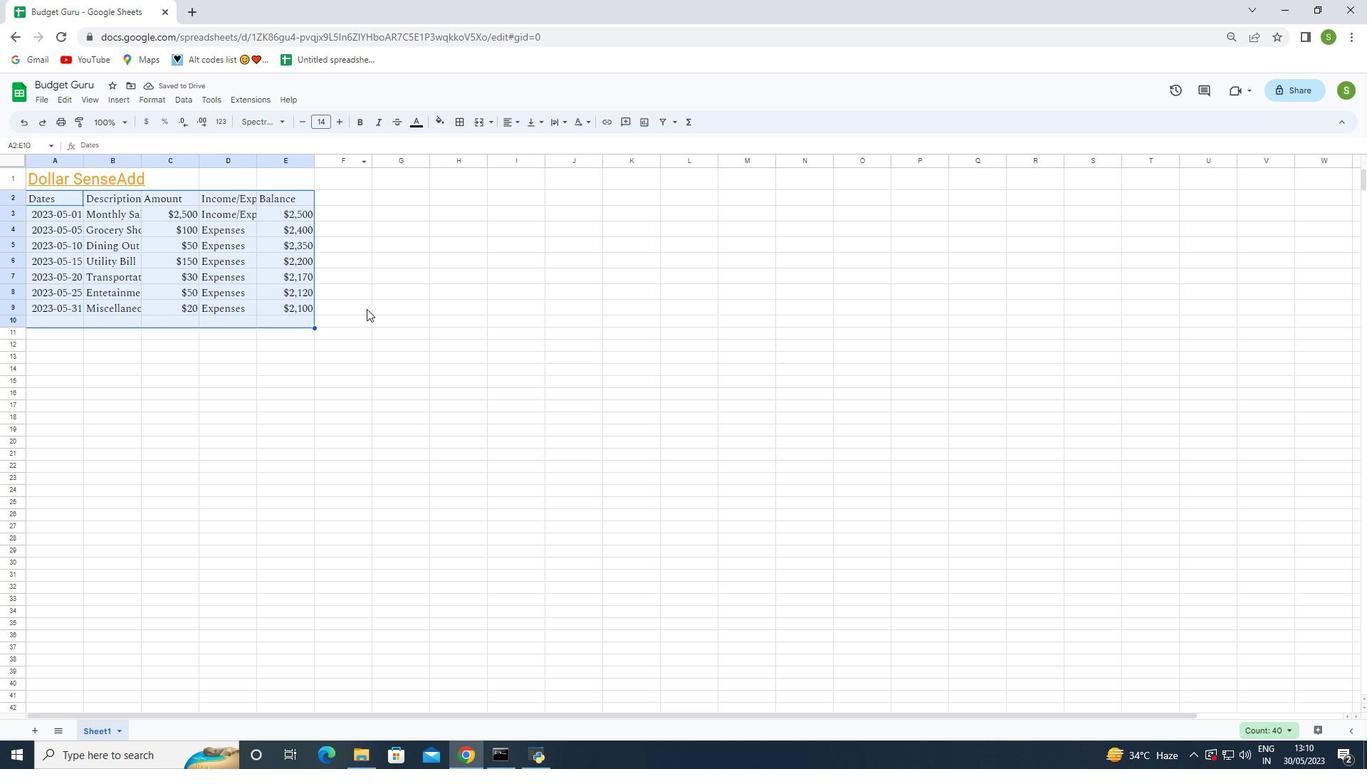 
Action: Mouse moved to (75, 173)
Screenshot: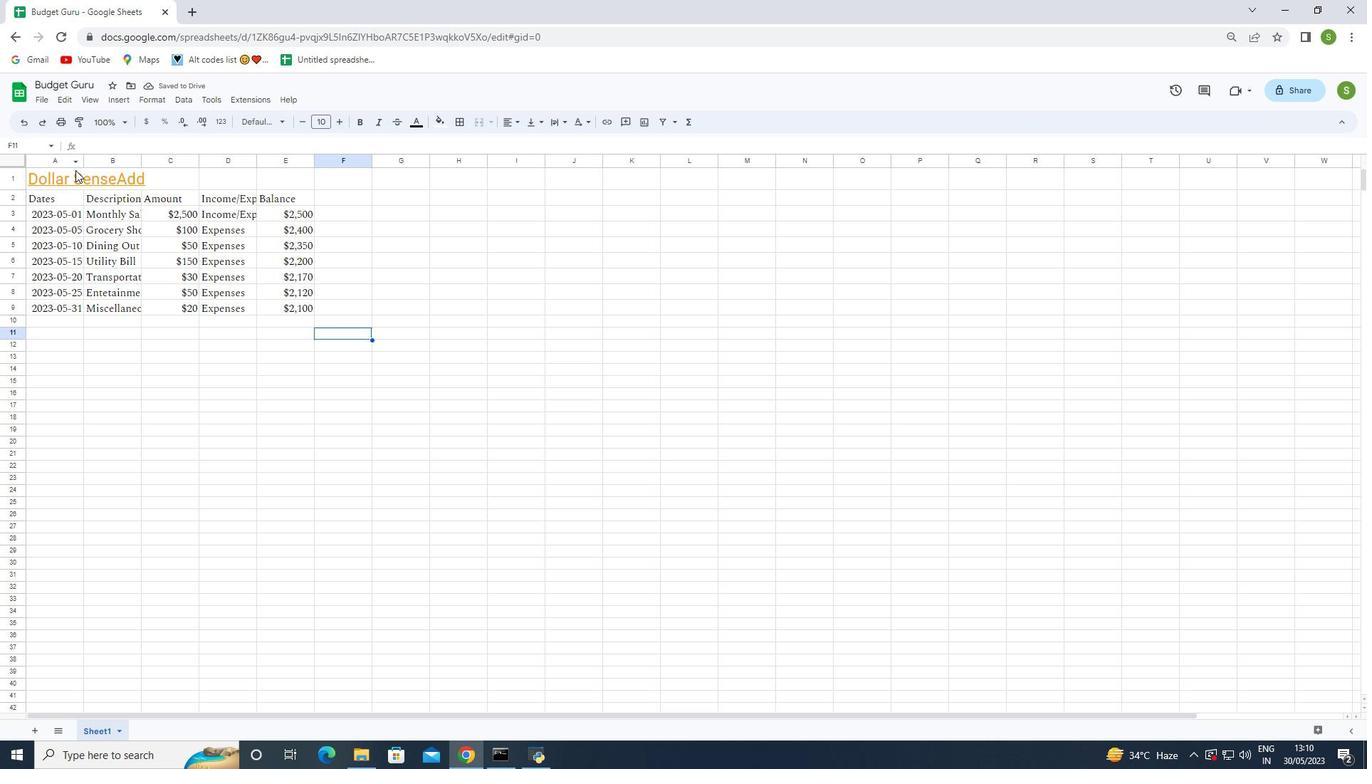 
Action: Mouse pressed left at (75, 173)
Screenshot: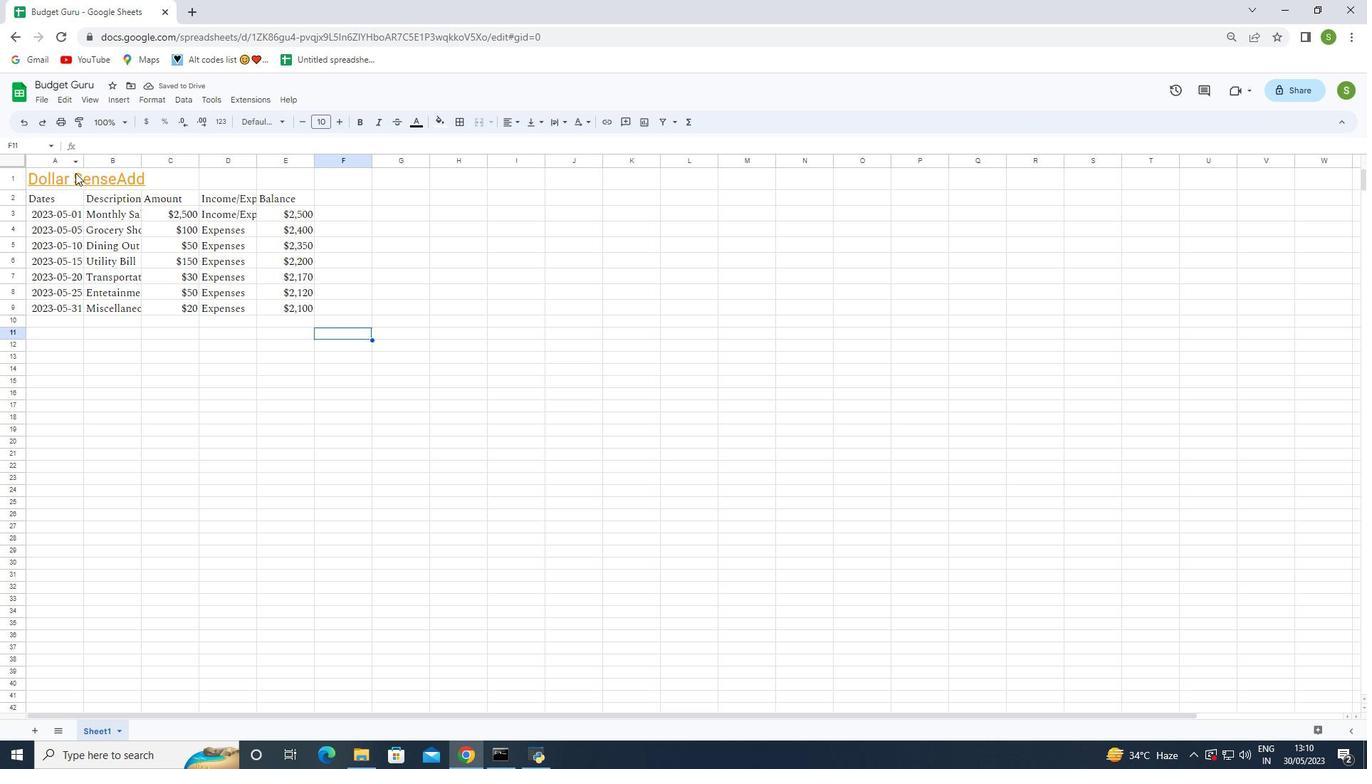 
Action: Mouse moved to (506, 121)
Screenshot: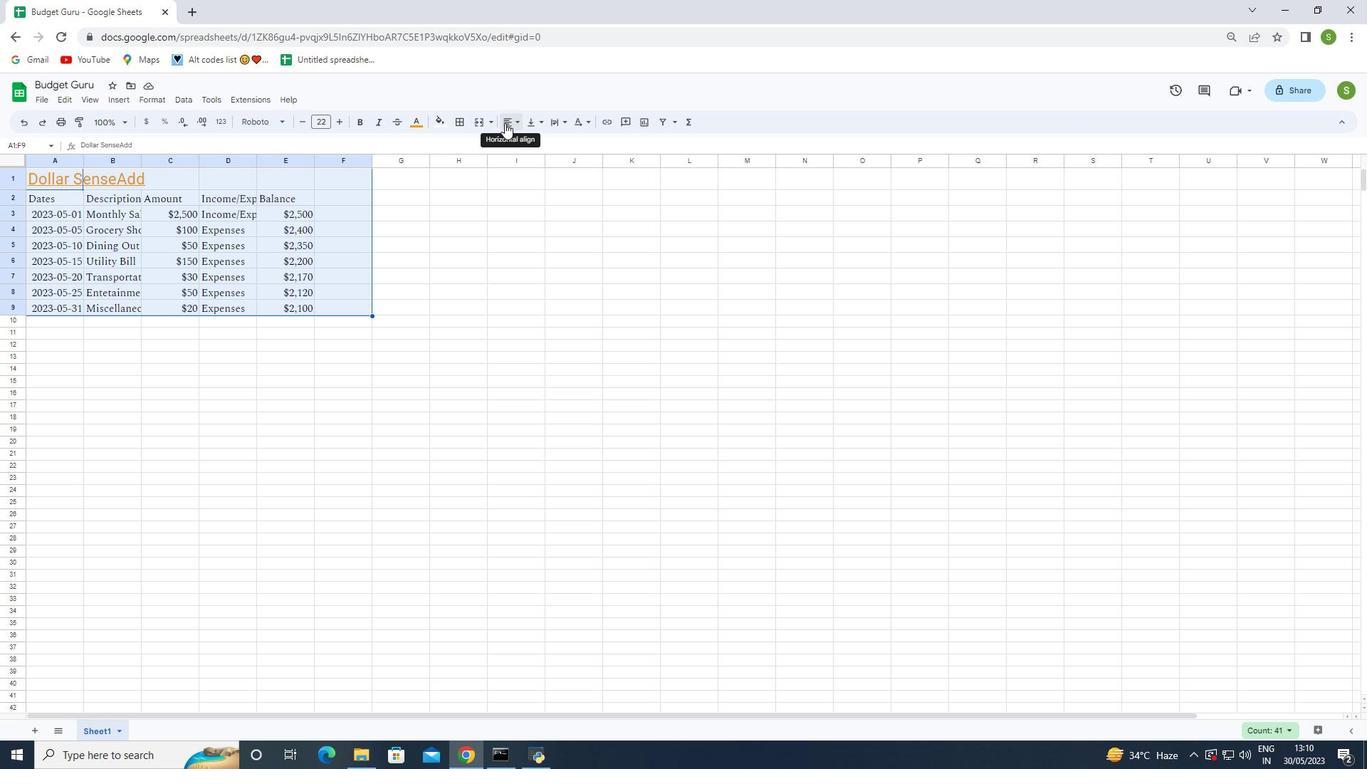 
Action: Mouse pressed left at (506, 121)
Screenshot: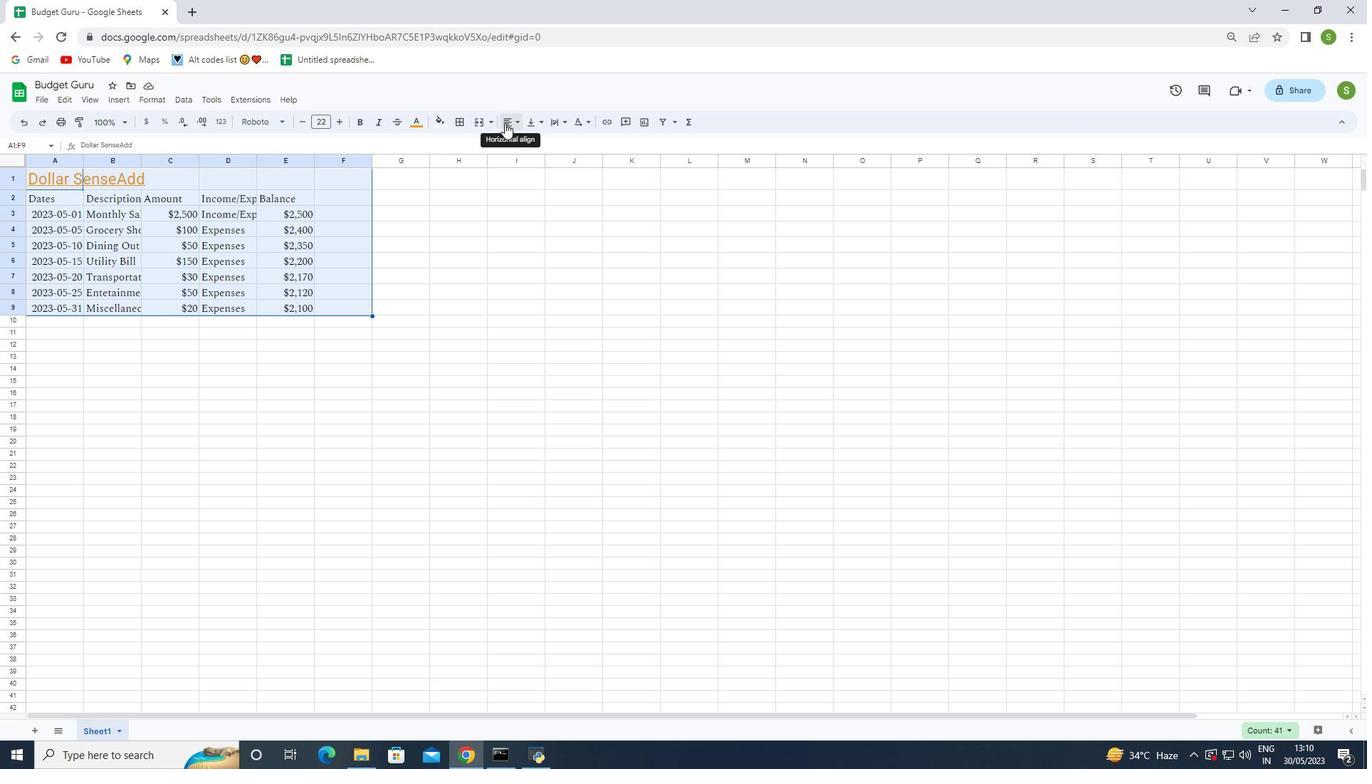 
Action: Mouse moved to (546, 148)
Screenshot: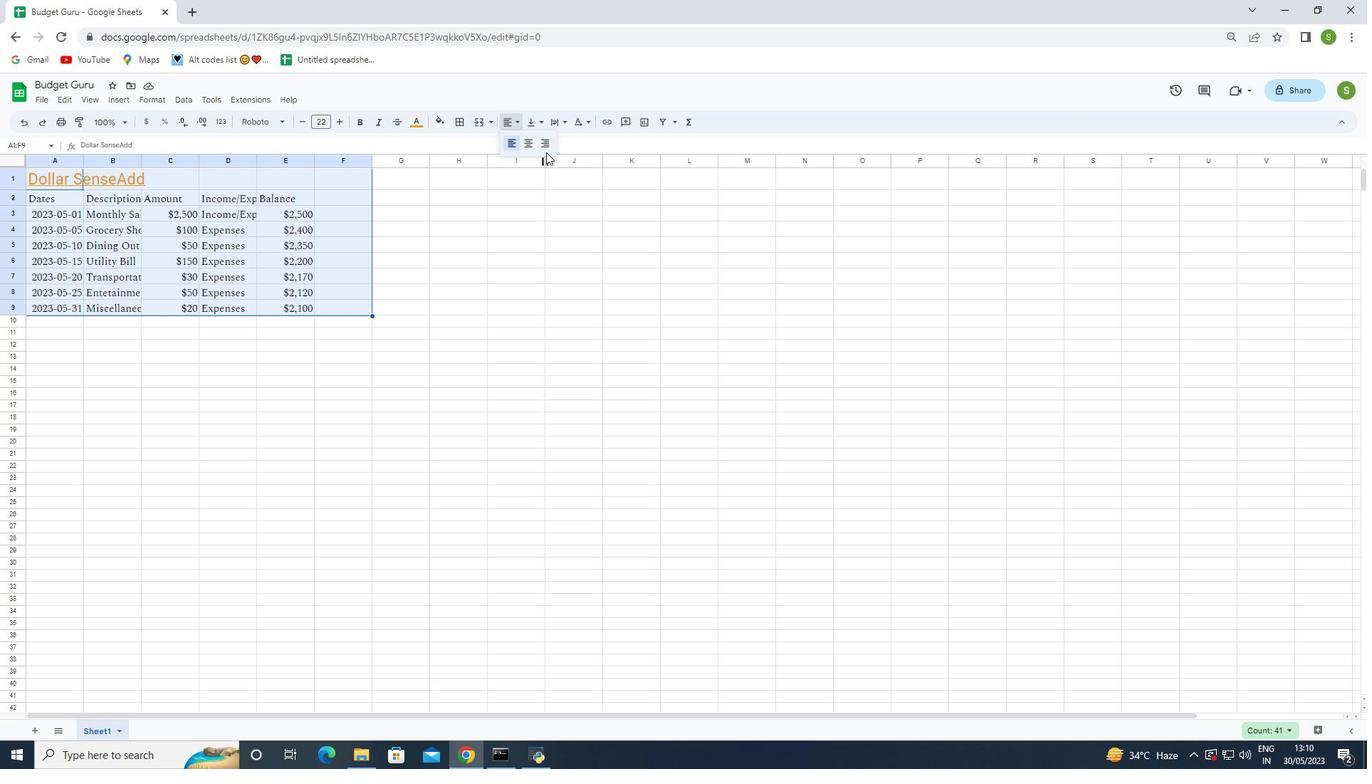 
Action: Mouse pressed left at (546, 148)
Screenshot: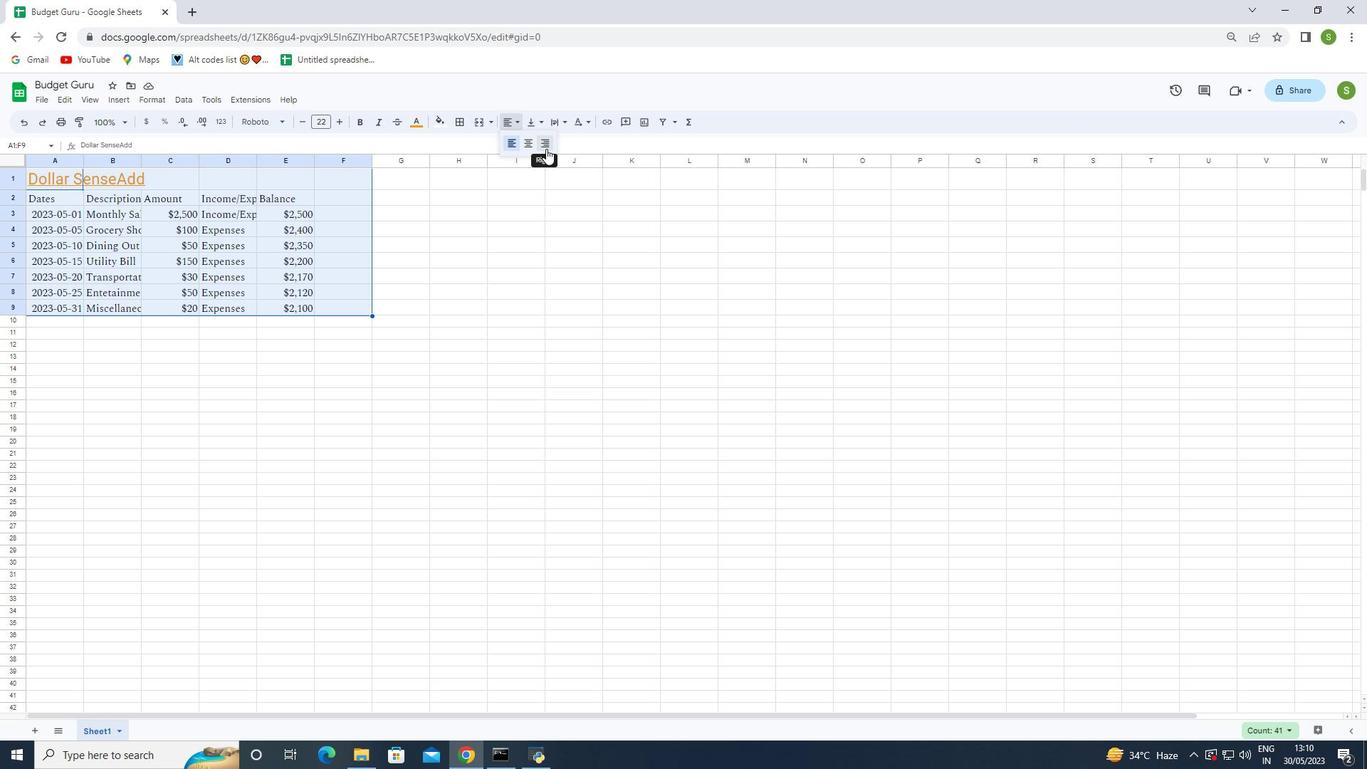 
Action: Mouse moved to (446, 385)
Screenshot: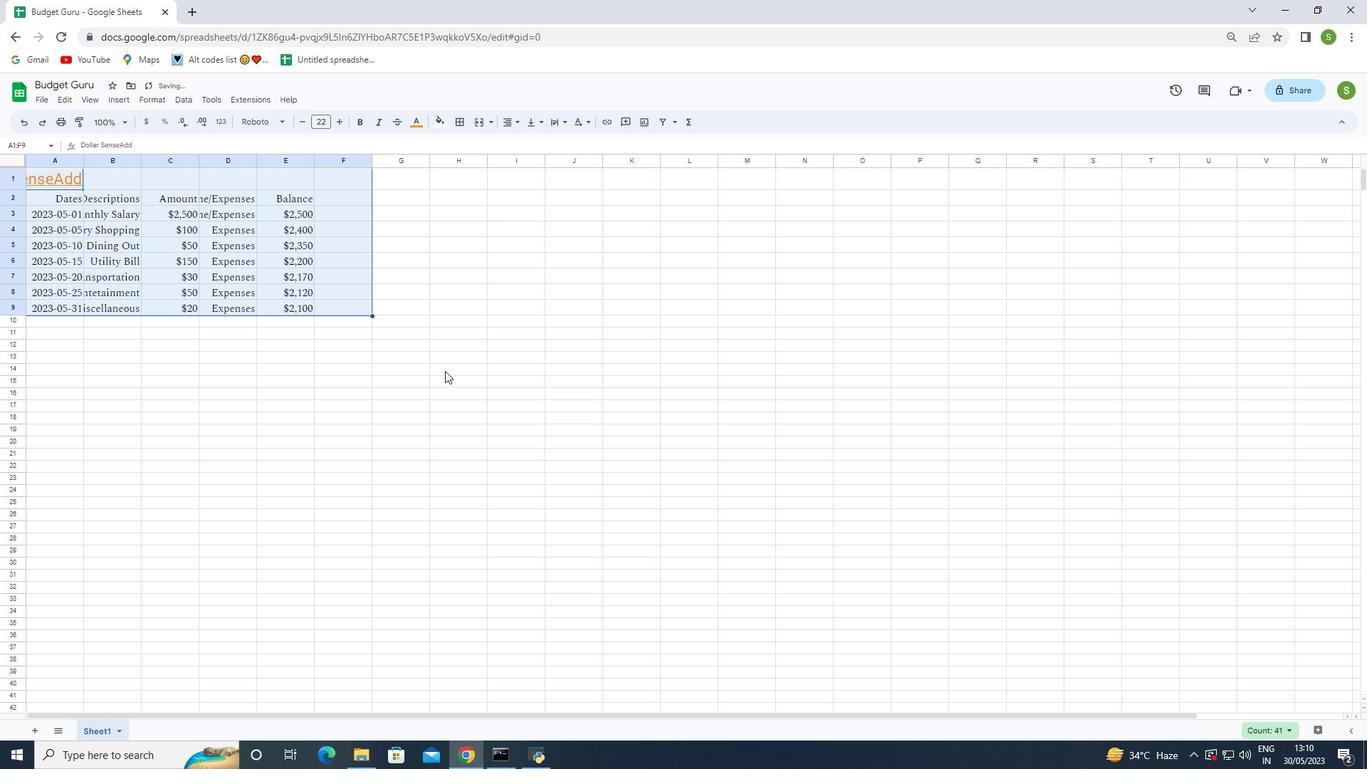 
Action: Mouse pressed left at (446, 385)
Screenshot: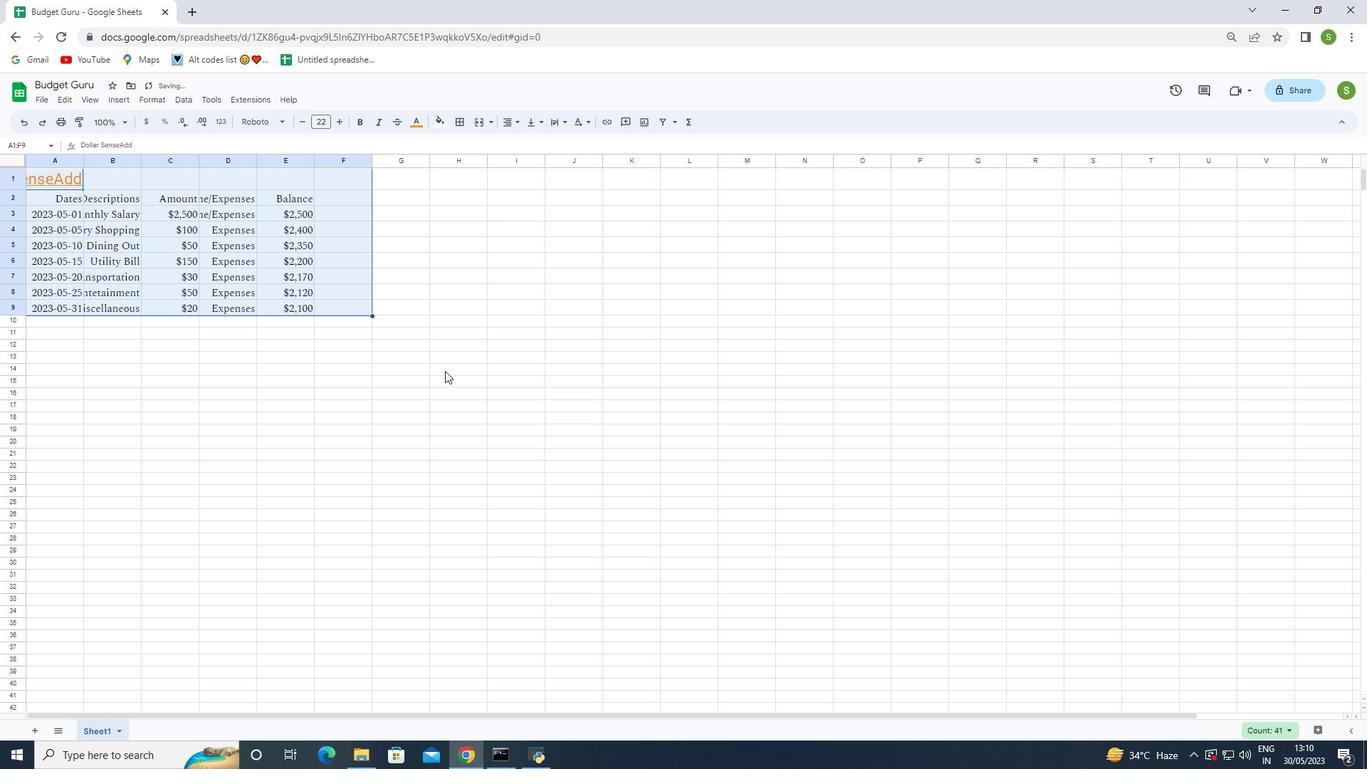 
Action: Mouse moved to (41, 101)
Screenshot: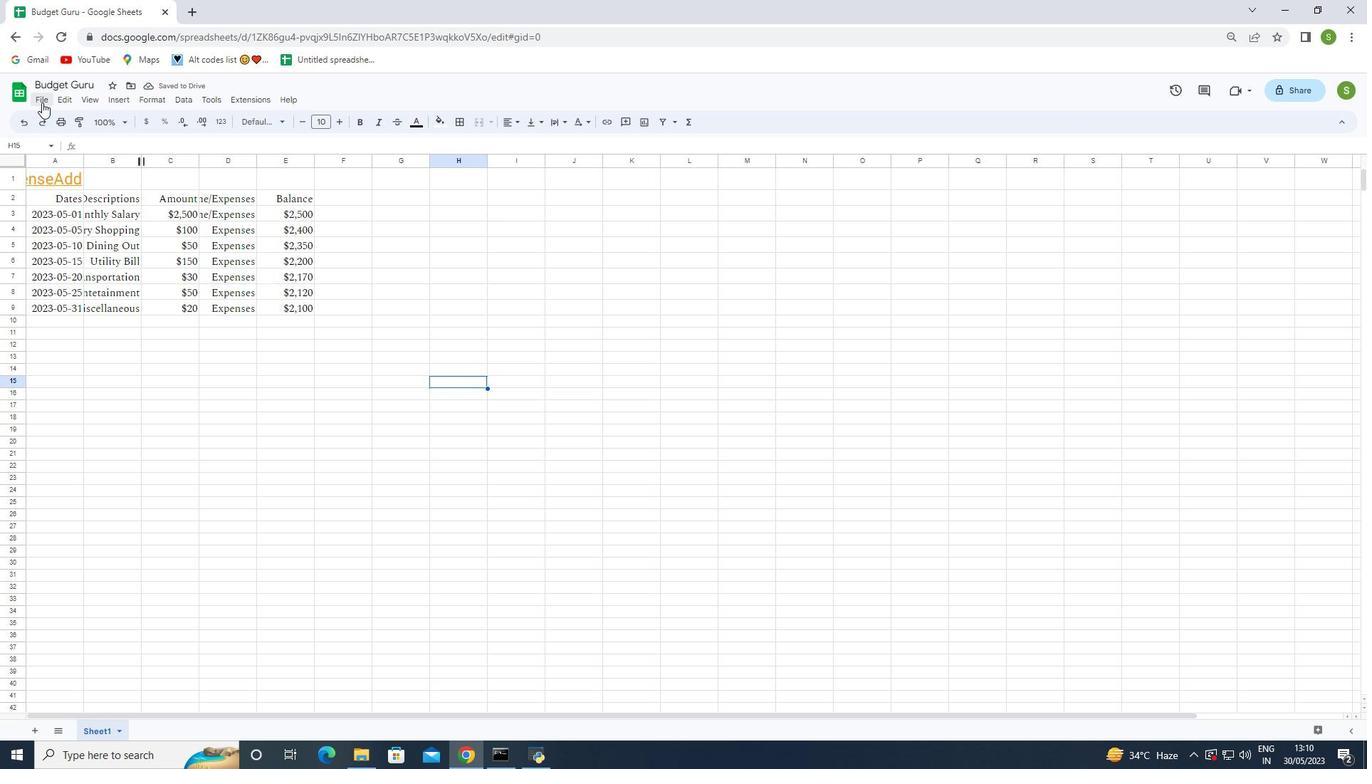 
Action: Mouse pressed left at (41, 101)
Screenshot: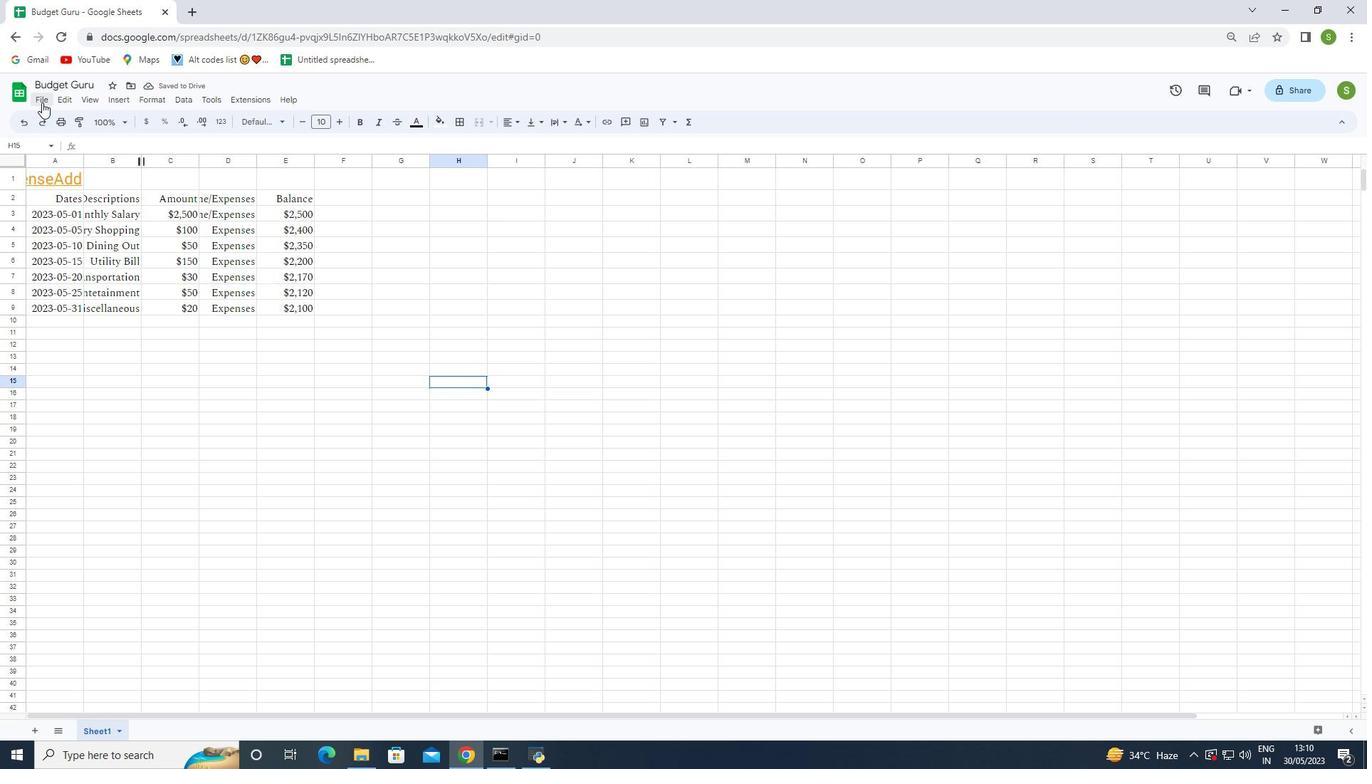 
Action: Mouse moved to (79, 269)
Screenshot: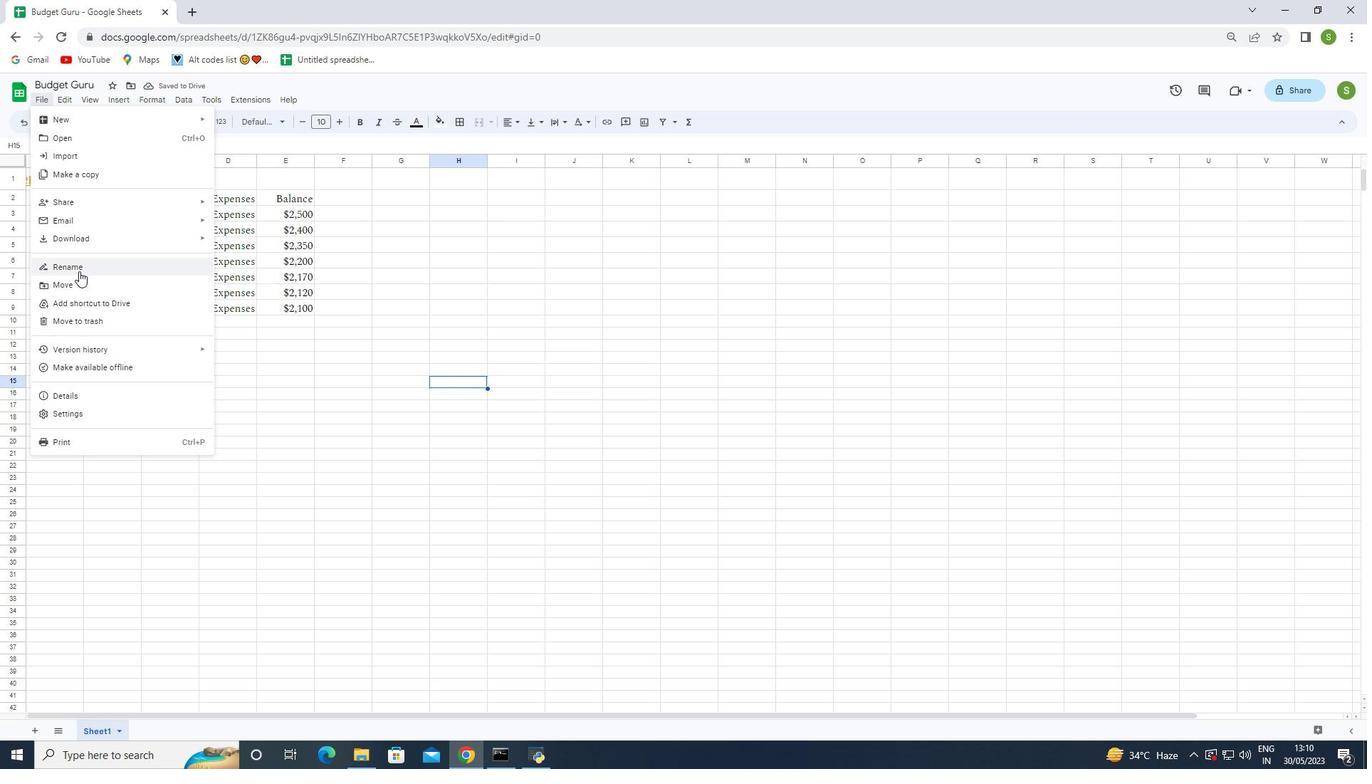 
Action: Mouse pressed left at (79, 269)
Screenshot: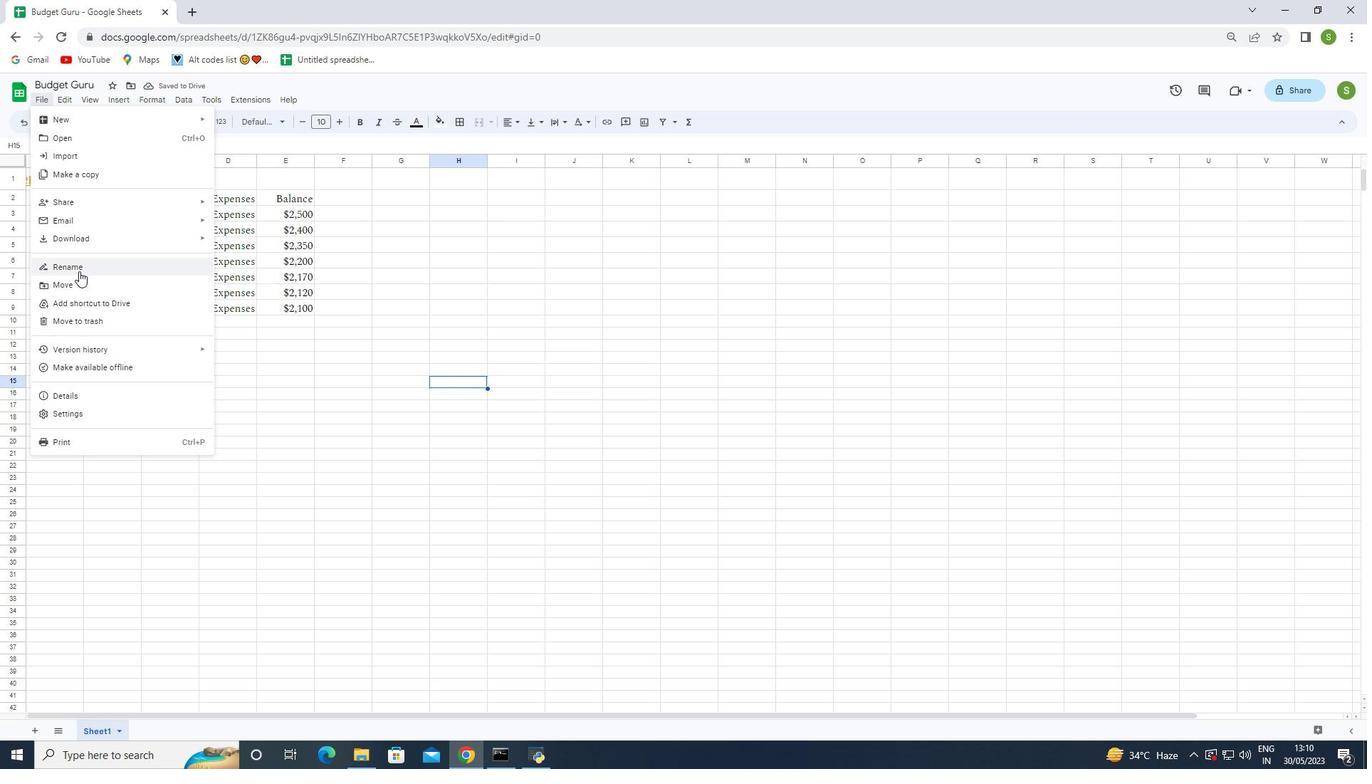 
Action: Mouse moved to (130, 287)
Screenshot: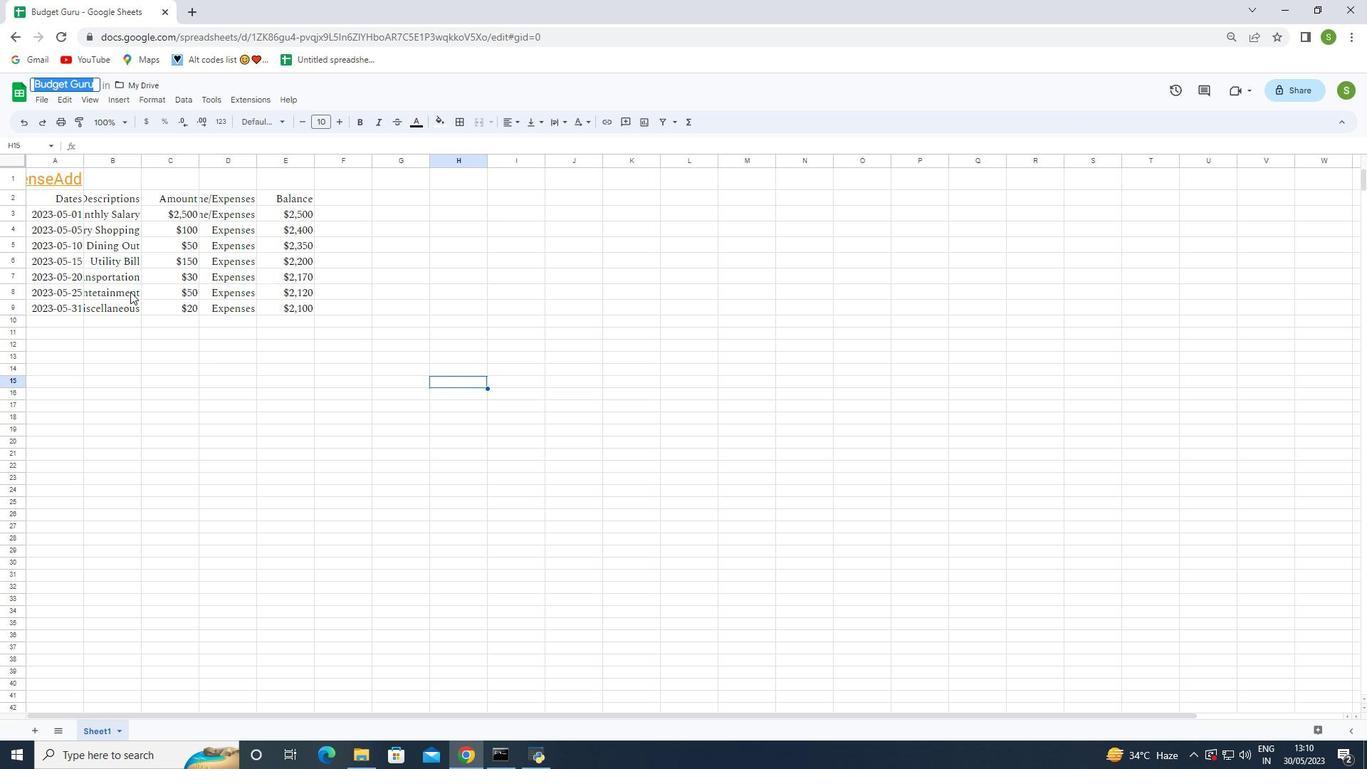 
Action: Key pressed <Key.backspace><Key.shift>Budget<Key.space><Key.shift>Guru<Key.enter>
Screenshot: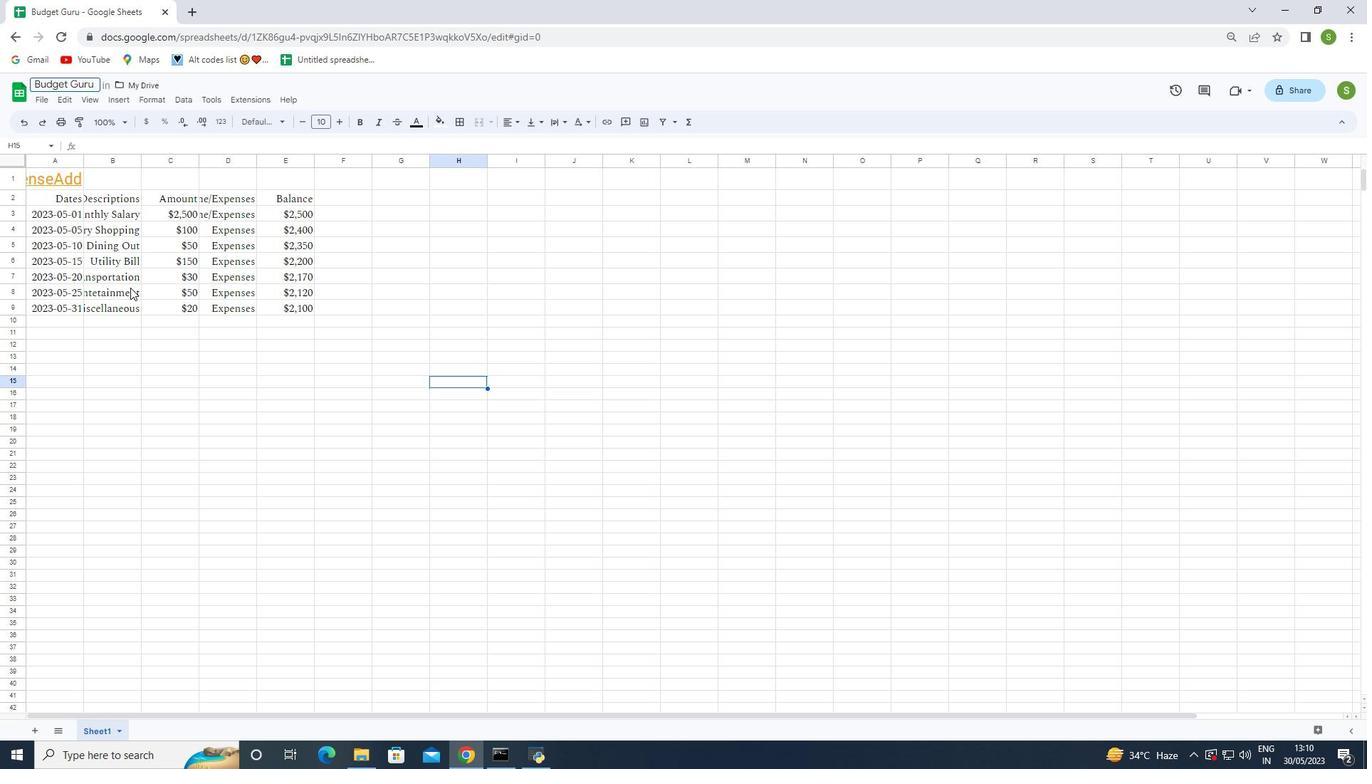 
Action: Mouse moved to (230, 386)
Screenshot: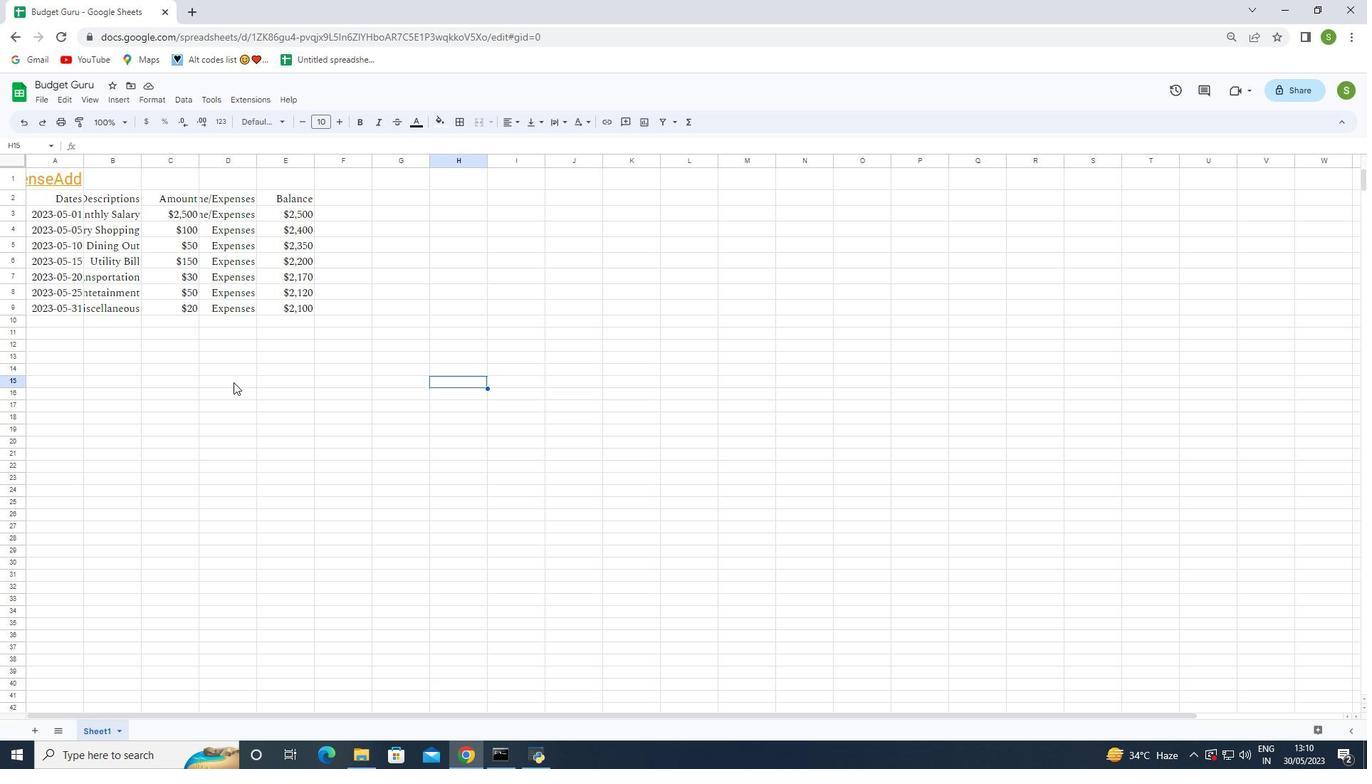 
